 Task: Look for space in Sabirabad, Azerbaijan from 22nd June, 2023 to 30th June, 2023 for 2 adults in price range Rs.7000 to Rs.15000. Place can be entire place with 1  bedroom having 1 bed and 1 bathroom. Property type can be house, flat, guest house, hotel. Amenities needed are: air conditioning. Booking option can be shelf check-in. Required host language is English.
Action: Mouse moved to (461, 128)
Screenshot: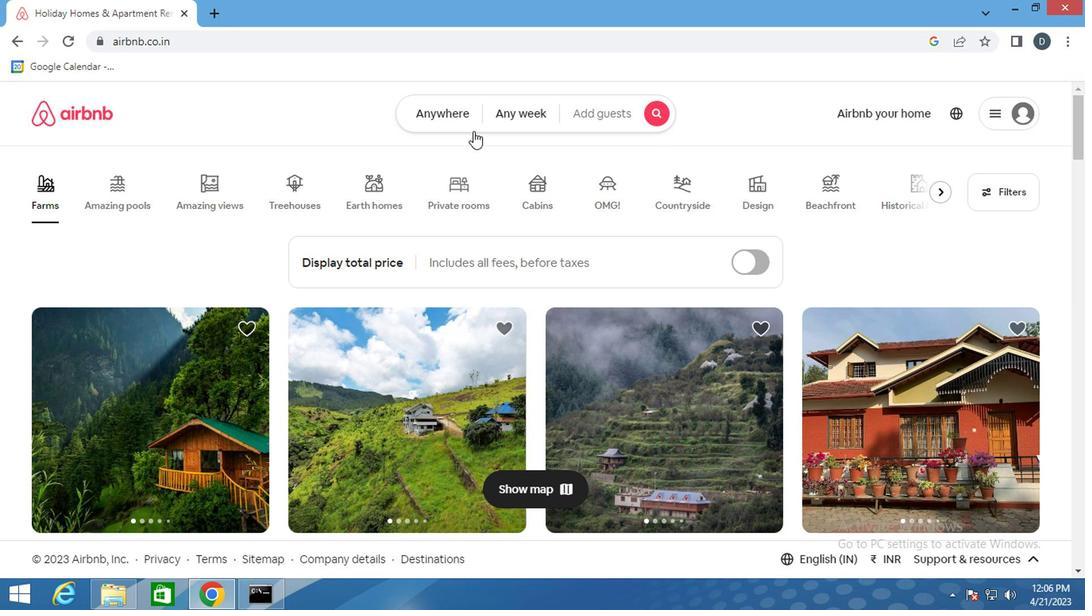 
Action: Mouse pressed left at (461, 128)
Screenshot: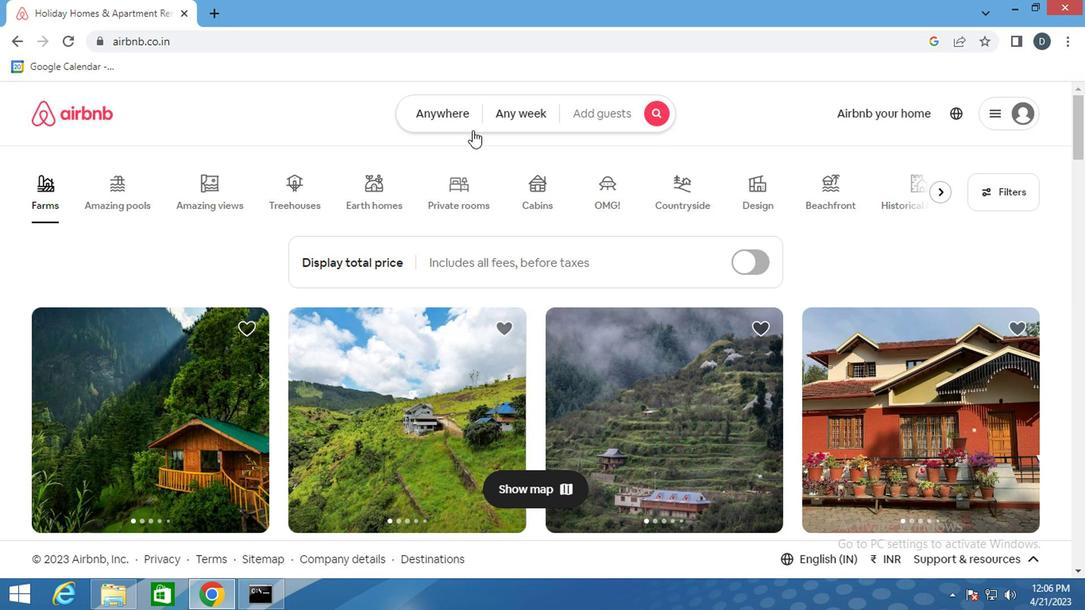 
Action: Mouse moved to (335, 181)
Screenshot: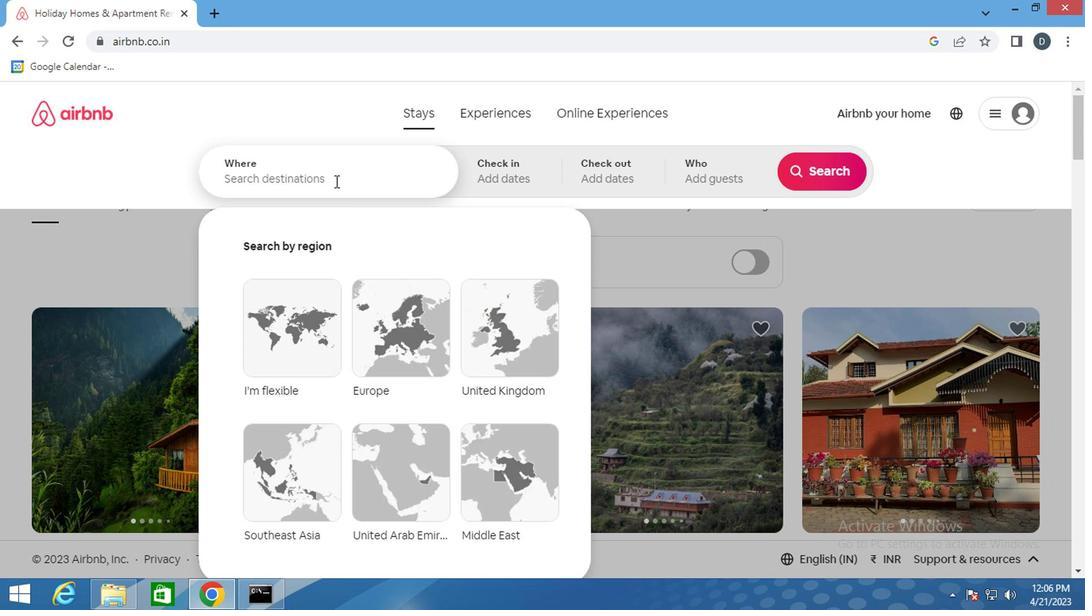 
Action: Mouse pressed left at (335, 181)
Screenshot: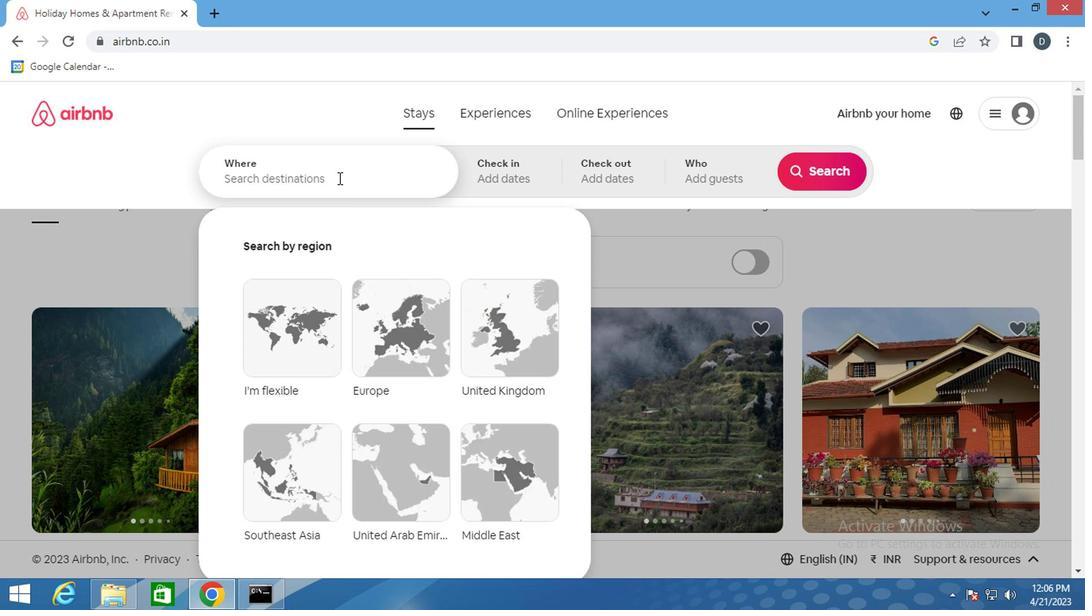
Action: Key pressed s
Screenshot: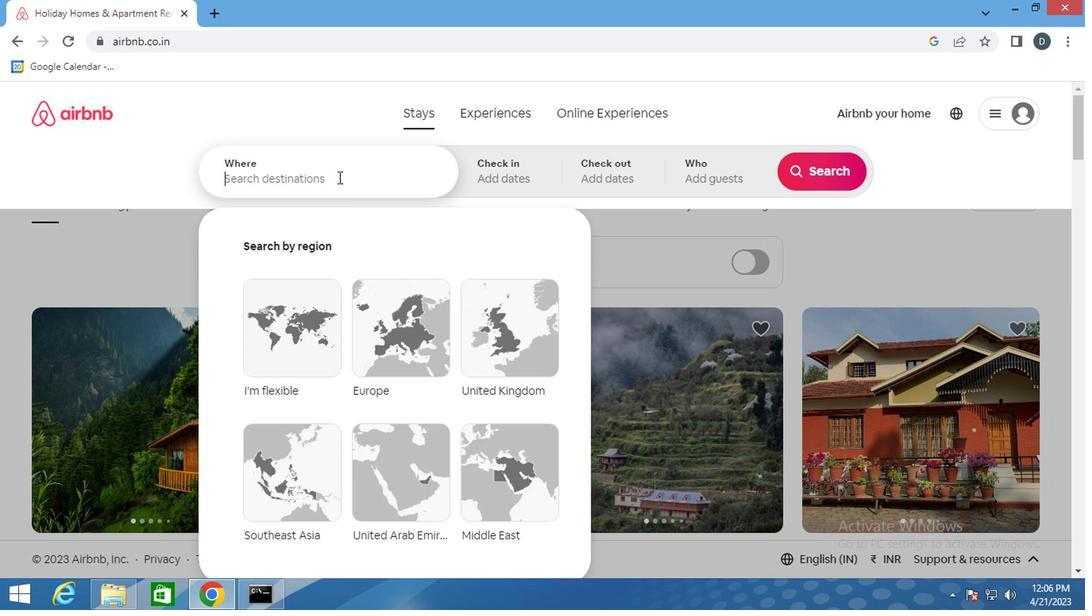 
Action: Mouse moved to (335, 180)
Screenshot: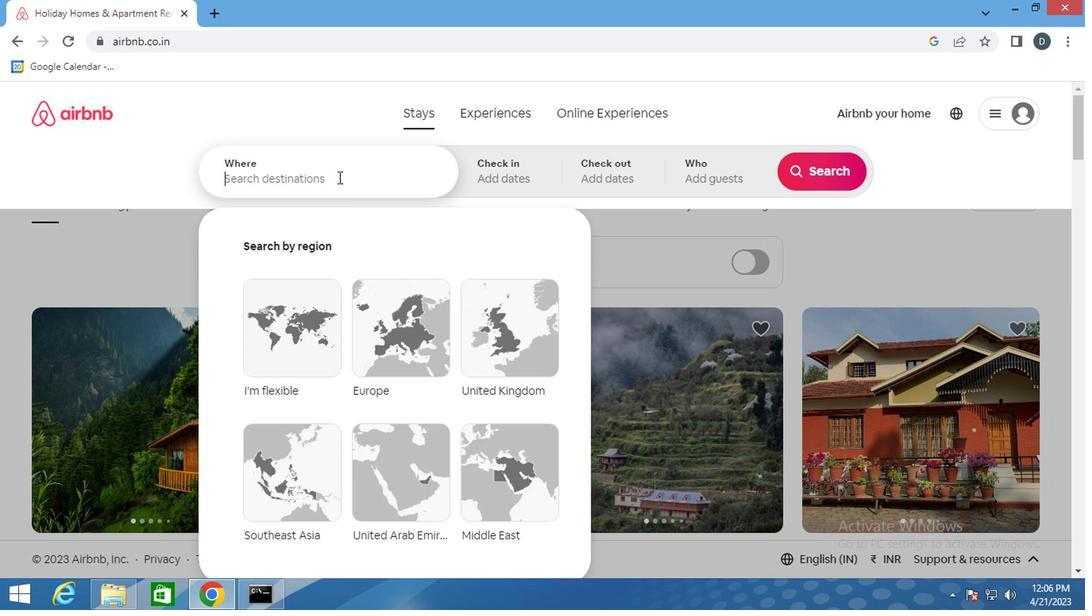 
Action: Key pressed abirabad<Key.down><Key.enter>
Screenshot: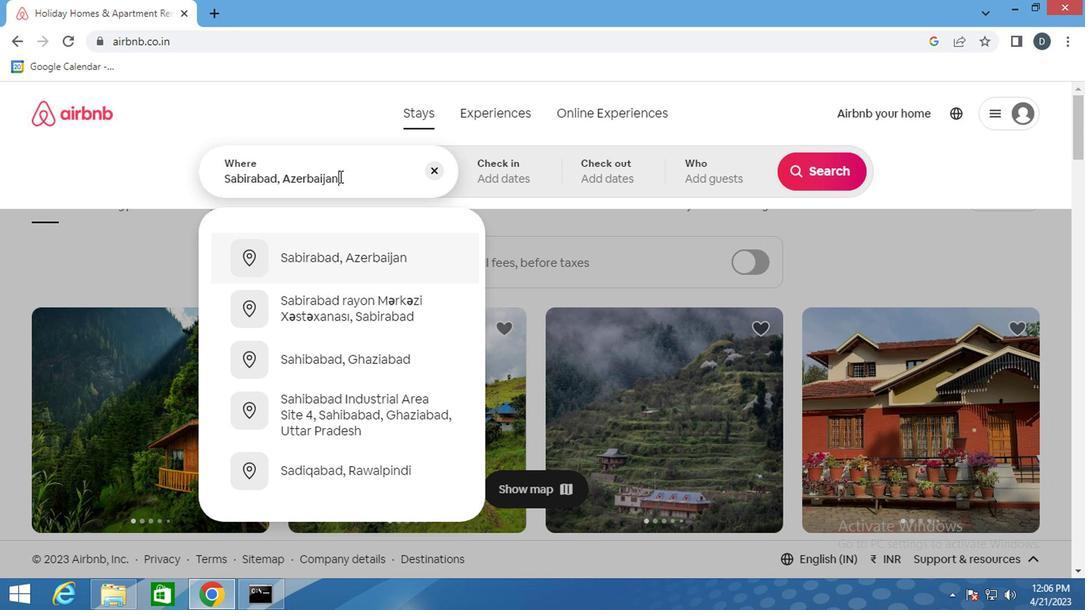 
Action: Mouse moved to (818, 296)
Screenshot: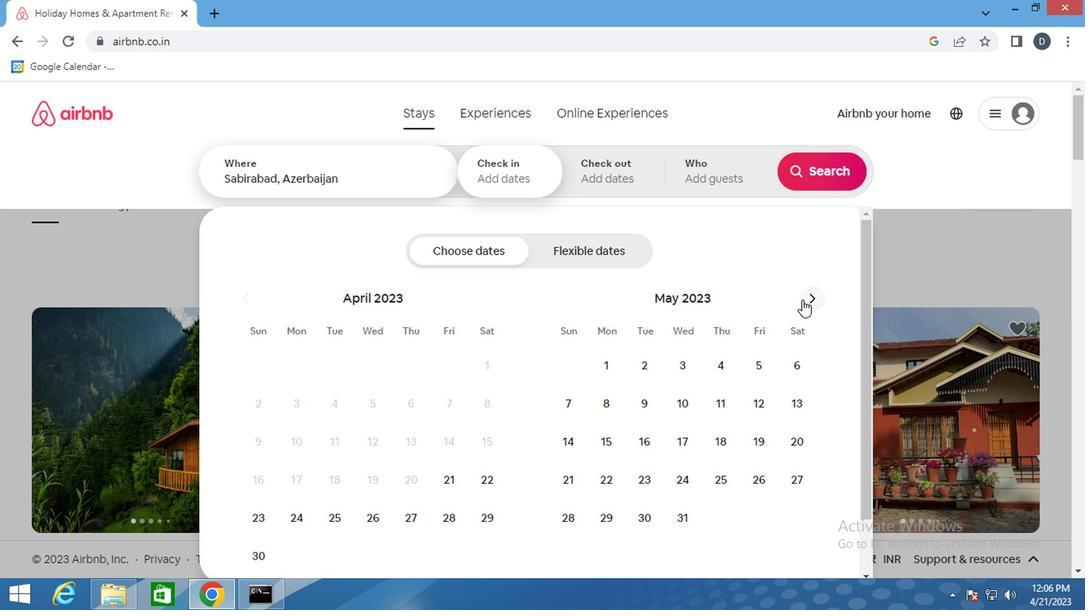
Action: Mouse pressed left at (818, 296)
Screenshot: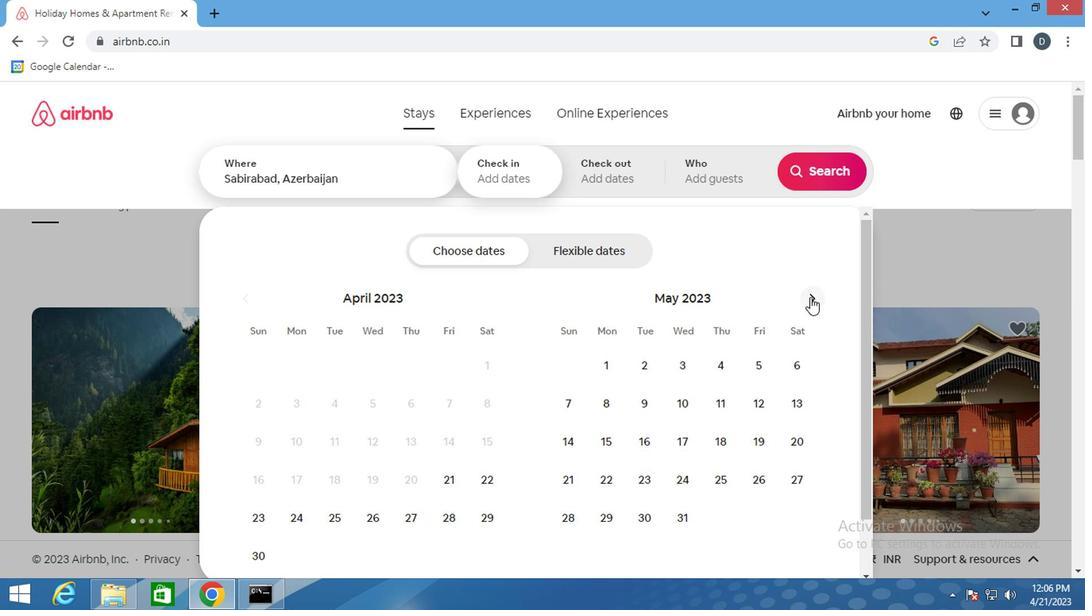 
Action: Mouse moved to (736, 472)
Screenshot: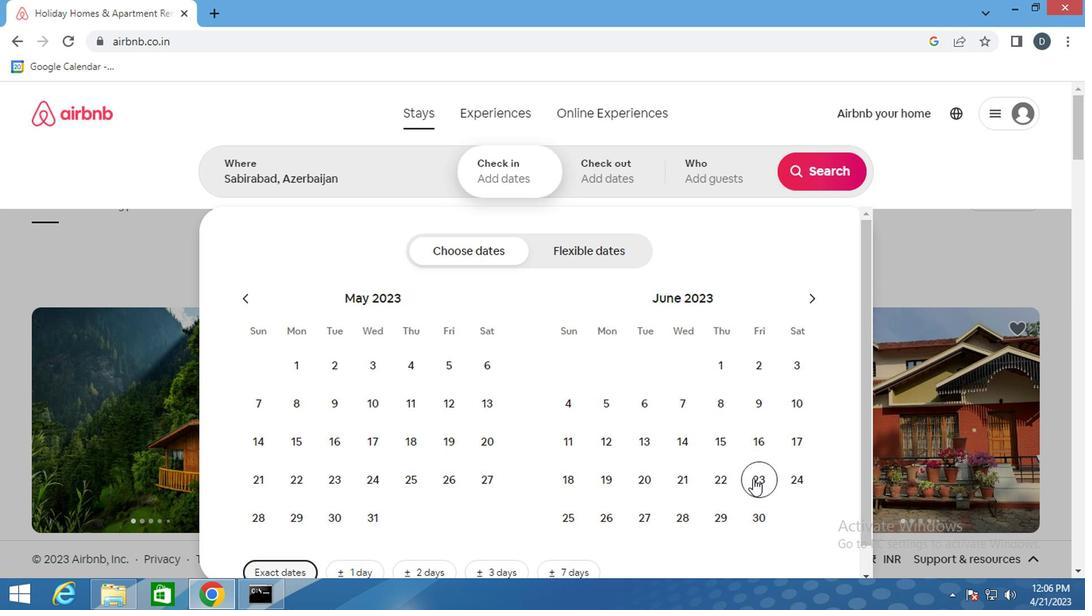 
Action: Mouse pressed left at (736, 472)
Screenshot: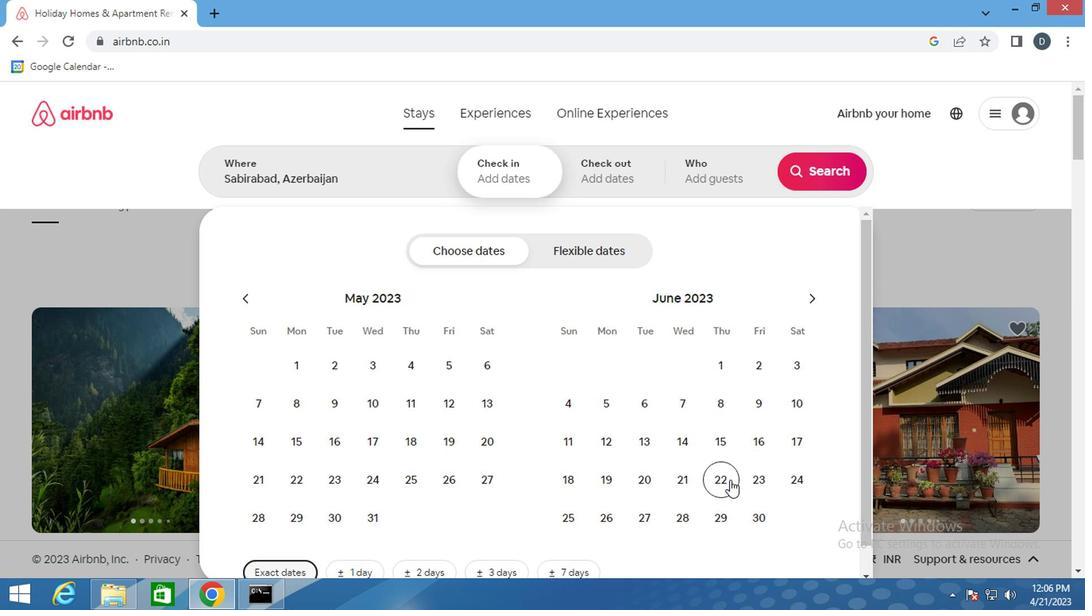 
Action: Mouse moved to (759, 505)
Screenshot: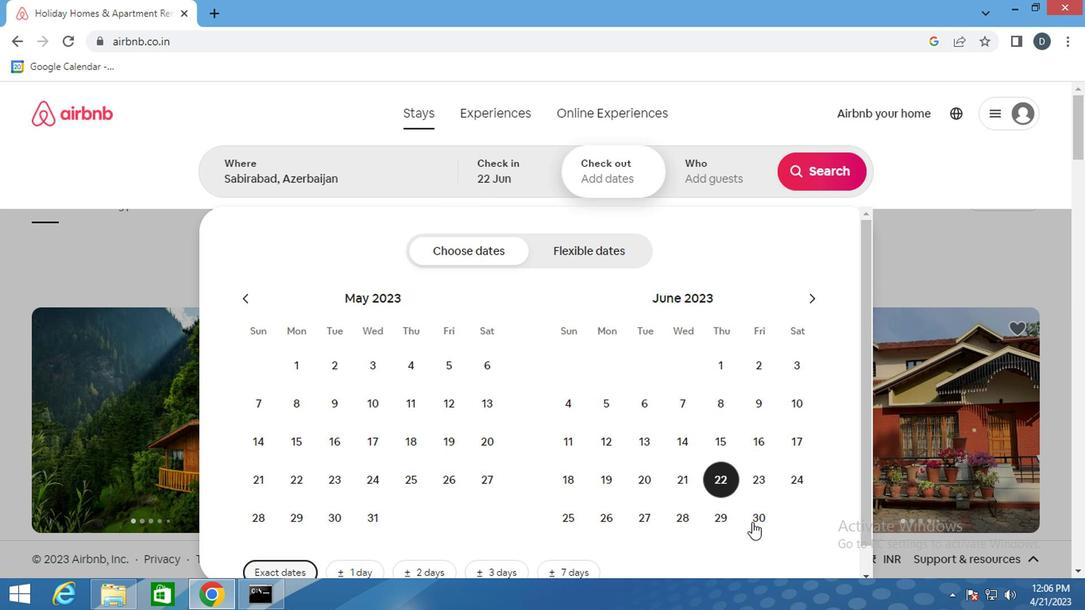 
Action: Mouse pressed left at (759, 505)
Screenshot: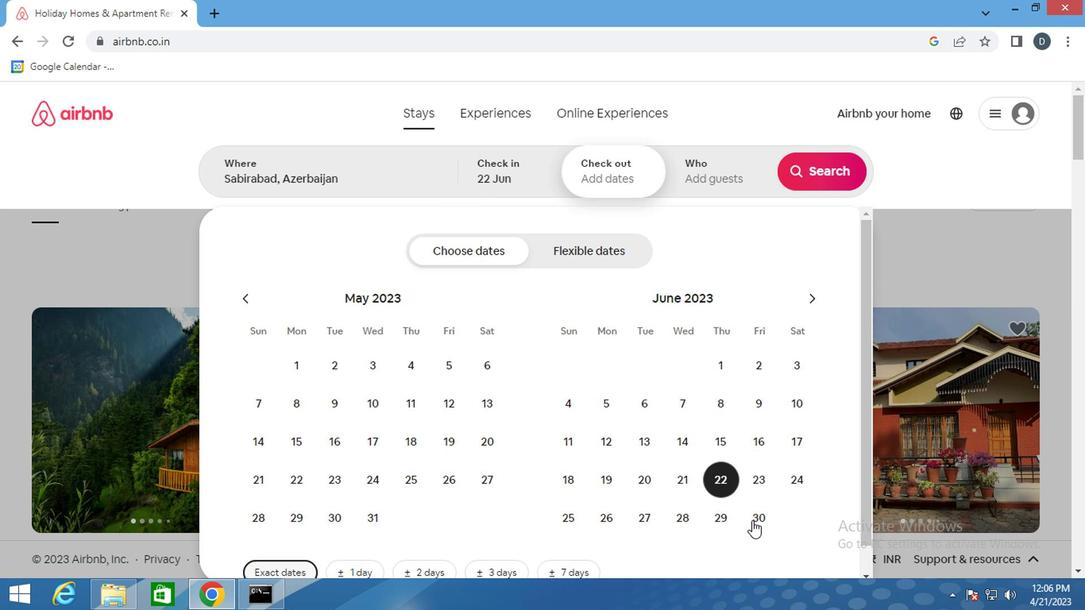 
Action: Mouse moved to (705, 184)
Screenshot: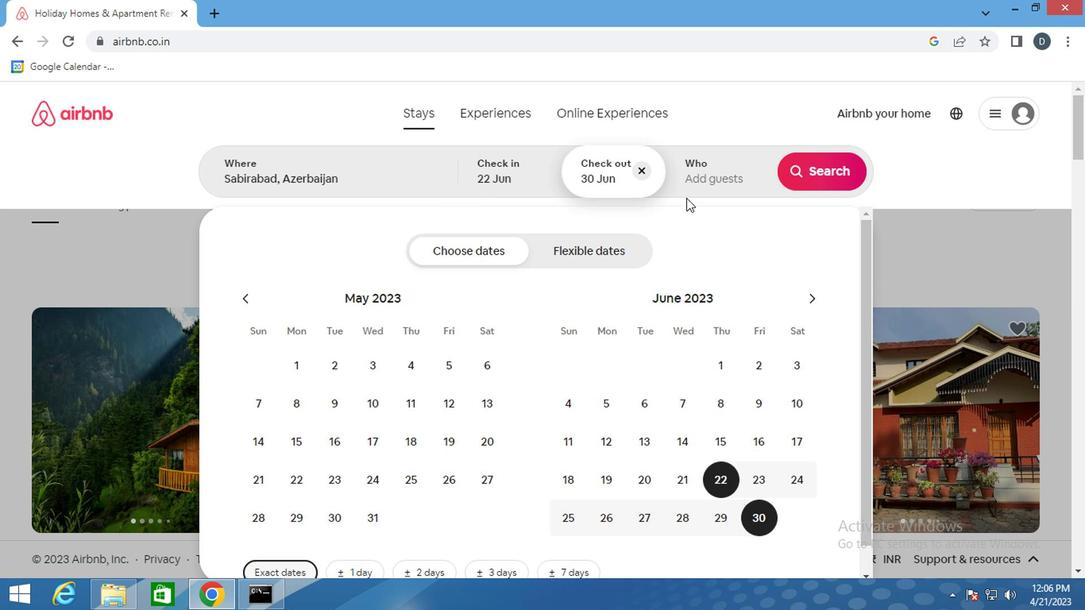 
Action: Mouse pressed left at (705, 184)
Screenshot: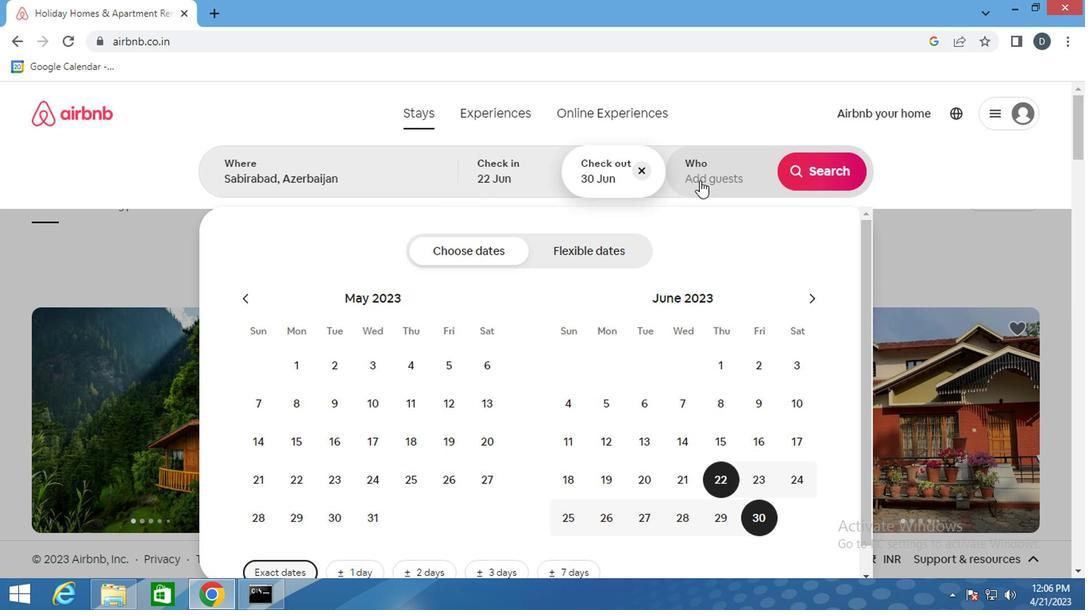 
Action: Mouse moved to (836, 258)
Screenshot: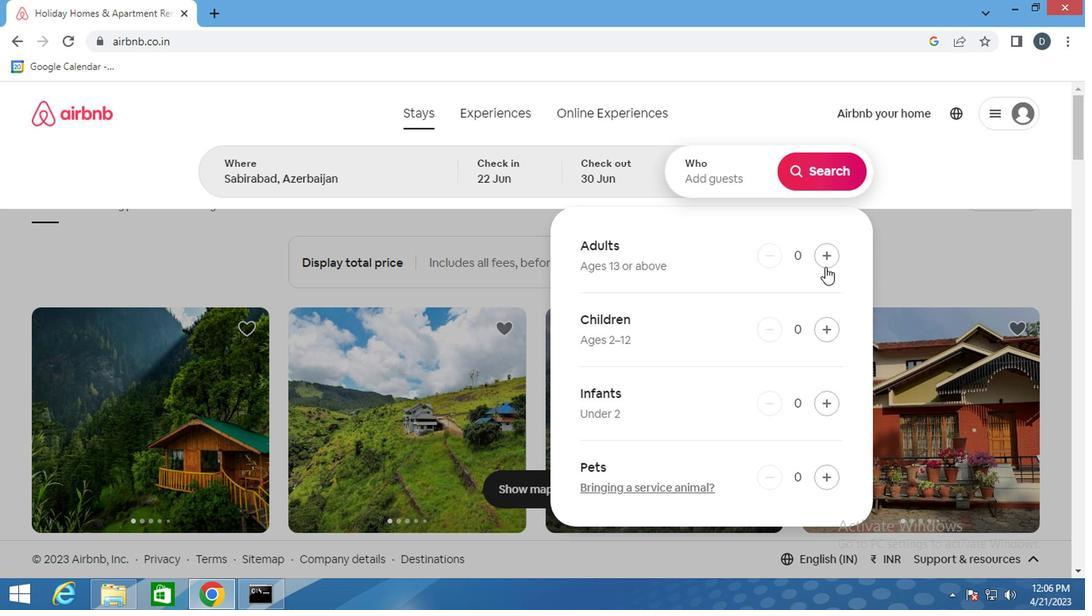 
Action: Mouse pressed left at (836, 258)
Screenshot: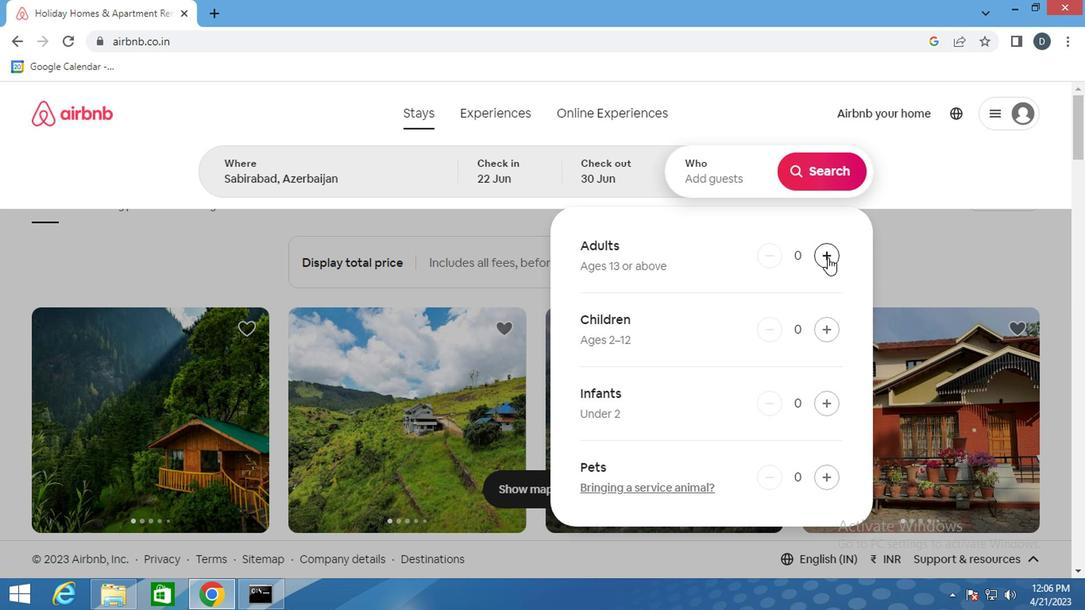 
Action: Mouse pressed left at (836, 258)
Screenshot: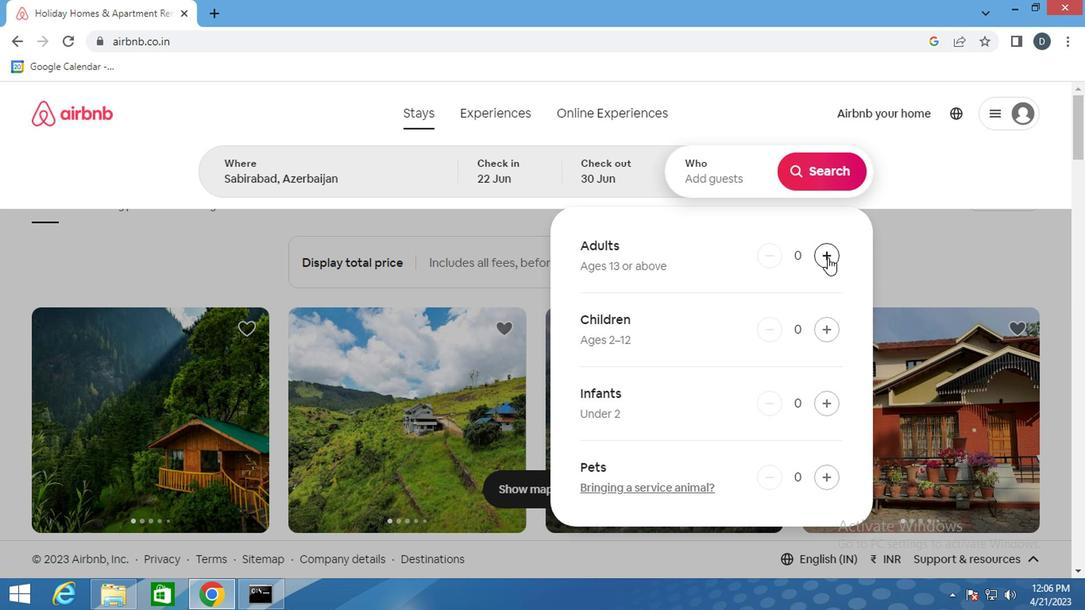 
Action: Mouse moved to (834, 174)
Screenshot: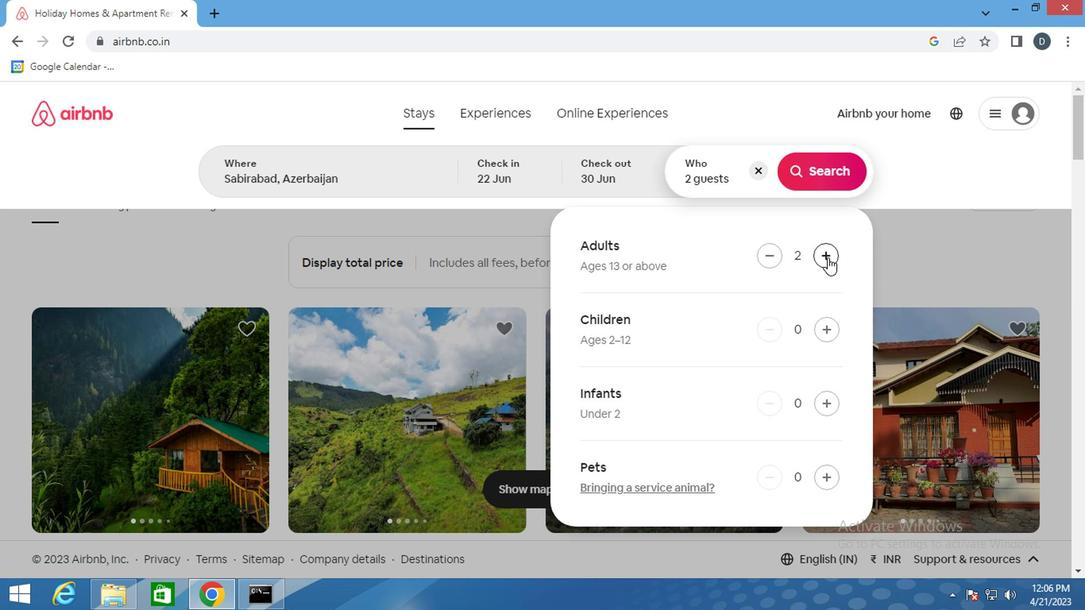 
Action: Mouse pressed left at (834, 174)
Screenshot: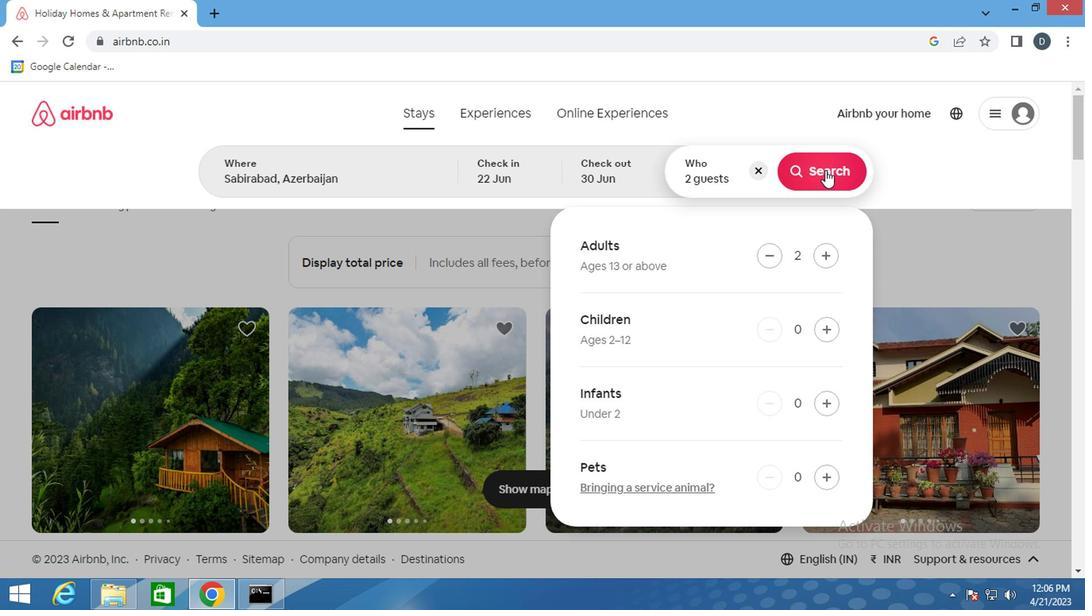 
Action: Mouse moved to (1010, 177)
Screenshot: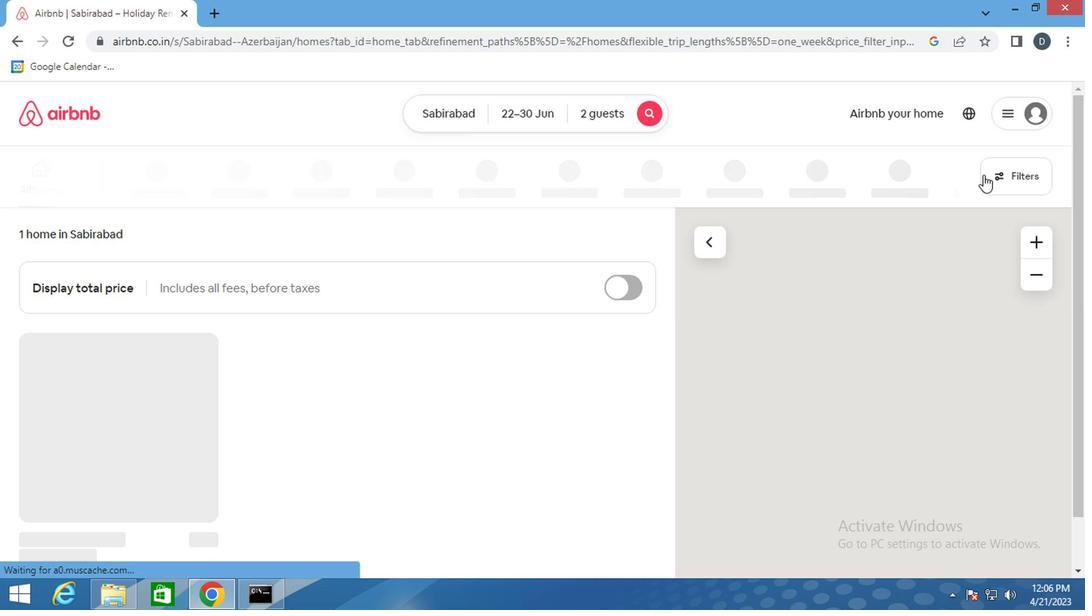 
Action: Mouse pressed left at (1010, 177)
Screenshot: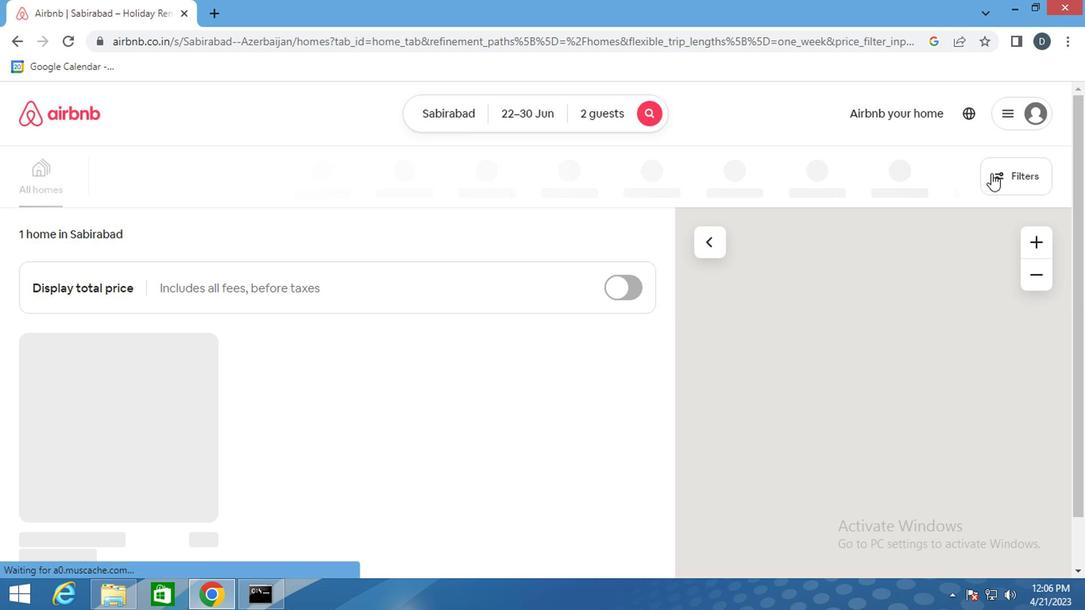 
Action: Mouse moved to (400, 329)
Screenshot: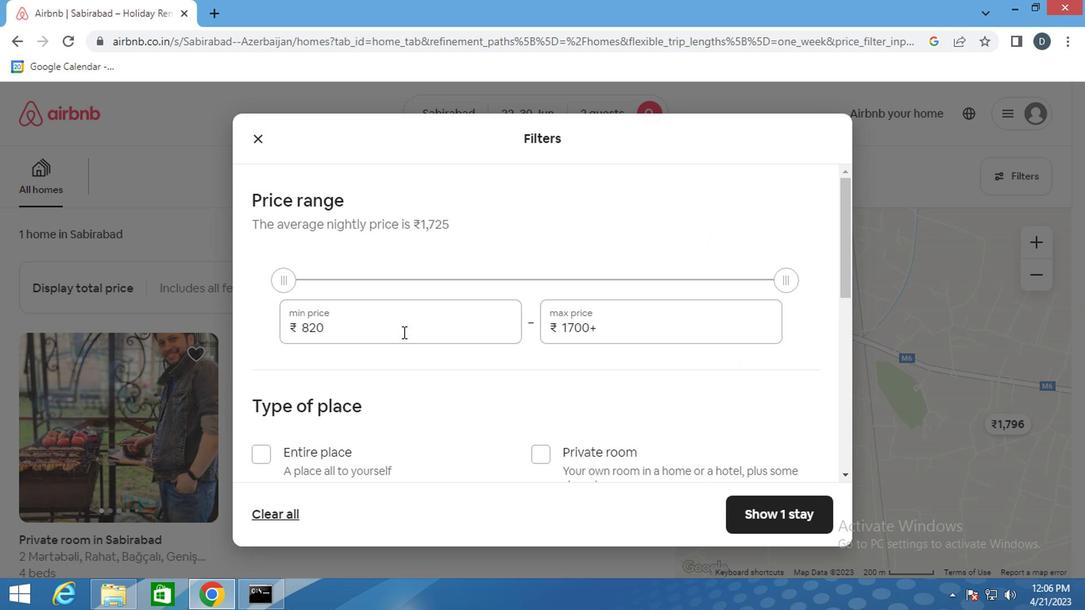 
Action: Mouse pressed left at (400, 329)
Screenshot: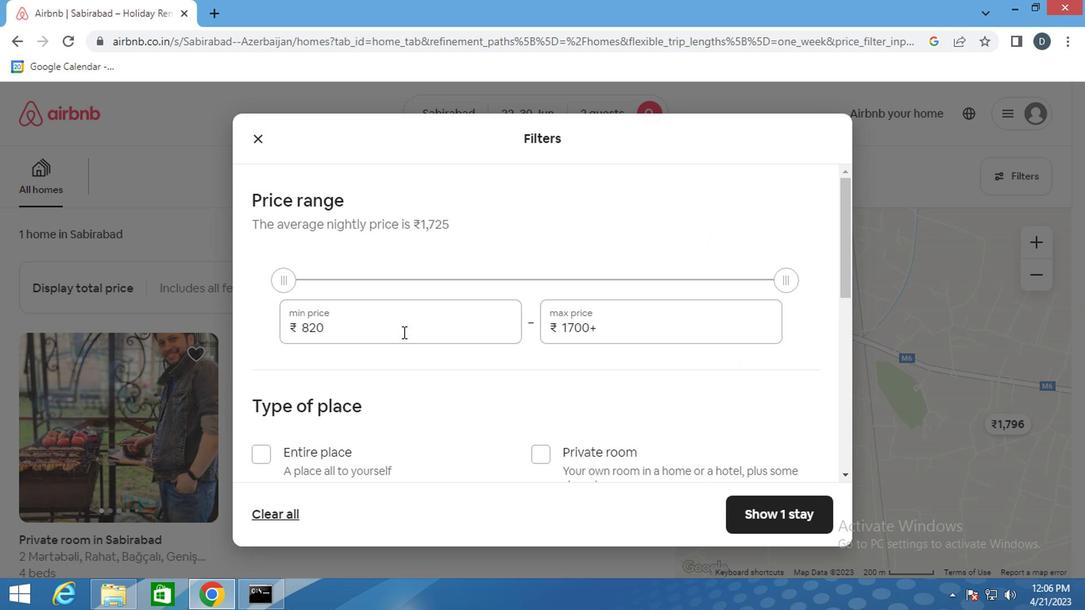 
Action: Mouse pressed left at (400, 329)
Screenshot: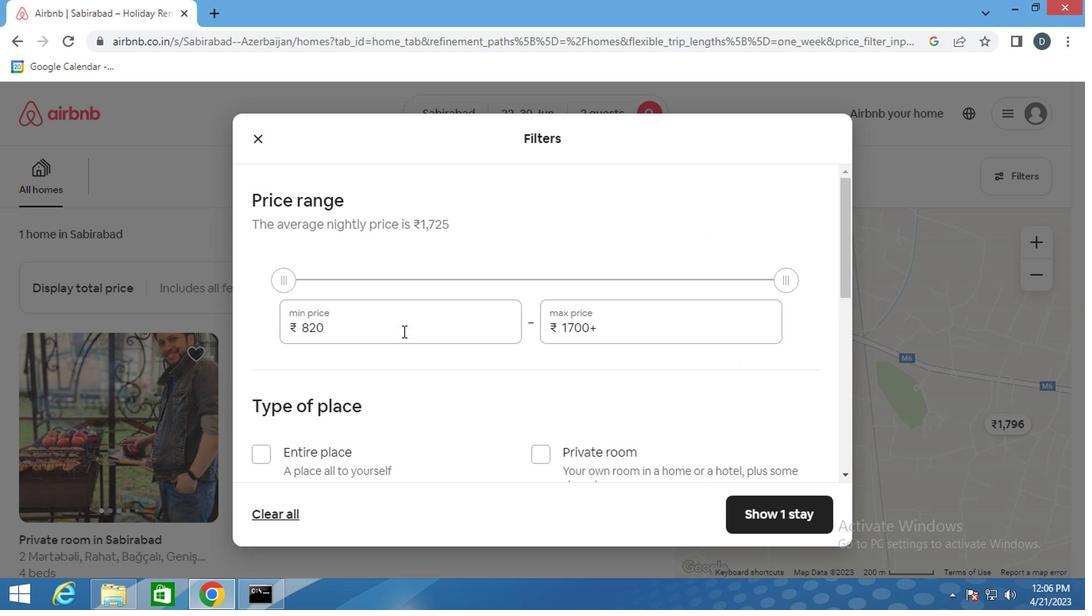
Action: Key pressed 7000<Key.tab>ctrl+Actrl+15000
Screenshot: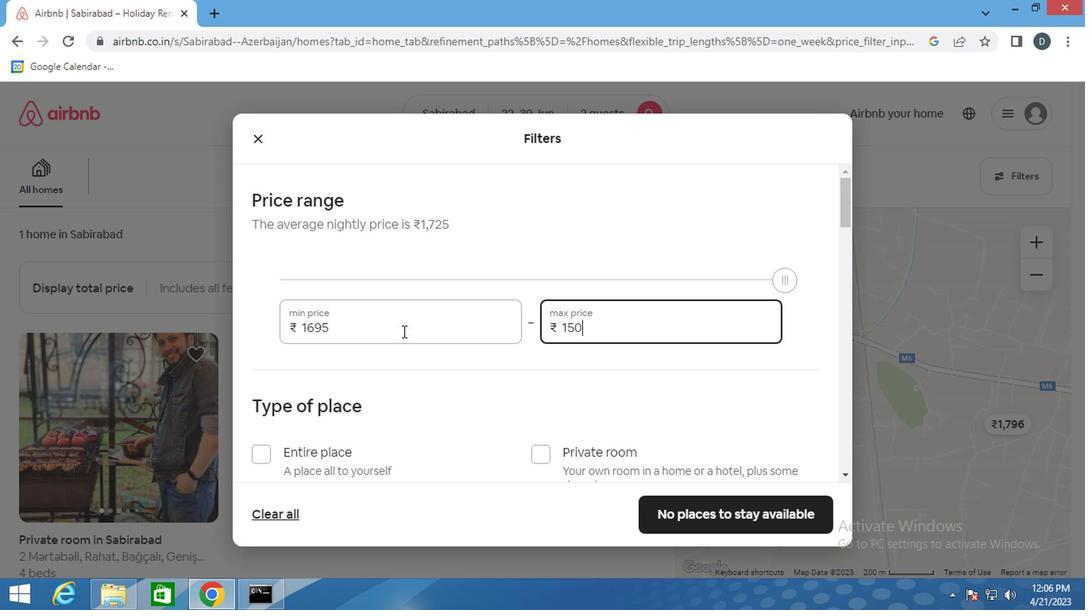 
Action: Mouse moved to (515, 321)
Screenshot: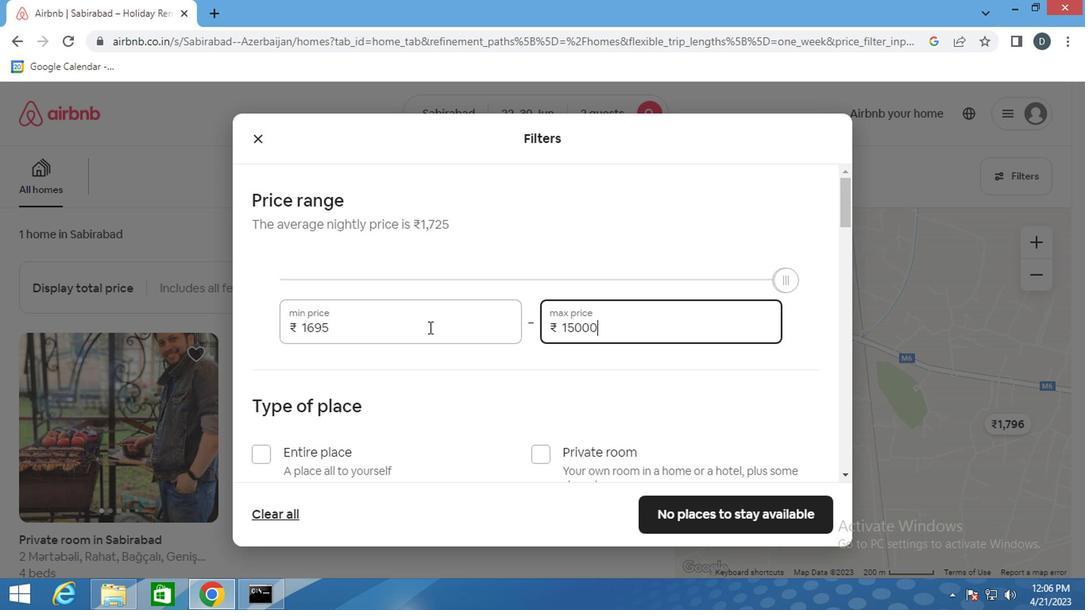 
Action: Mouse scrolled (515, 321) with delta (0, 0)
Screenshot: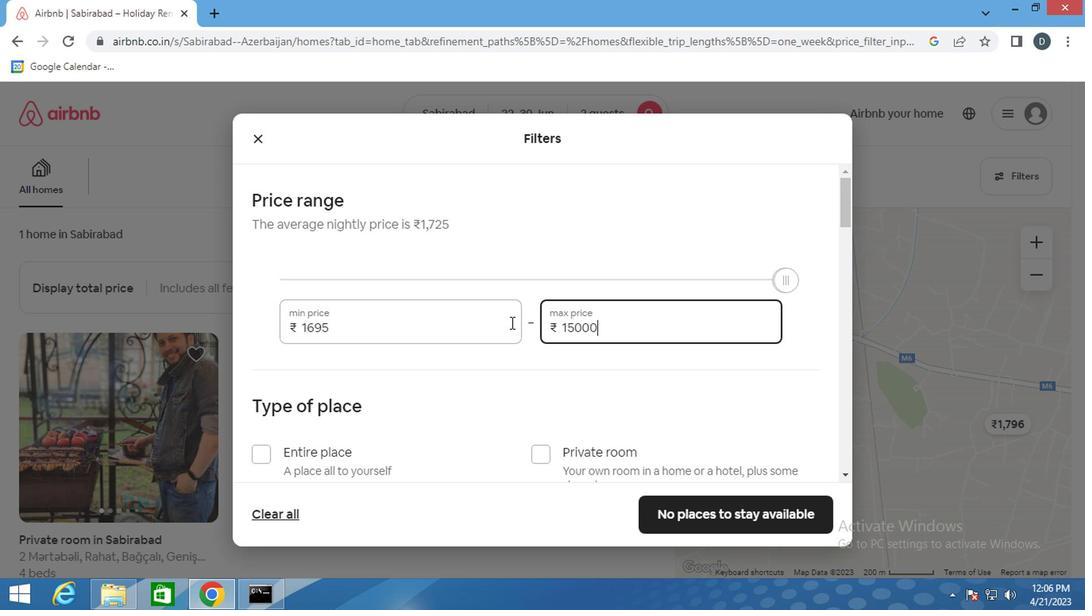 
Action: Mouse scrolled (515, 321) with delta (0, 0)
Screenshot: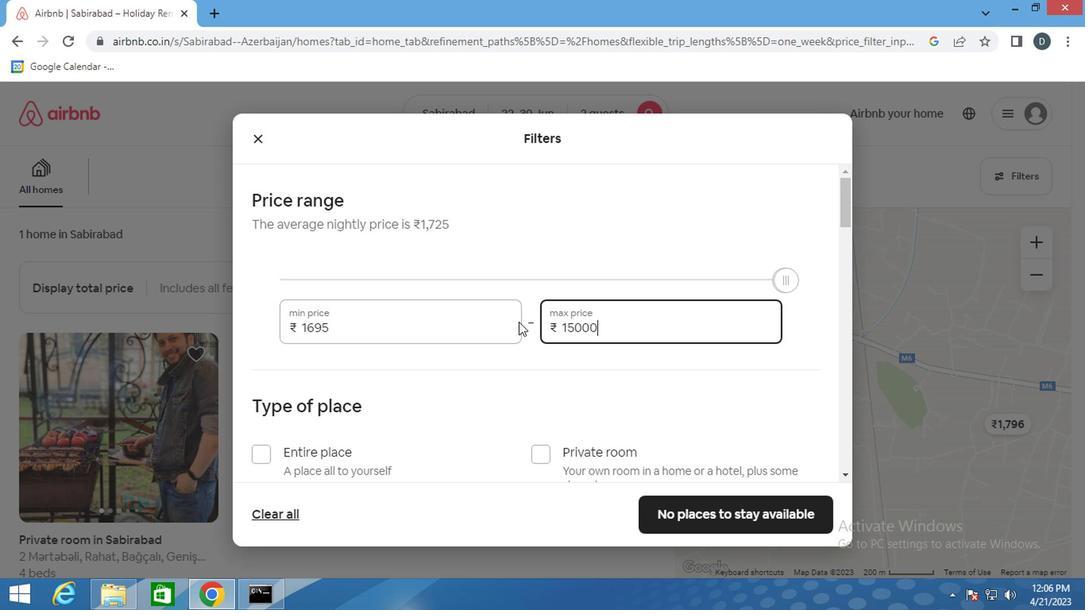 
Action: Mouse moved to (330, 299)
Screenshot: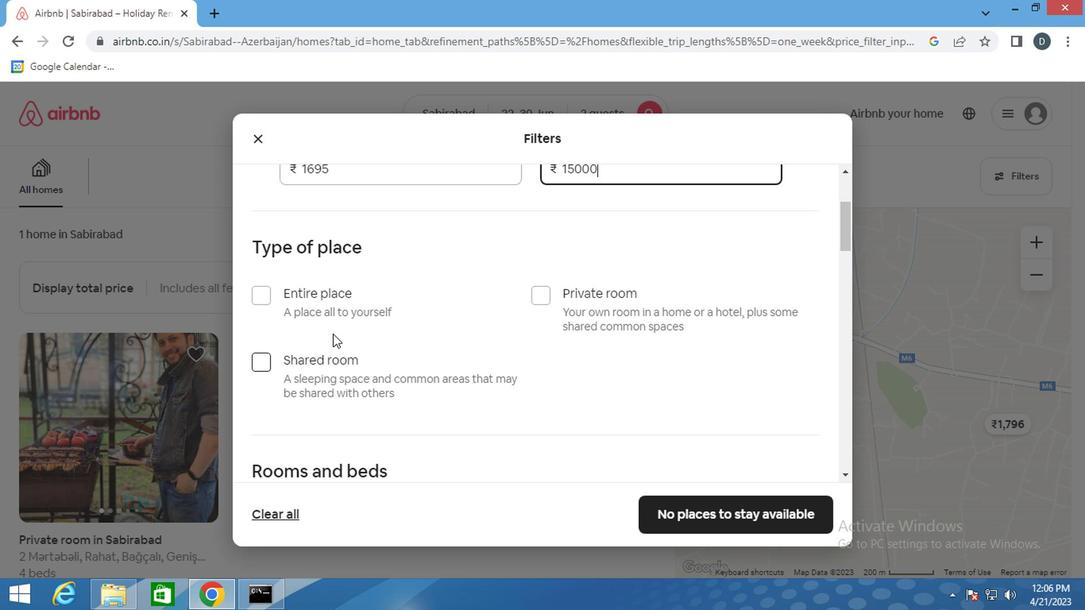 
Action: Mouse pressed left at (330, 299)
Screenshot: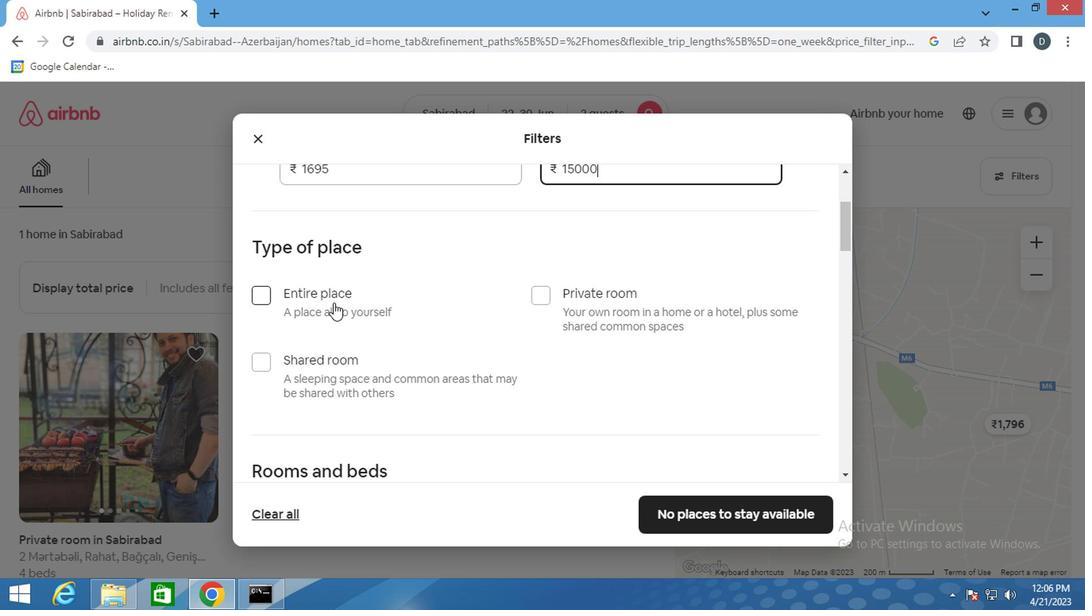 
Action: Mouse moved to (426, 343)
Screenshot: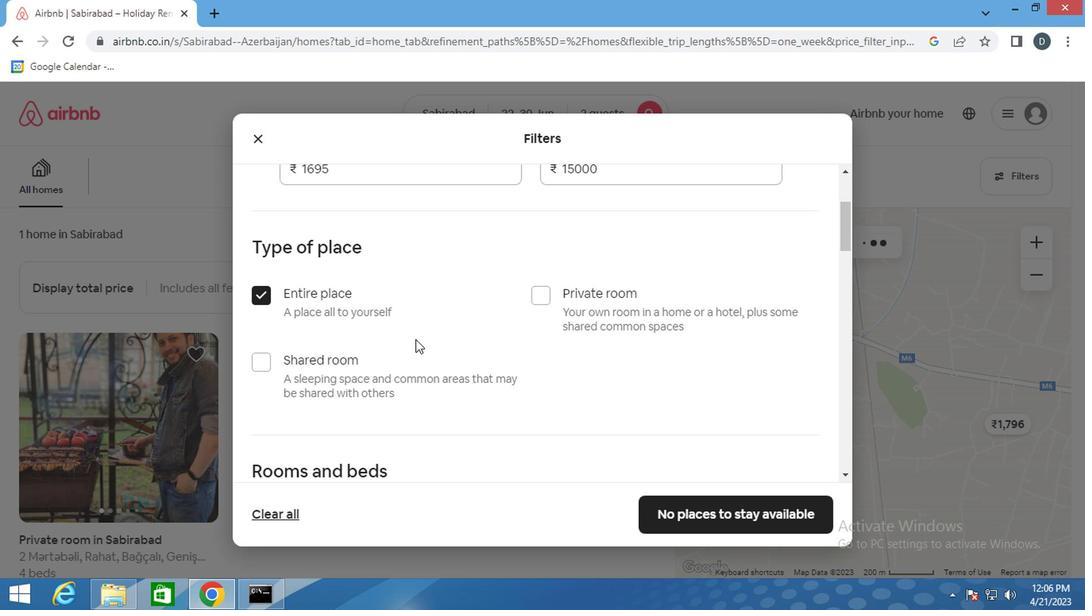 
Action: Mouse scrolled (426, 343) with delta (0, 0)
Screenshot: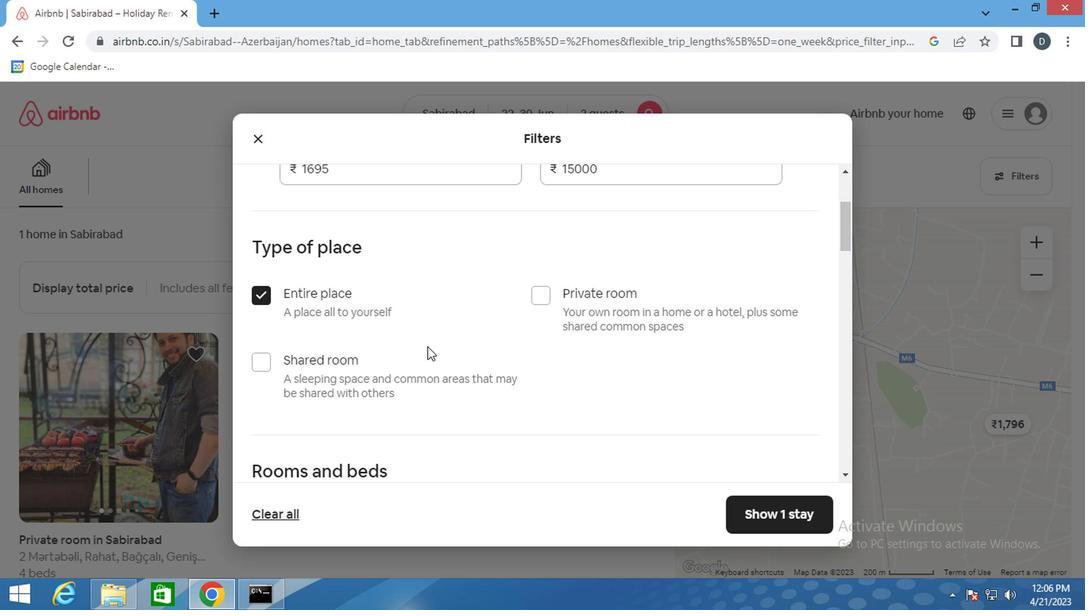 
Action: Mouse scrolled (426, 343) with delta (0, 0)
Screenshot: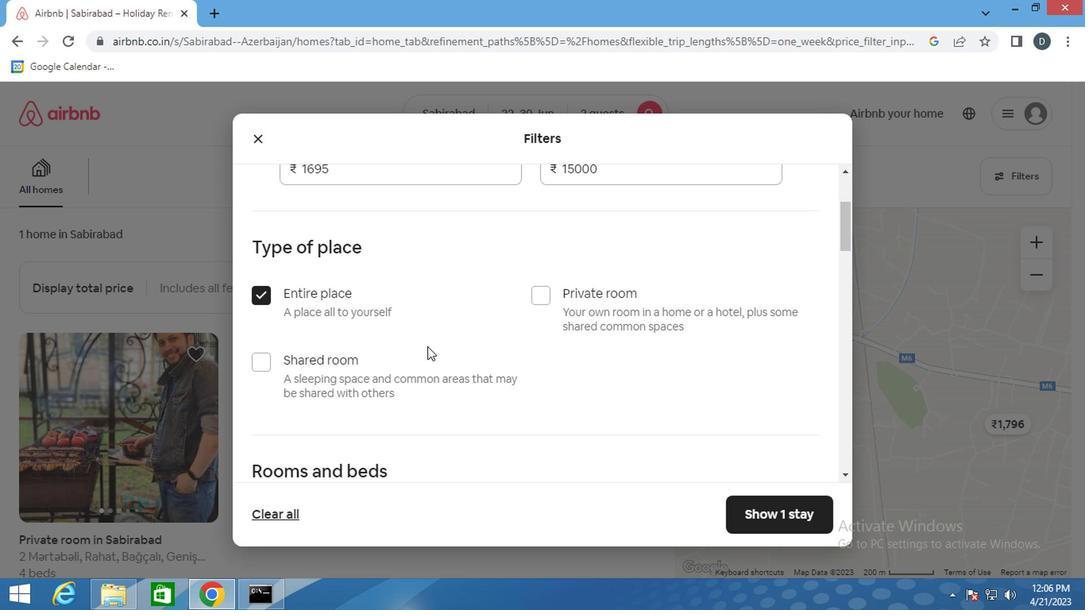 
Action: Mouse scrolled (426, 343) with delta (0, 0)
Screenshot: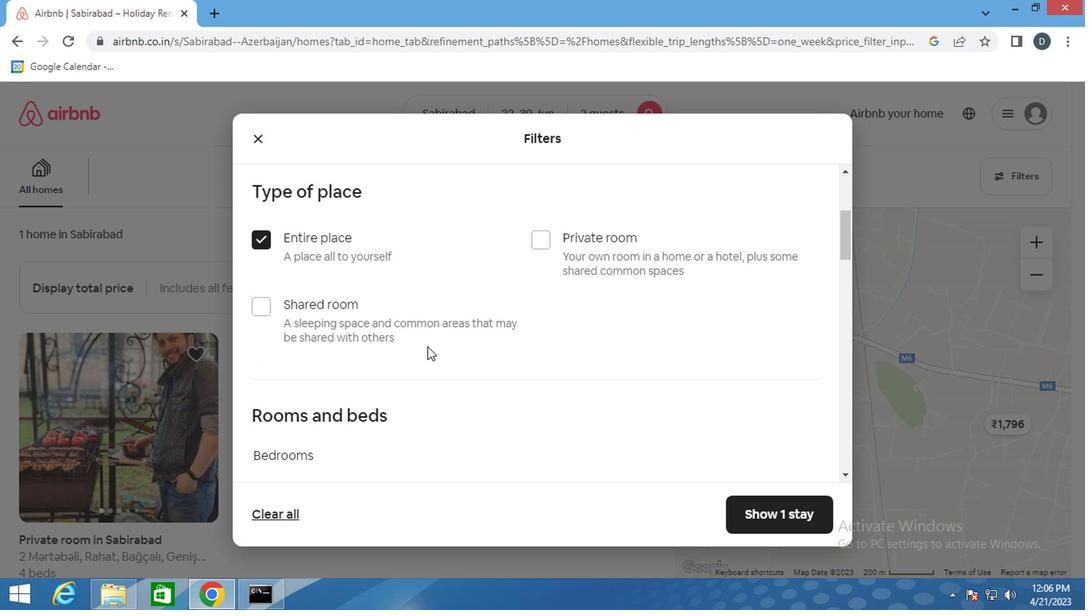 
Action: Mouse scrolled (426, 343) with delta (0, 0)
Screenshot: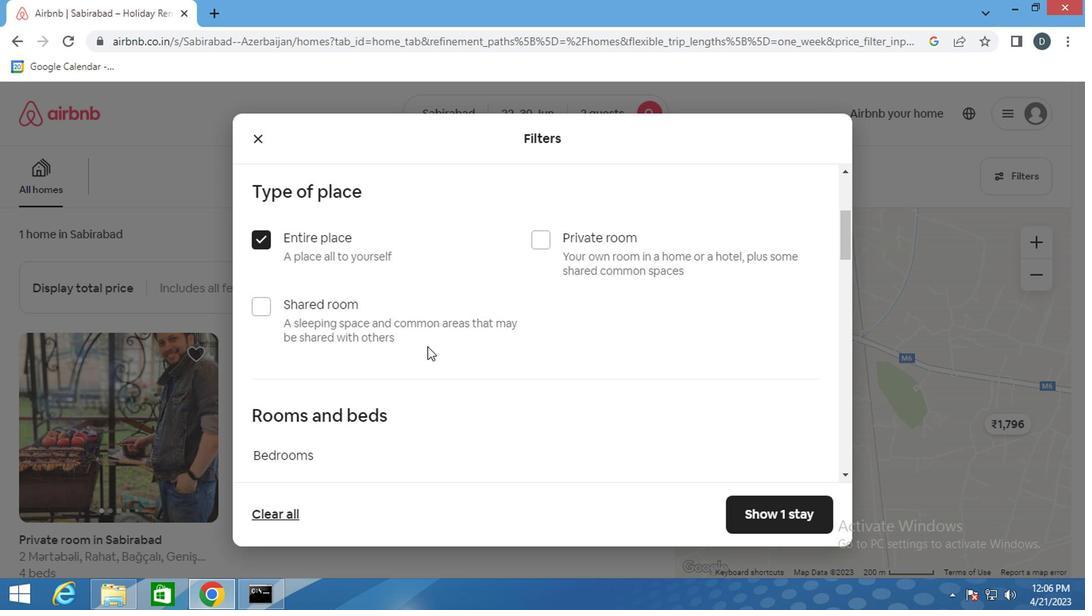 
Action: Mouse moved to (338, 233)
Screenshot: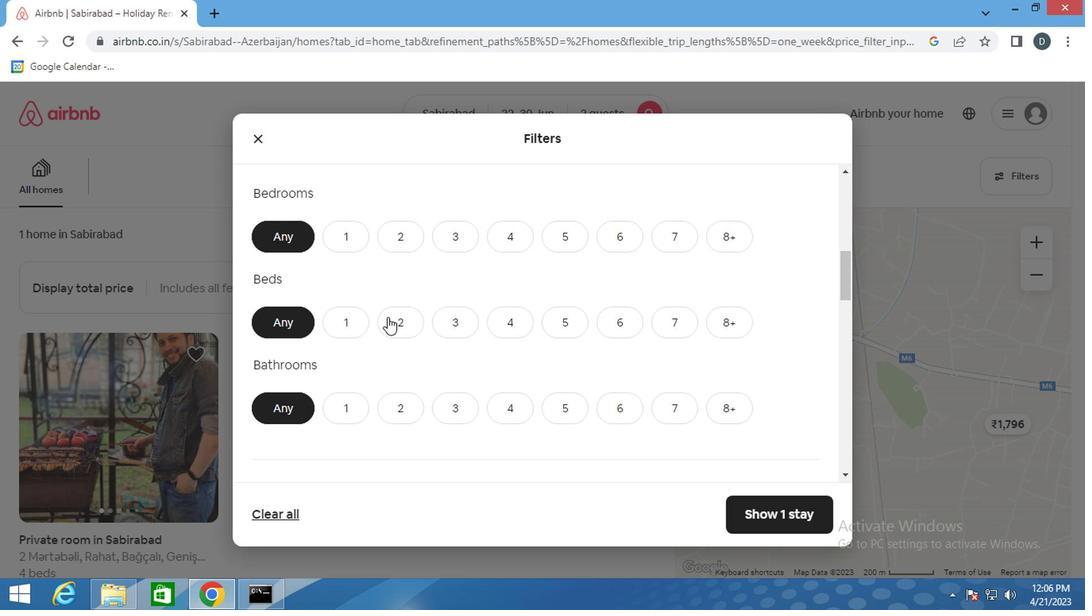 
Action: Mouse pressed left at (338, 233)
Screenshot: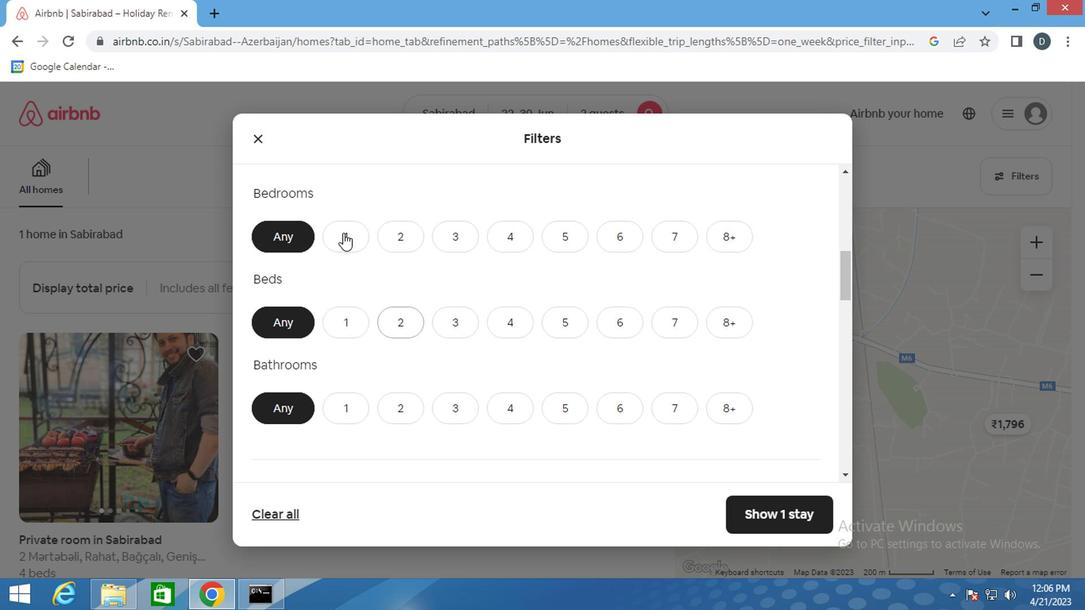 
Action: Mouse moved to (336, 297)
Screenshot: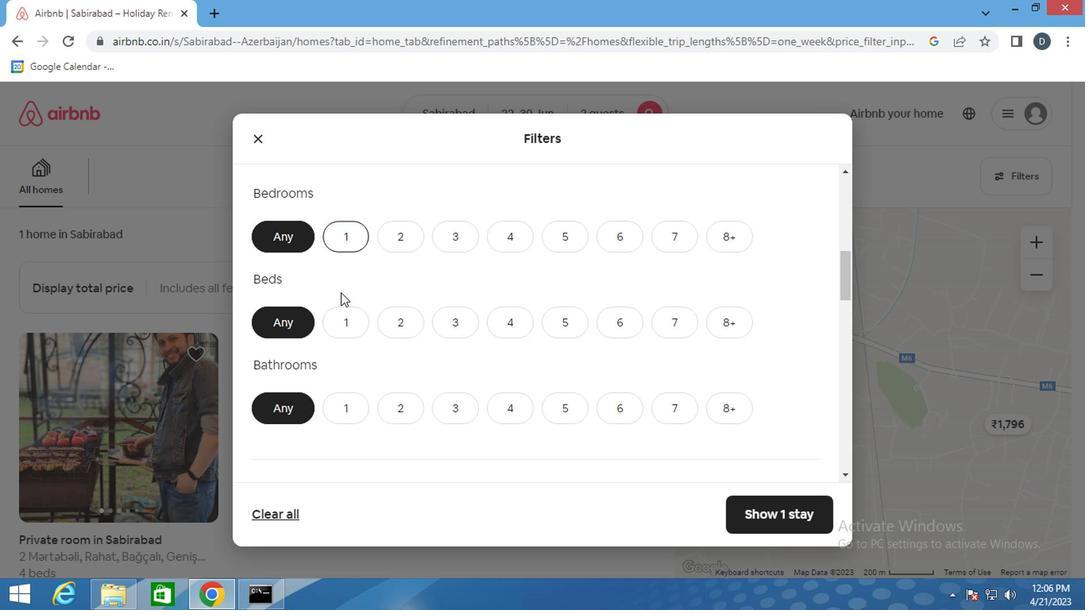 
Action: Mouse pressed left at (336, 297)
Screenshot: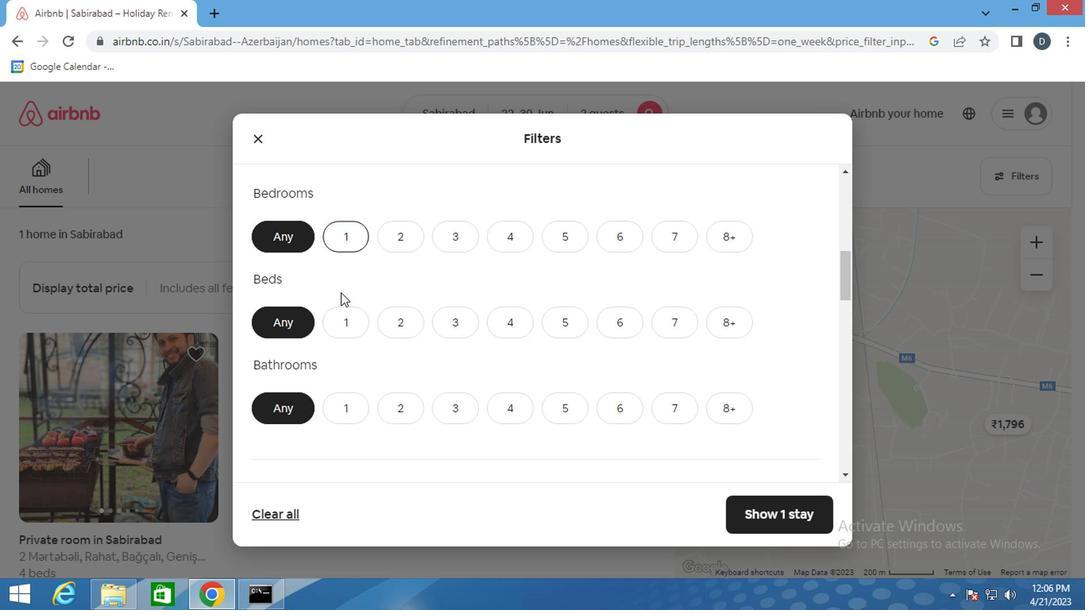 
Action: Mouse moved to (336, 313)
Screenshot: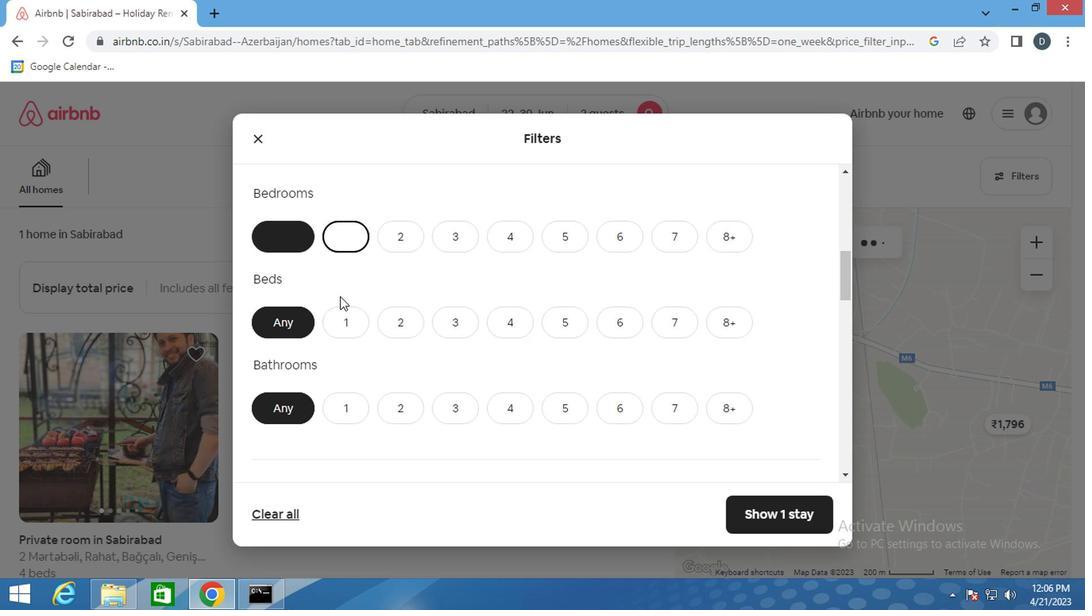 
Action: Mouse pressed left at (336, 313)
Screenshot: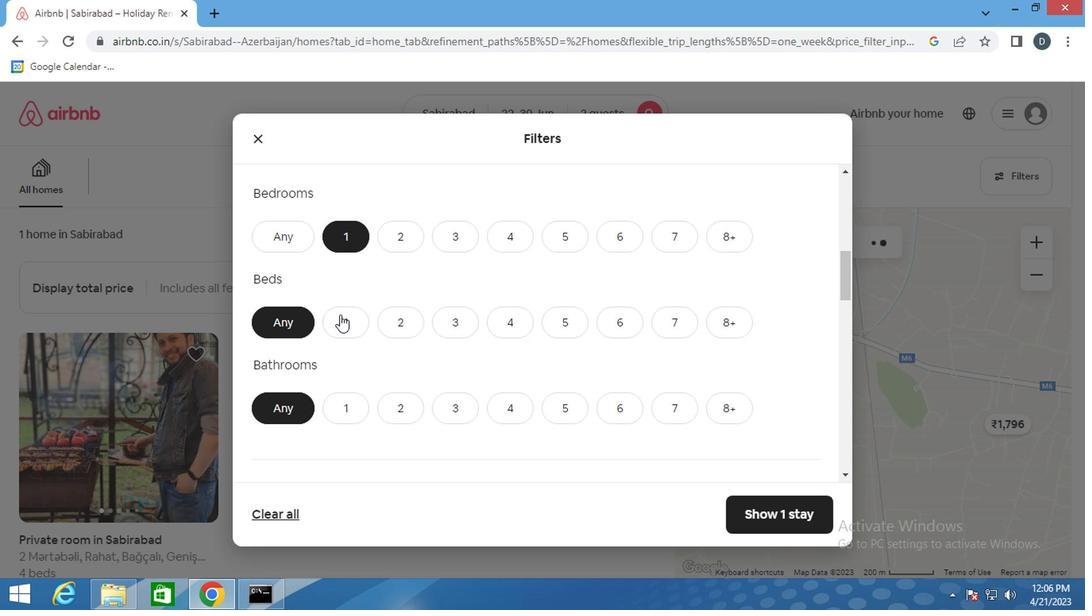 
Action: Mouse moved to (352, 410)
Screenshot: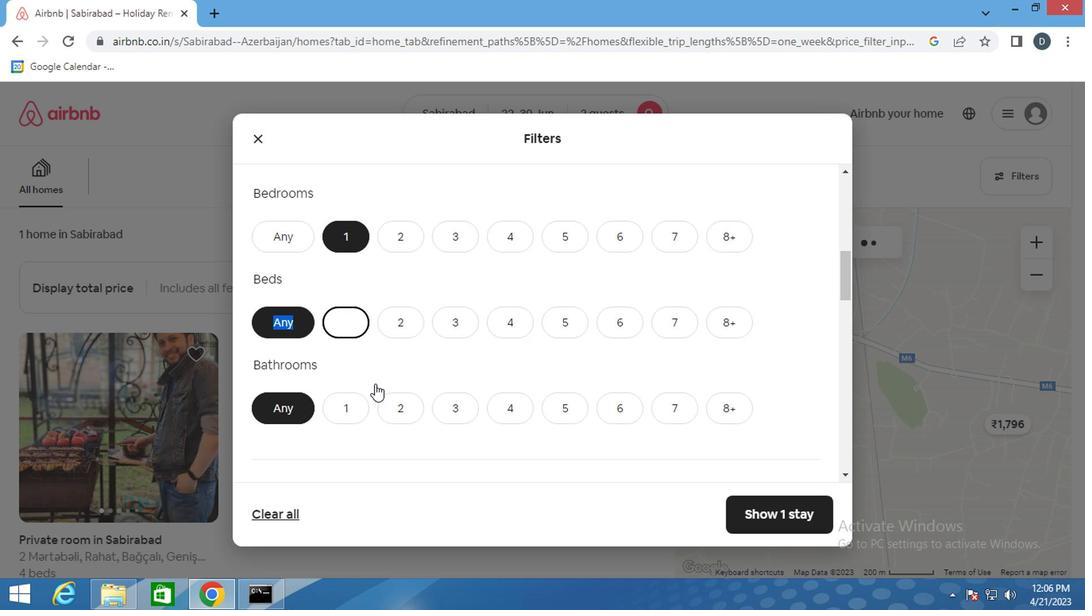 
Action: Mouse pressed left at (352, 410)
Screenshot: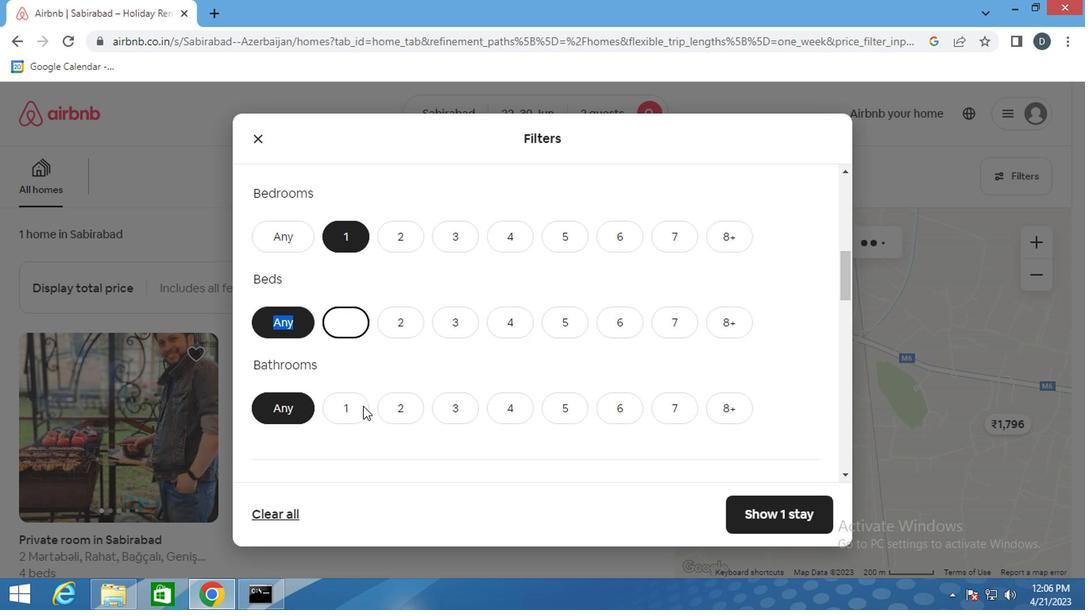 
Action: Mouse moved to (395, 370)
Screenshot: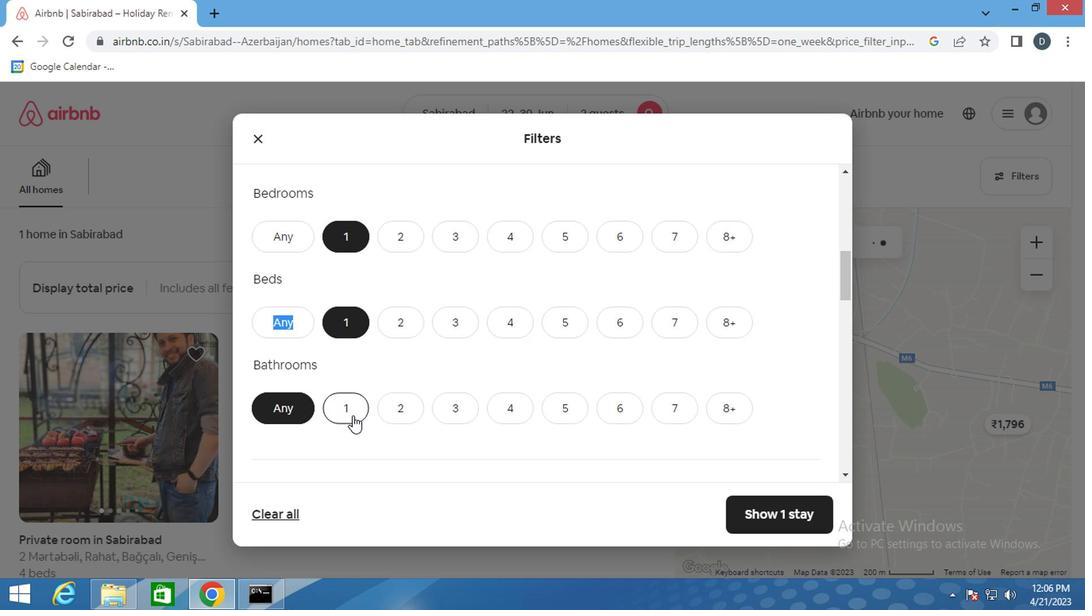 
Action: Mouse scrolled (395, 369) with delta (0, -1)
Screenshot: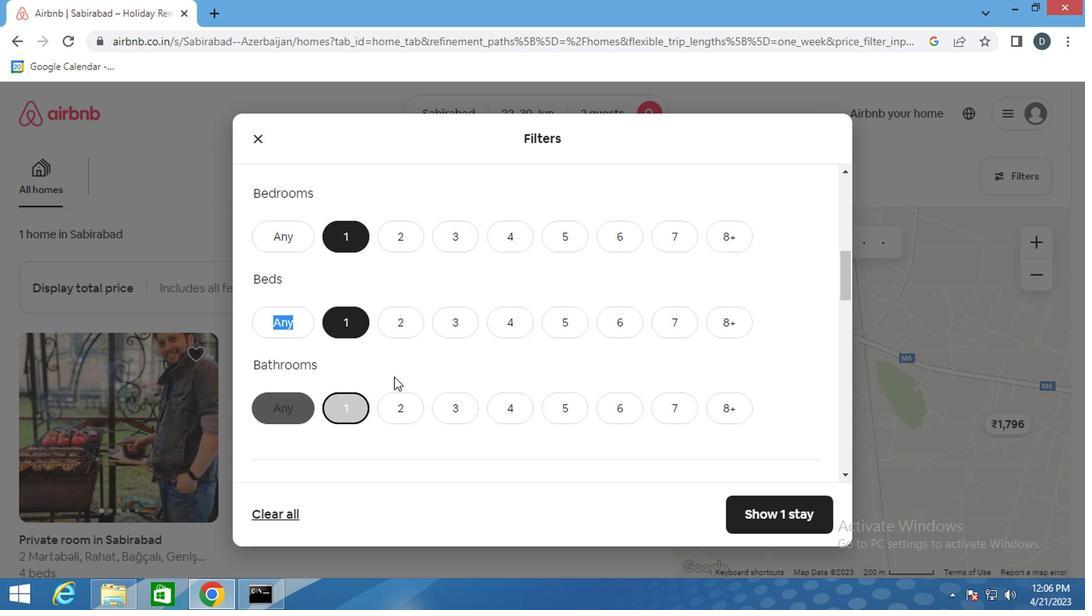 
Action: Mouse scrolled (395, 369) with delta (0, -1)
Screenshot: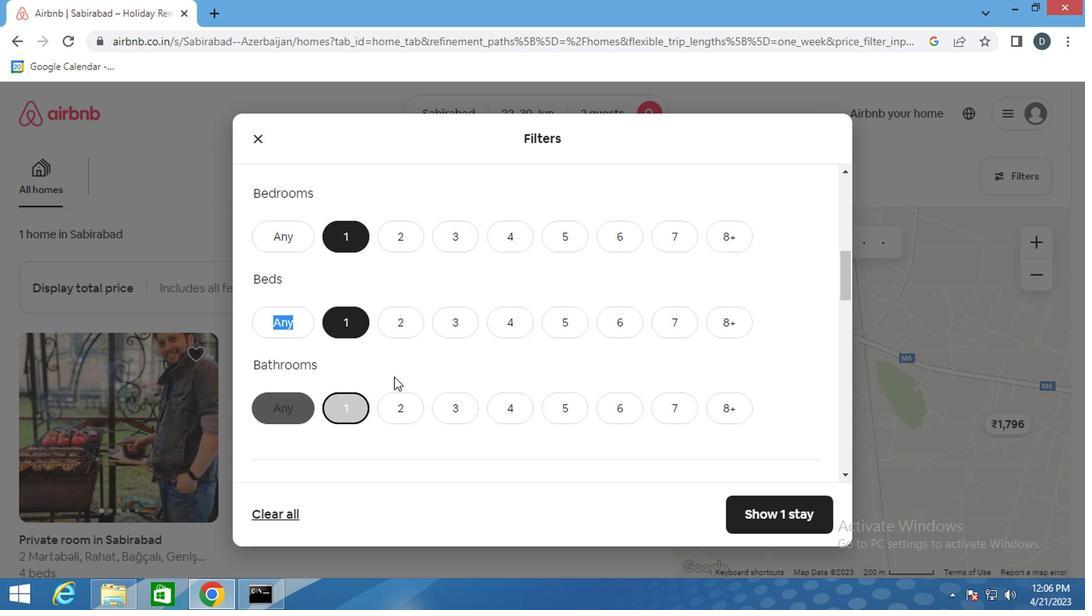 
Action: Mouse scrolled (395, 369) with delta (0, -1)
Screenshot: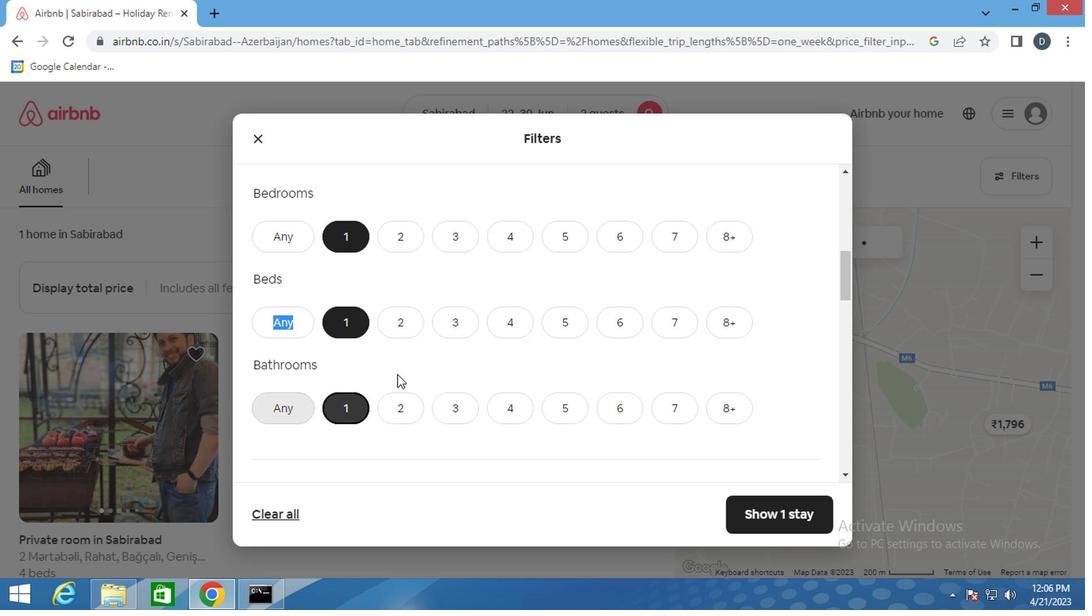 
Action: Mouse moved to (396, 370)
Screenshot: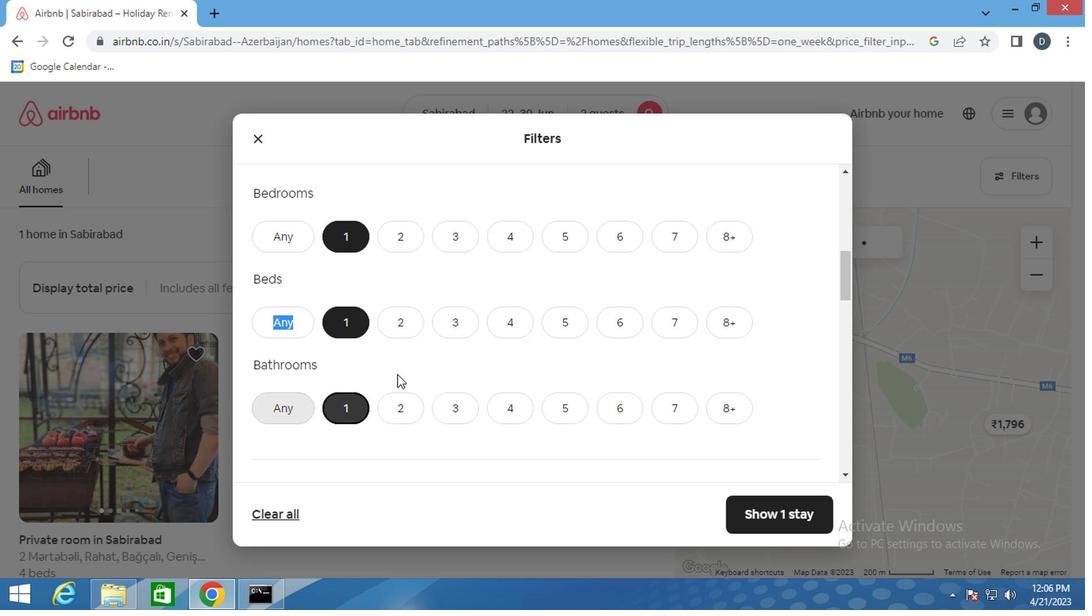
Action: Mouse scrolled (396, 369) with delta (0, -1)
Screenshot: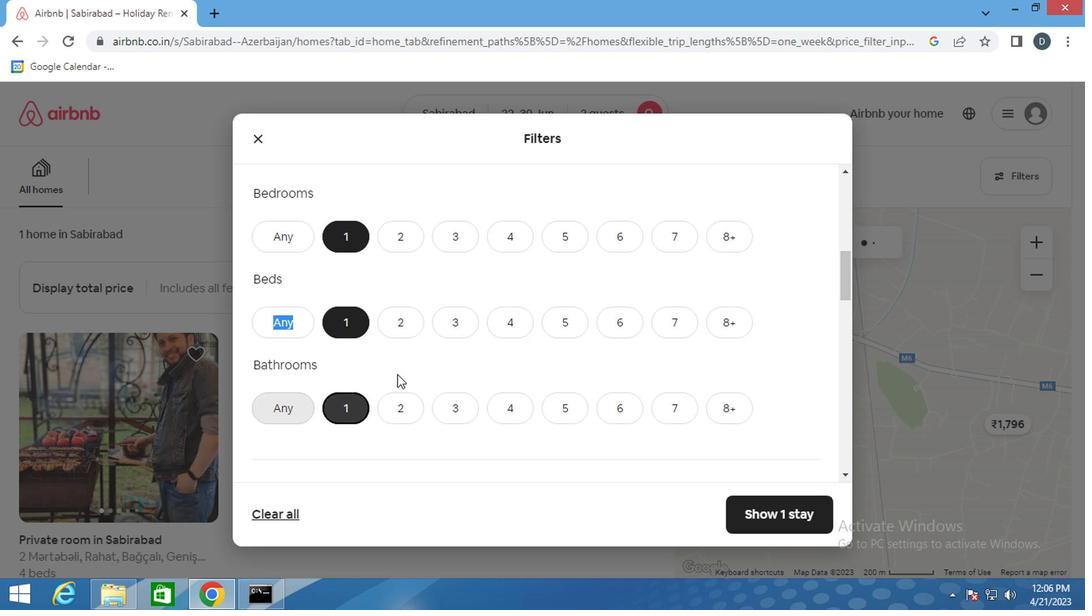 
Action: Mouse moved to (361, 284)
Screenshot: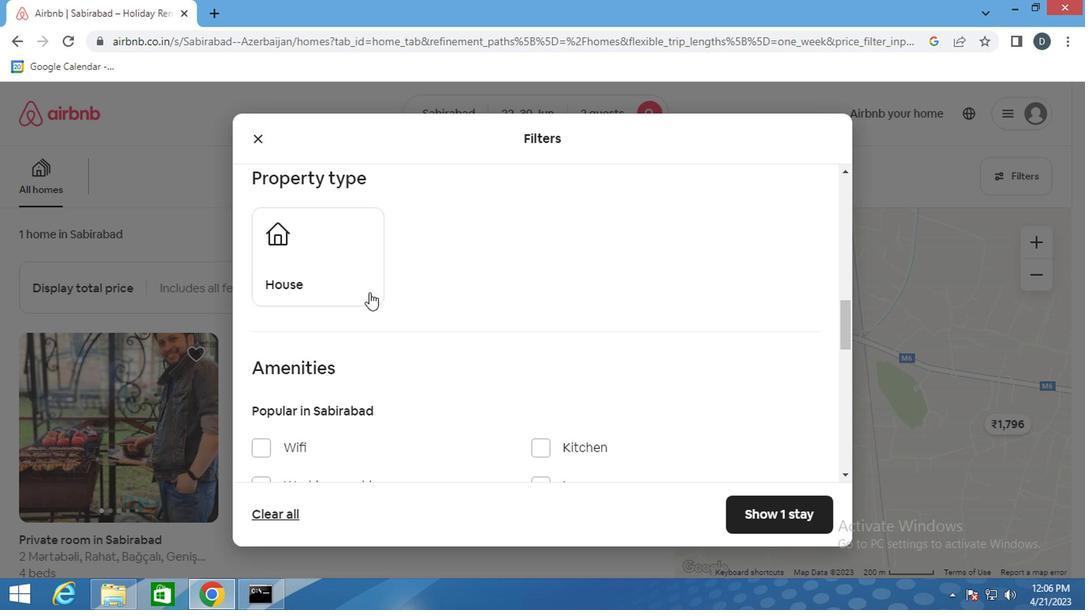 
Action: Mouse pressed left at (361, 284)
Screenshot: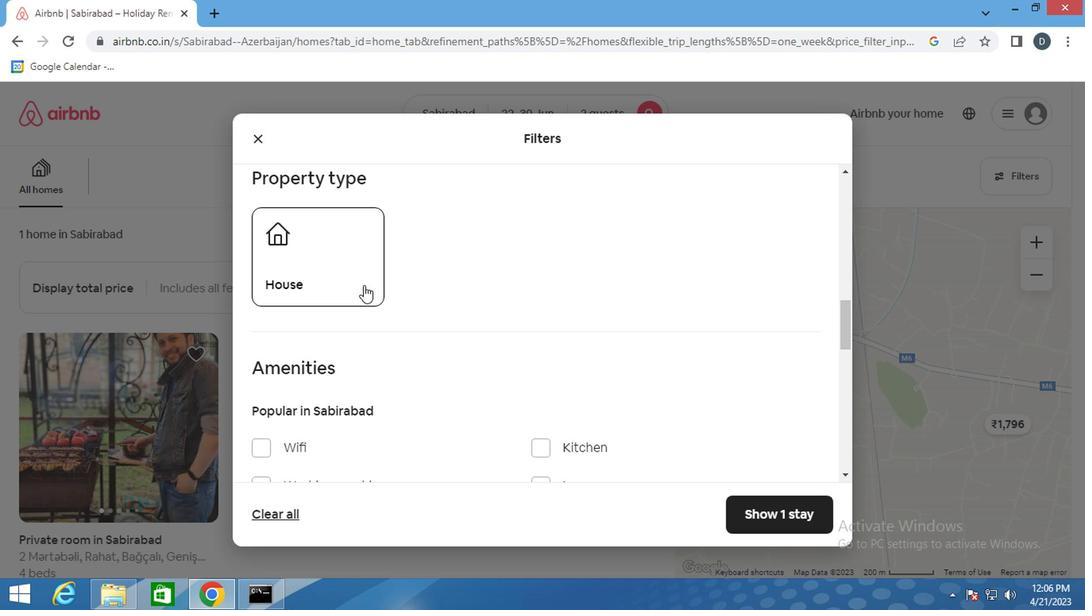 
Action: Mouse moved to (589, 326)
Screenshot: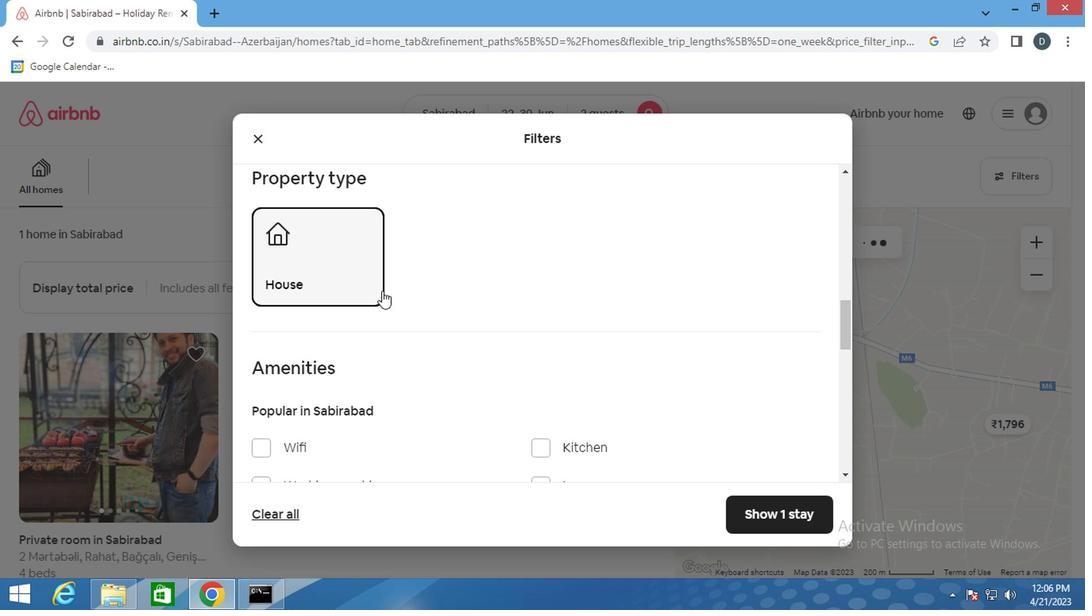 
Action: Mouse scrolled (589, 325) with delta (0, 0)
Screenshot: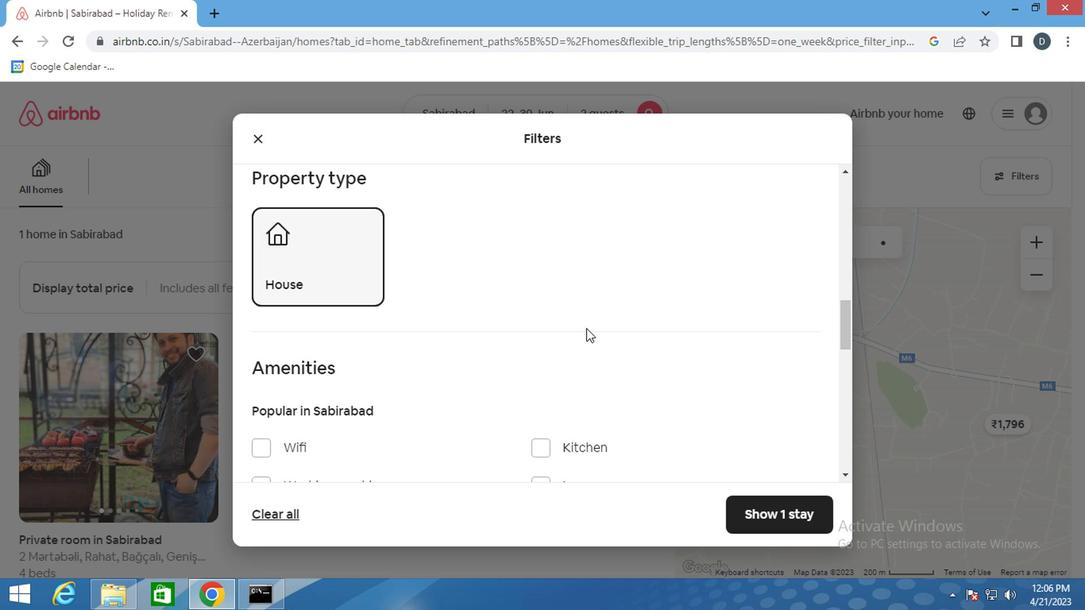 
Action: Mouse scrolled (589, 325) with delta (0, 0)
Screenshot: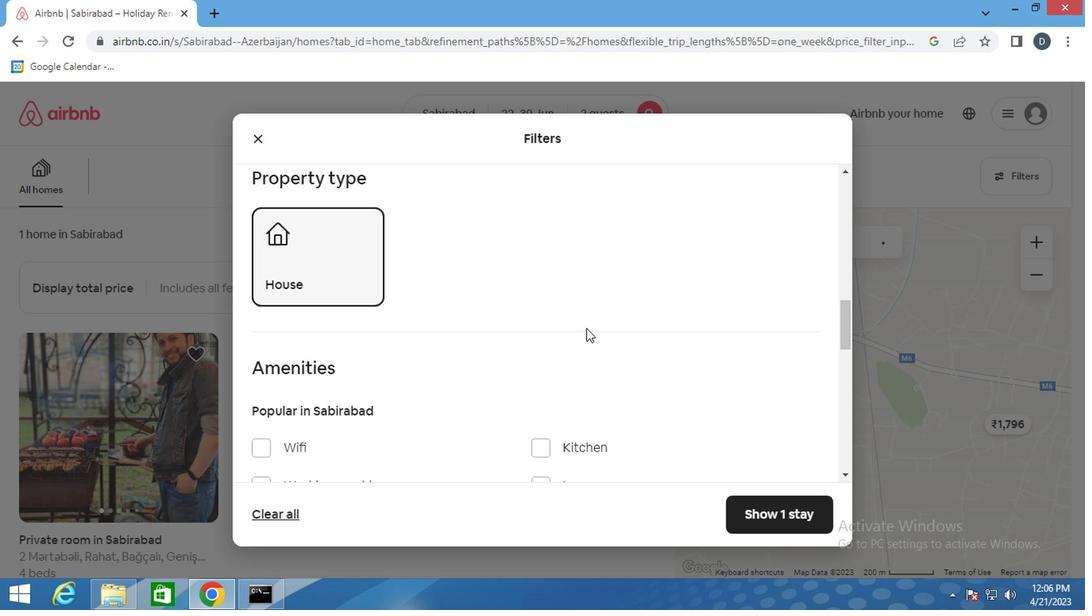 
Action: Mouse scrolled (589, 325) with delta (0, 0)
Screenshot: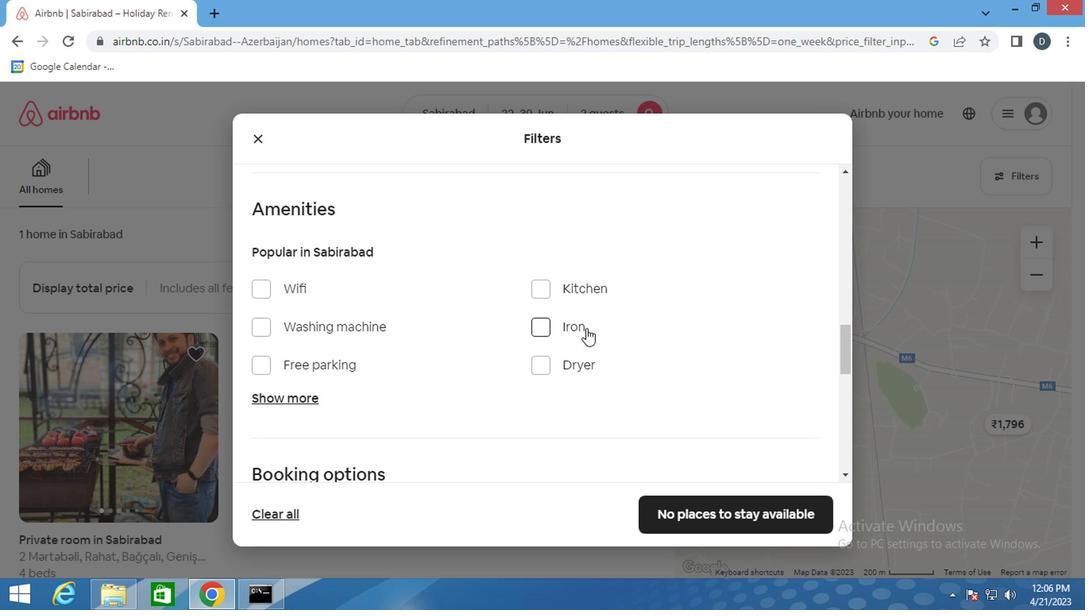 
Action: Mouse moved to (273, 316)
Screenshot: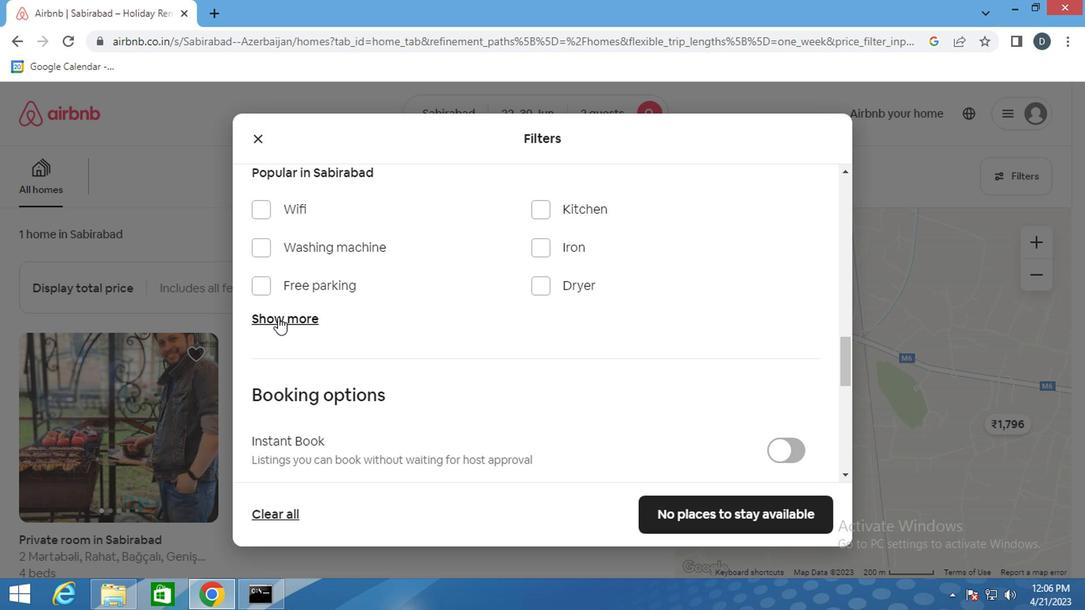 
Action: Mouse pressed left at (273, 316)
Screenshot: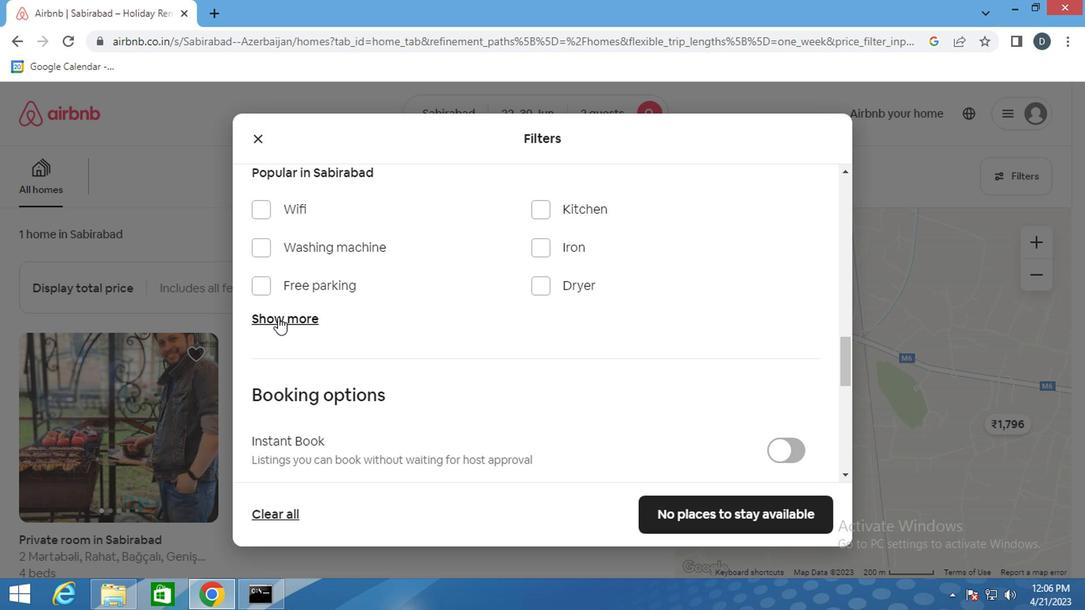 
Action: Mouse moved to (326, 375)
Screenshot: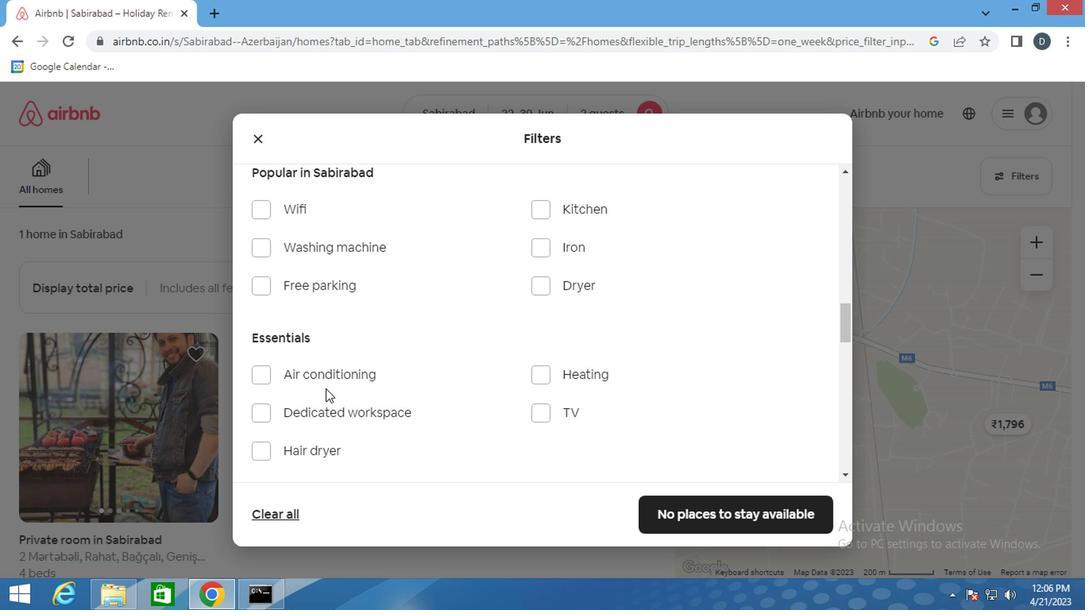
Action: Mouse pressed left at (326, 375)
Screenshot: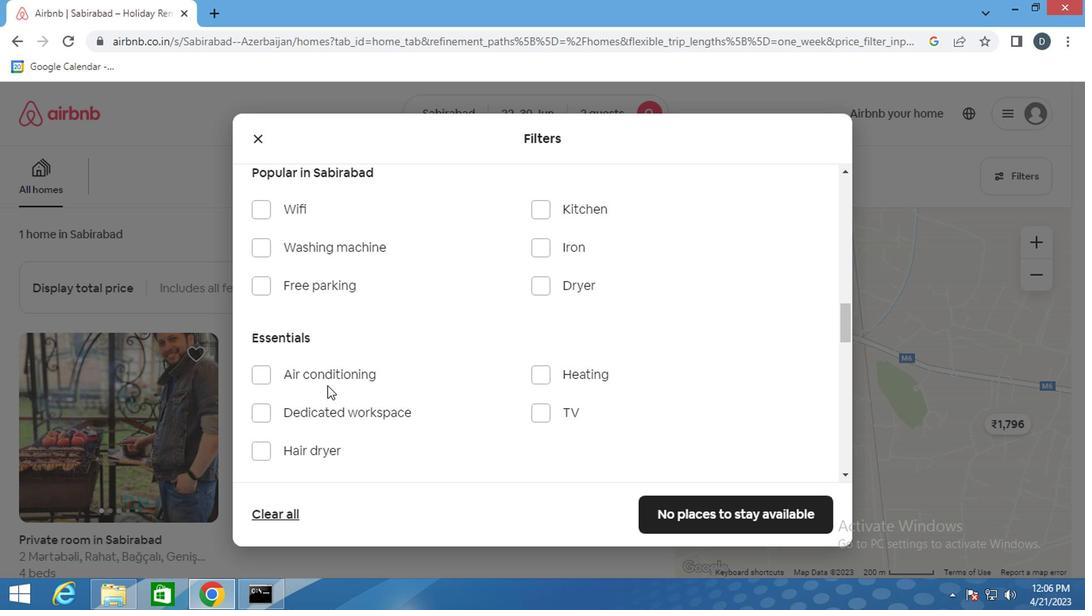
Action: Mouse moved to (412, 352)
Screenshot: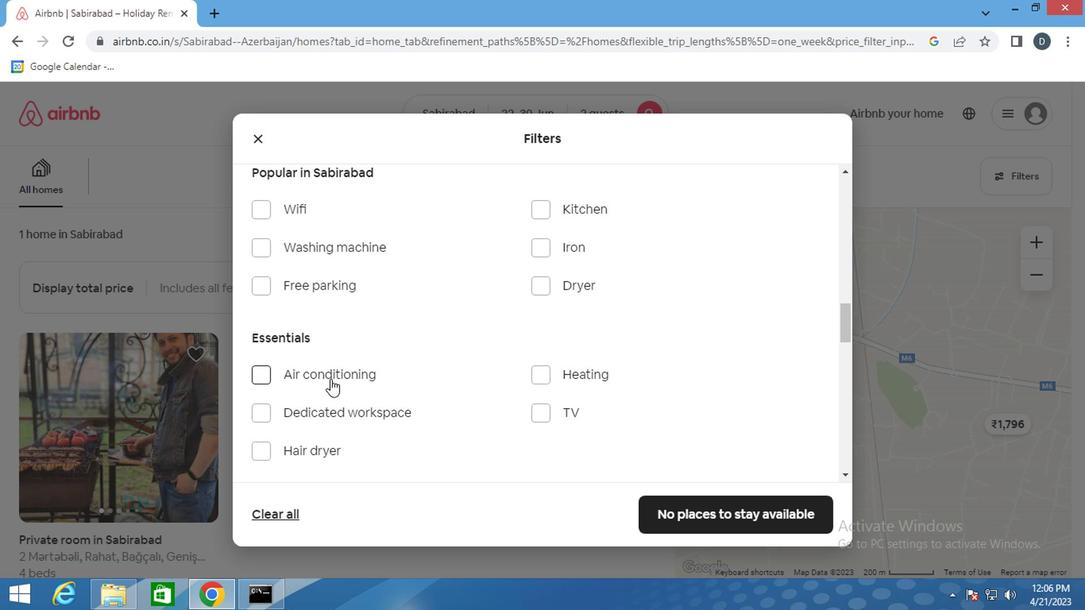 
Action: Mouse scrolled (412, 352) with delta (0, 0)
Screenshot: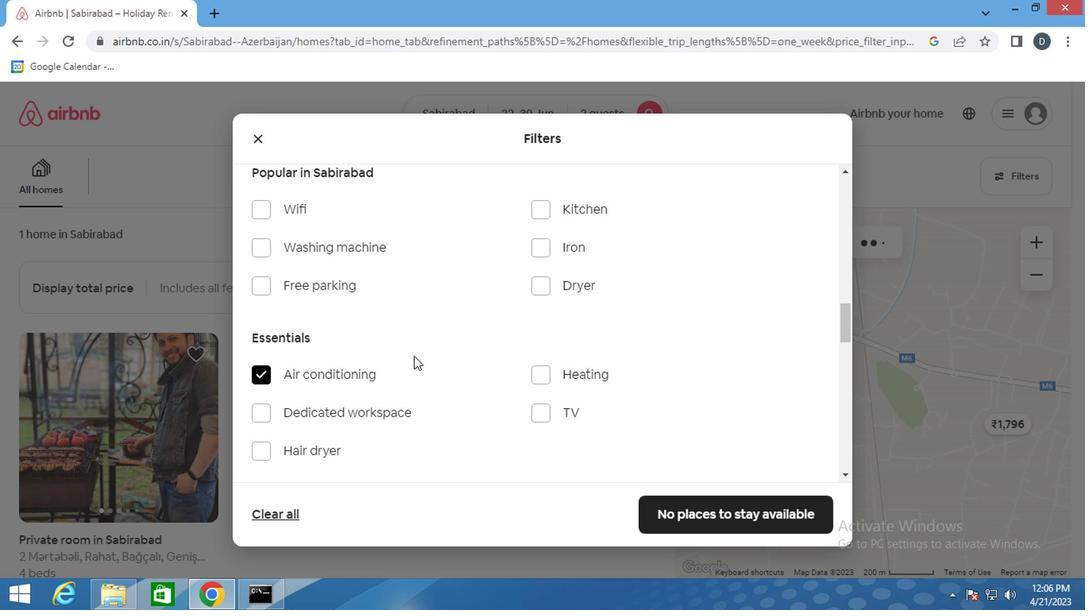 
Action: Mouse scrolled (412, 352) with delta (0, 0)
Screenshot: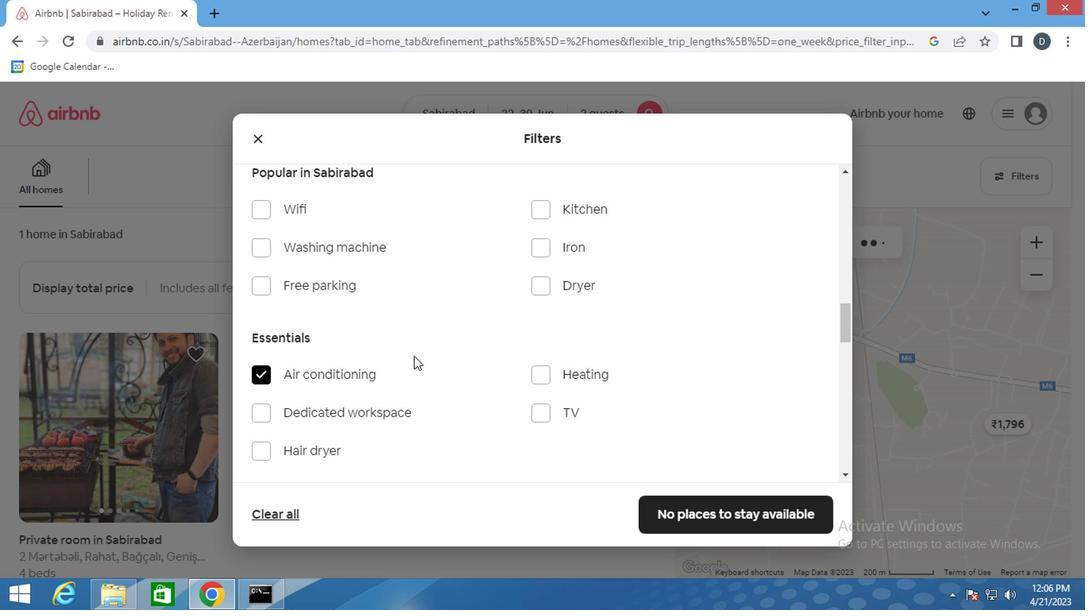 
Action: Mouse scrolled (412, 352) with delta (0, 0)
Screenshot: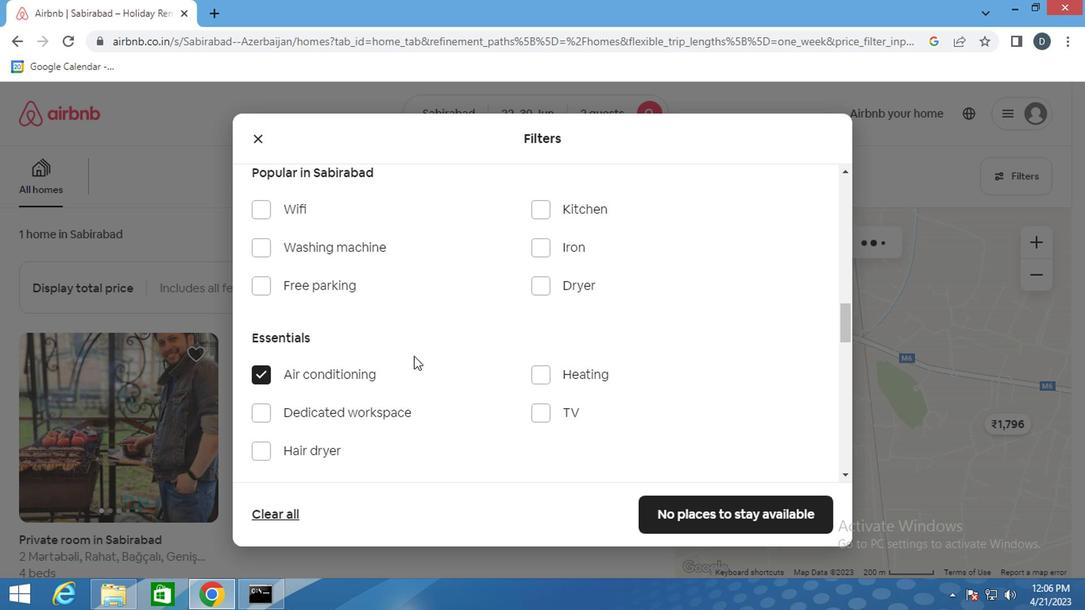 
Action: Mouse scrolled (412, 352) with delta (0, 0)
Screenshot: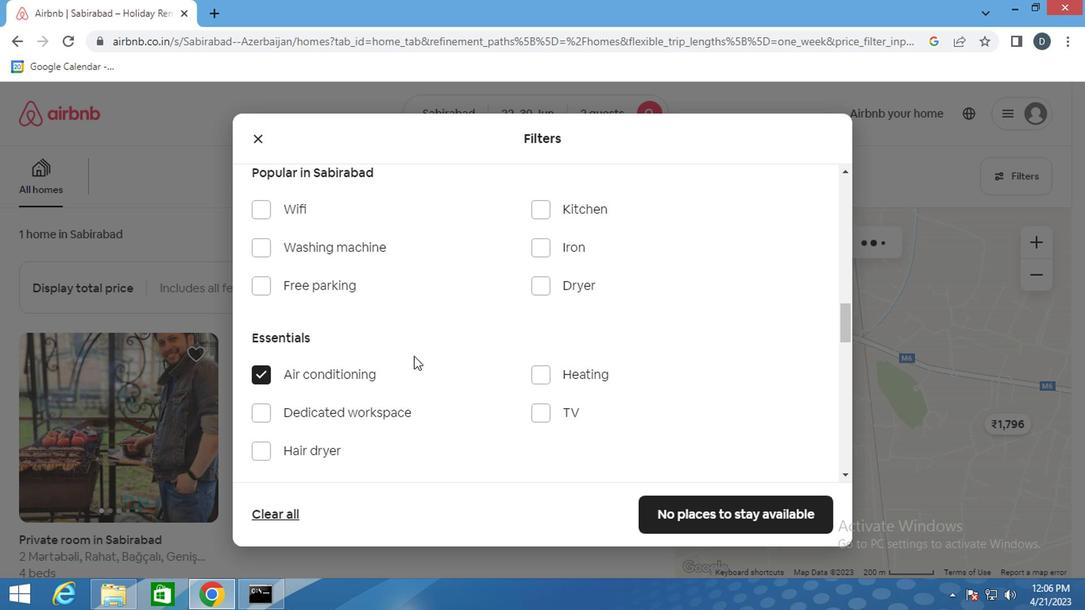
Action: Mouse scrolled (412, 352) with delta (0, 0)
Screenshot: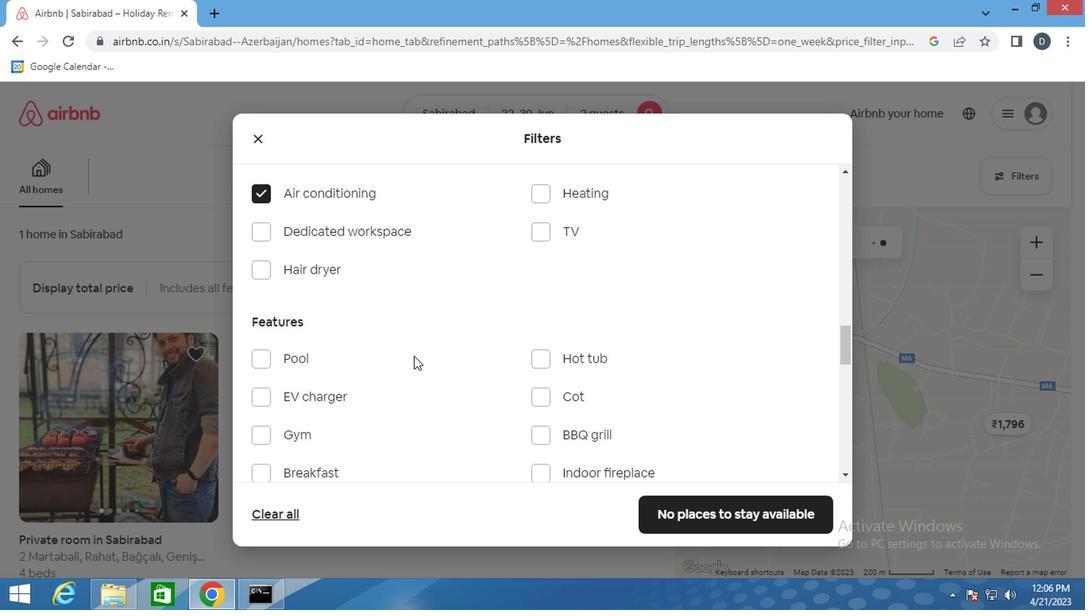 
Action: Mouse scrolled (412, 352) with delta (0, 0)
Screenshot: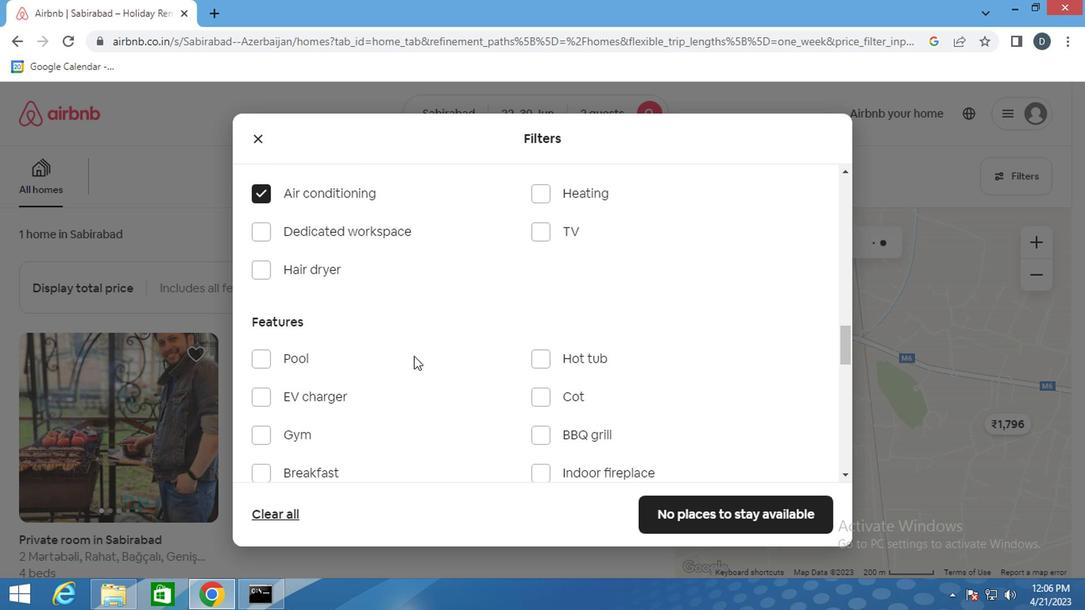 
Action: Mouse moved to (548, 343)
Screenshot: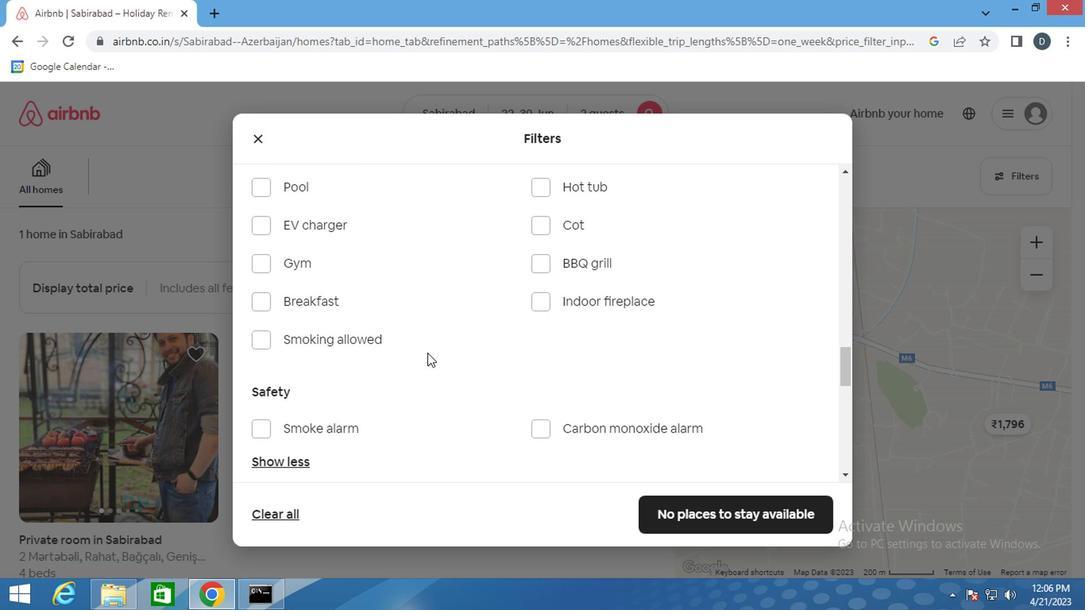 
Action: Mouse scrolled (548, 343) with delta (0, 0)
Screenshot: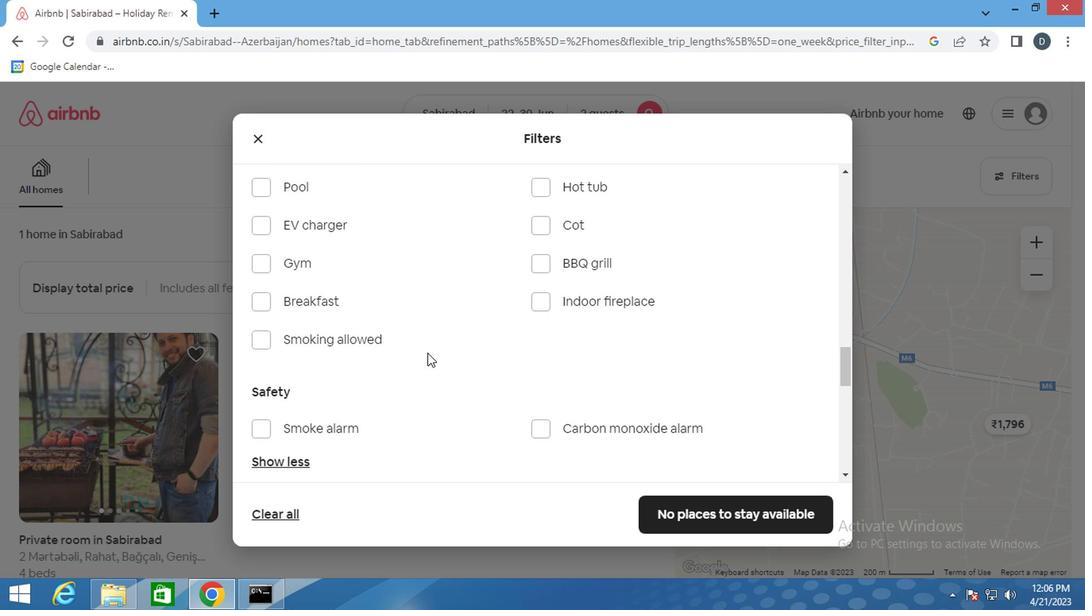 
Action: Mouse scrolled (548, 343) with delta (0, 0)
Screenshot: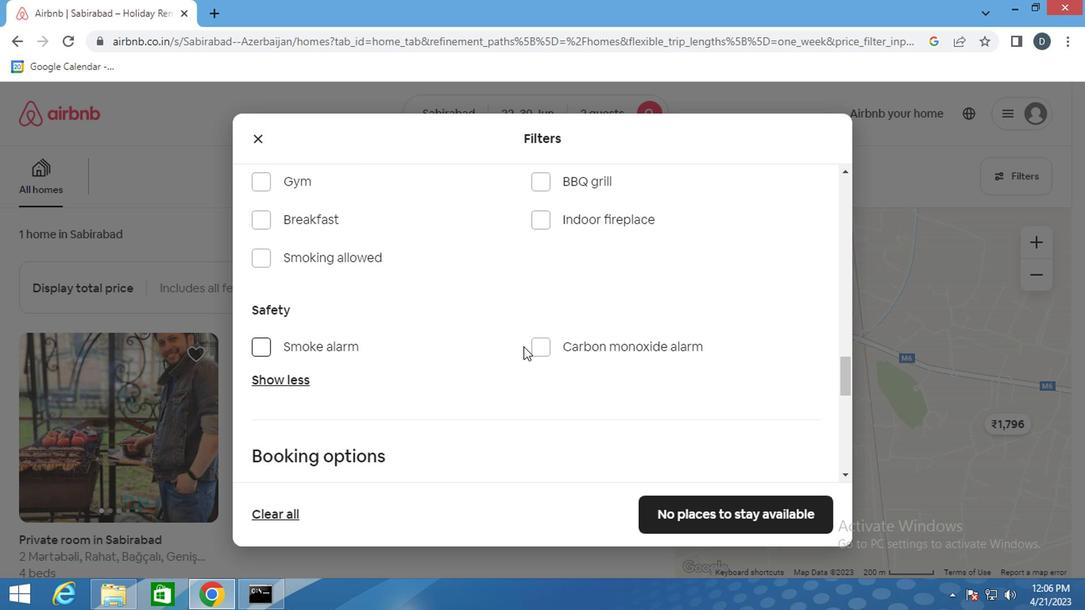 
Action: Mouse moved to (668, 334)
Screenshot: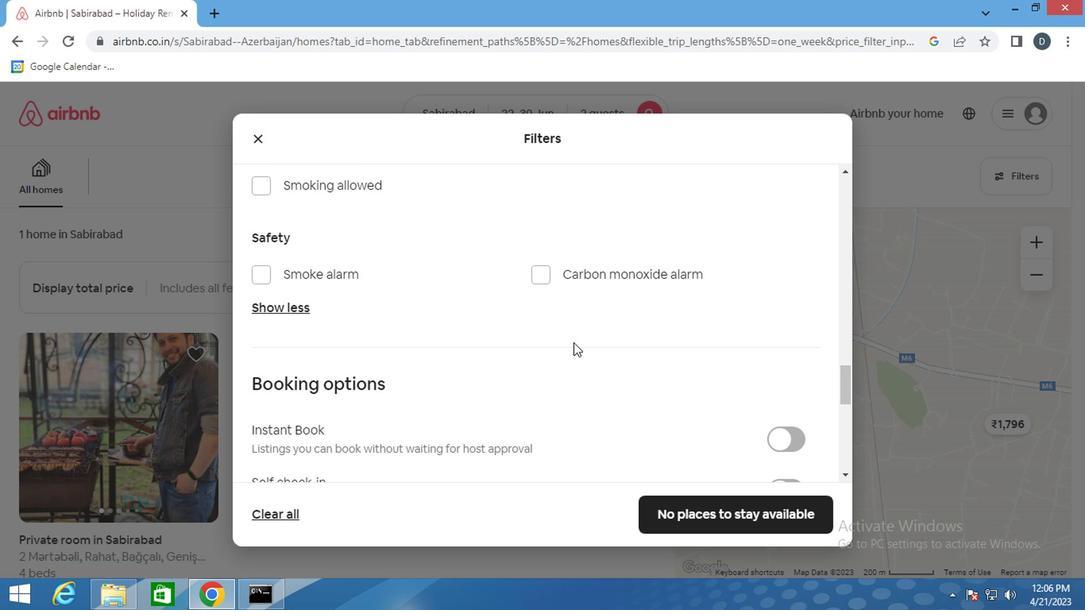 
Action: Mouse scrolled (668, 332) with delta (0, -1)
Screenshot: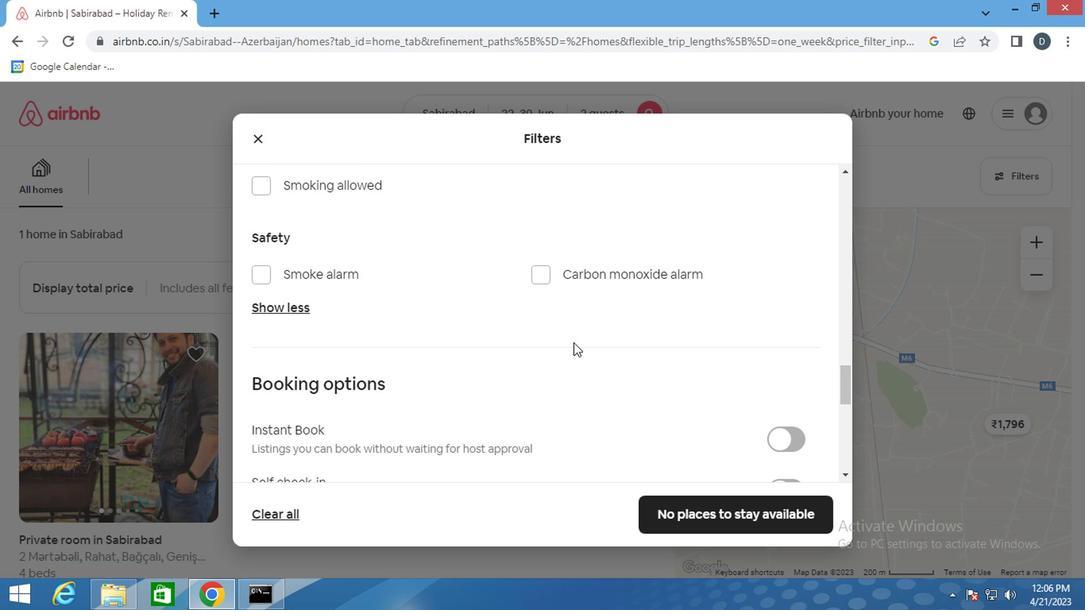 
Action: Mouse moved to (792, 287)
Screenshot: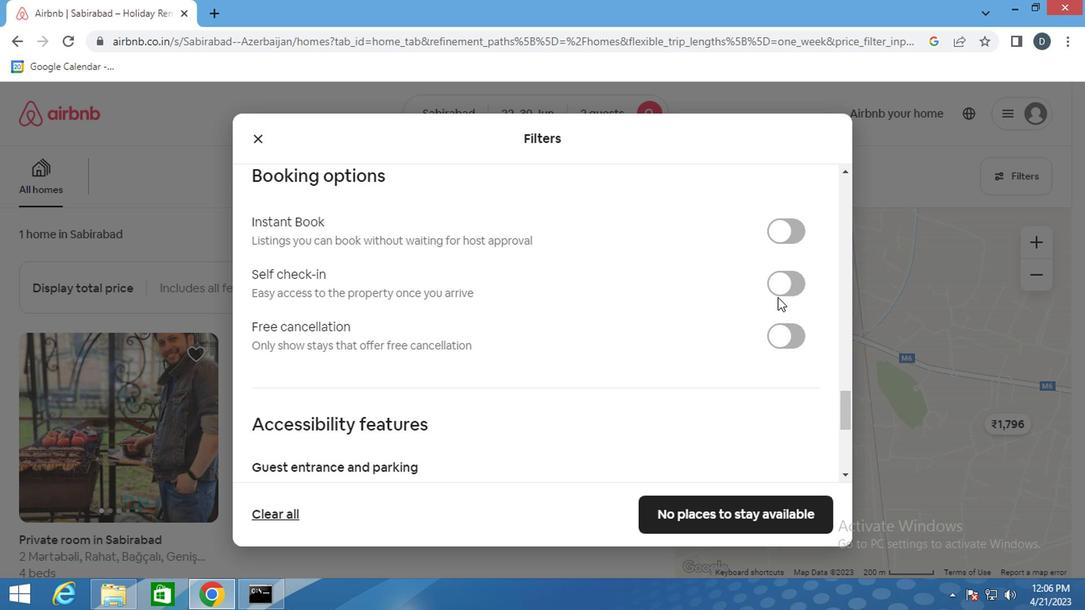 
Action: Mouse pressed left at (792, 287)
Screenshot: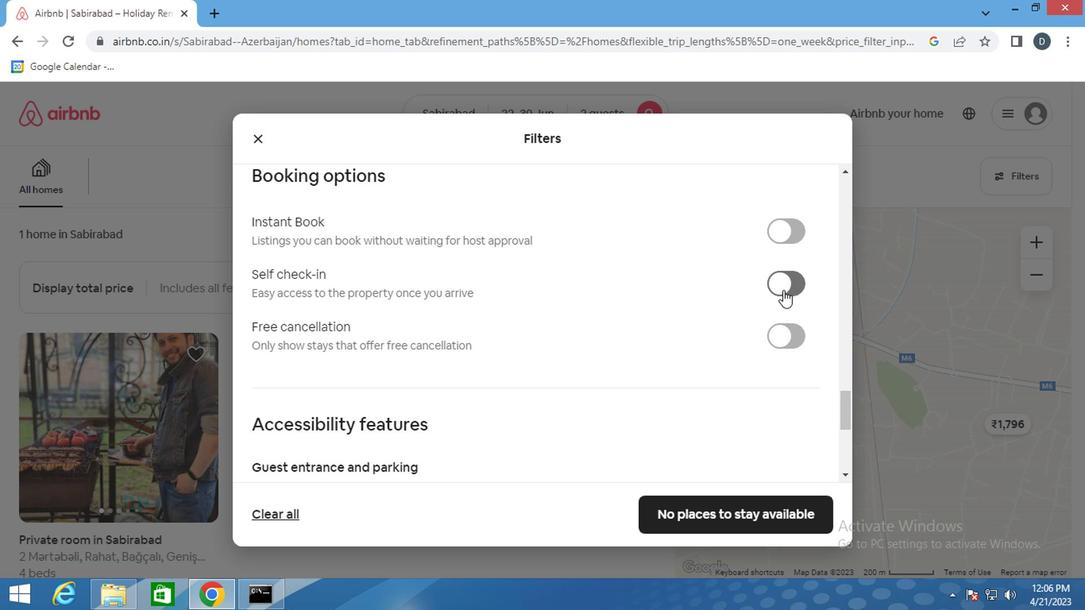 
Action: Mouse moved to (603, 356)
Screenshot: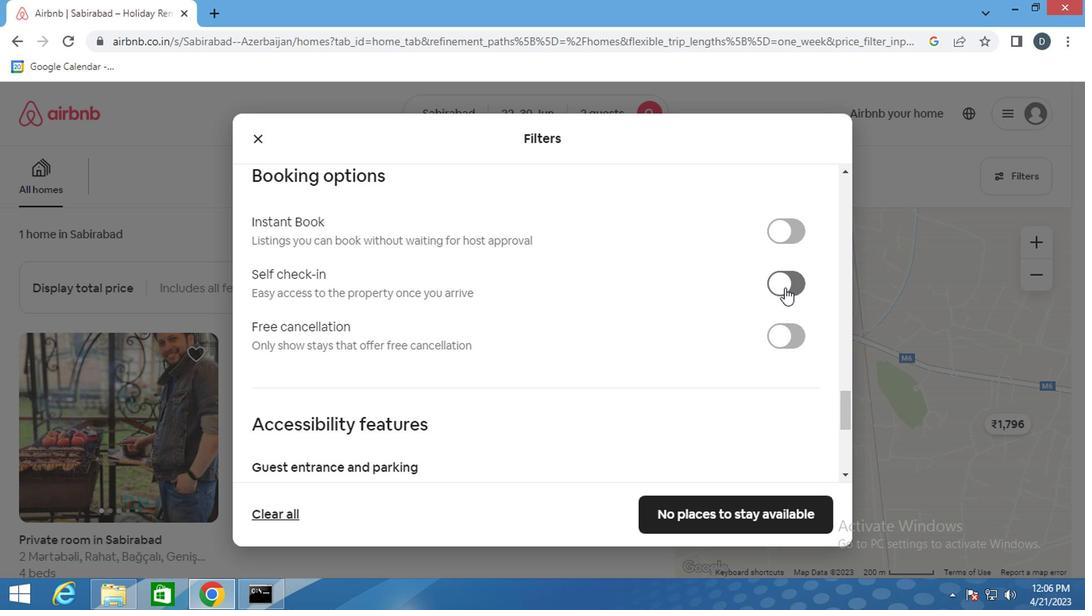 
Action: Mouse scrolled (603, 356) with delta (0, 0)
Screenshot: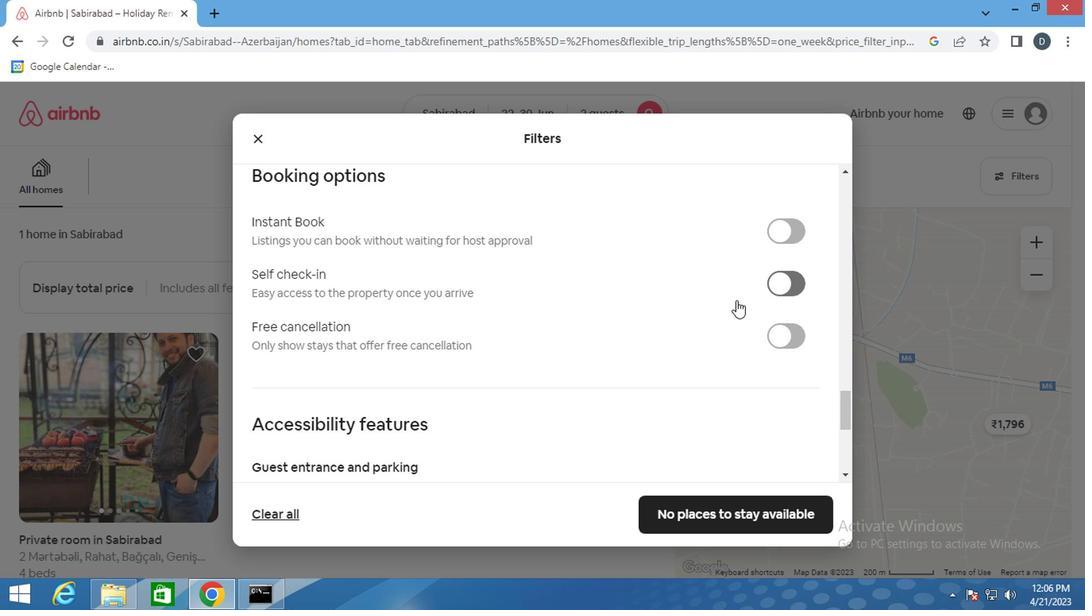 
Action: Mouse scrolled (603, 356) with delta (0, 0)
Screenshot: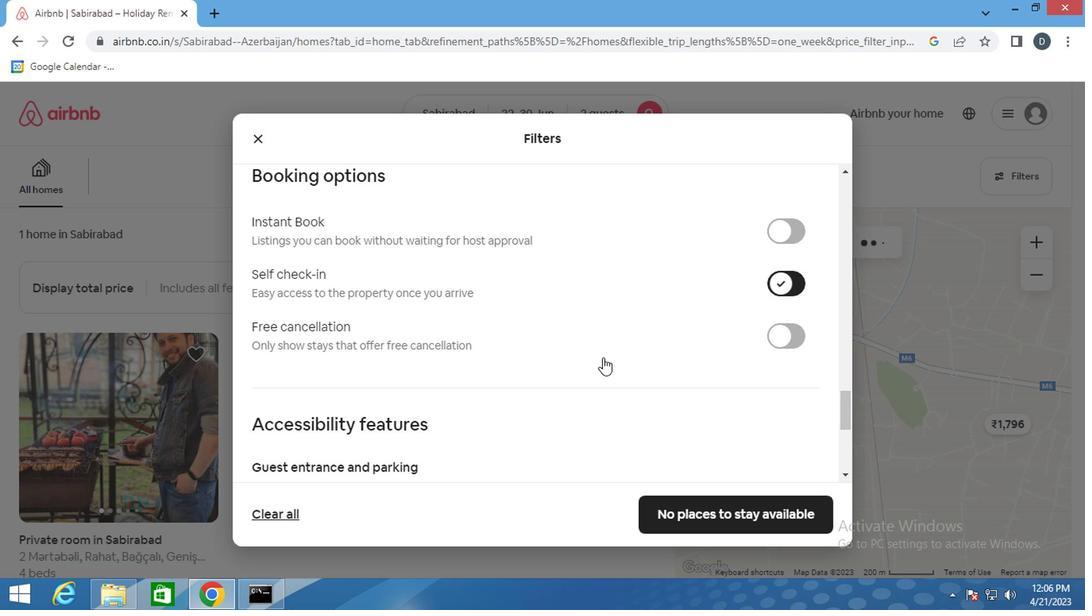 
Action: Mouse scrolled (603, 356) with delta (0, 0)
Screenshot: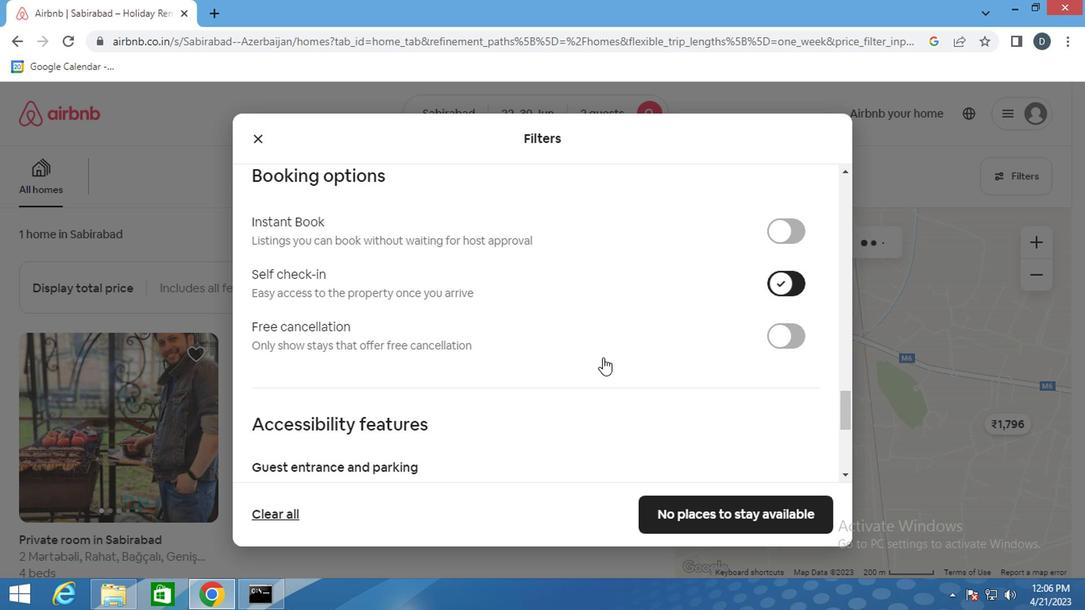
Action: Mouse scrolled (603, 356) with delta (0, 0)
Screenshot: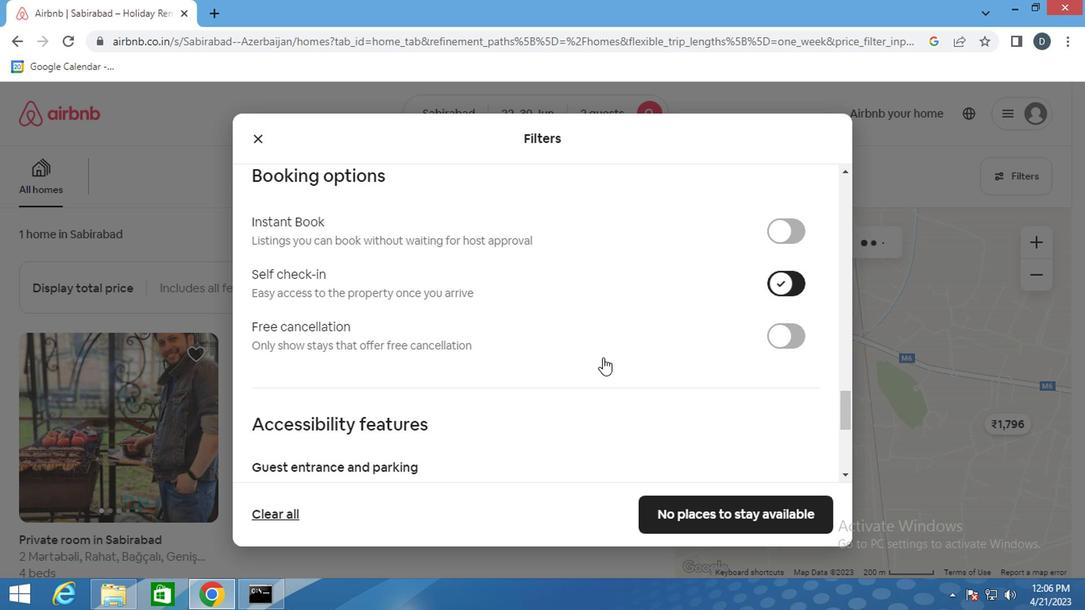 
Action: Mouse scrolled (603, 356) with delta (0, 0)
Screenshot: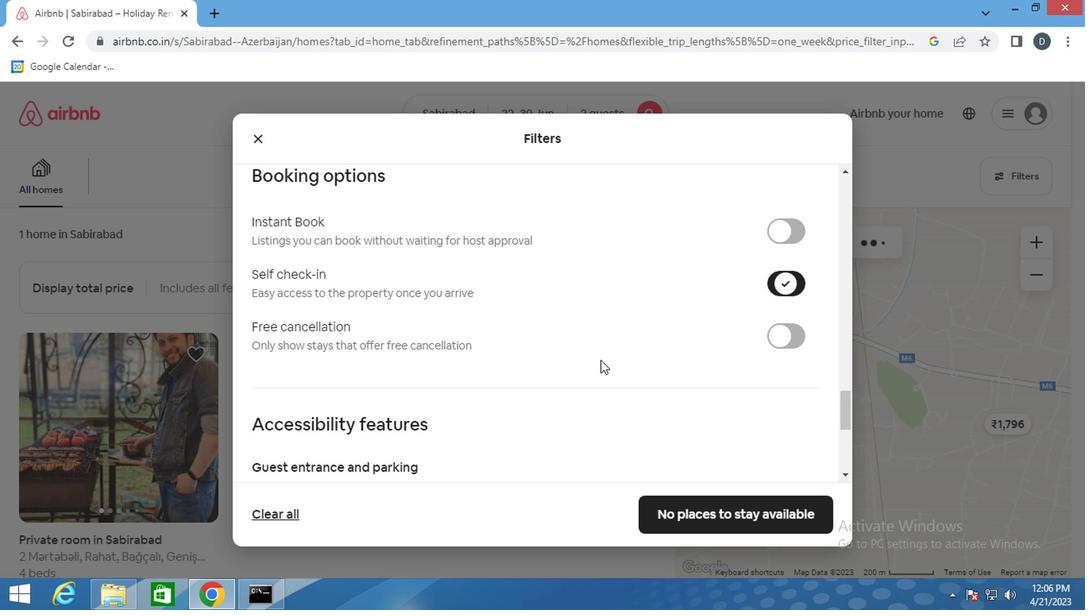 
Action: Mouse scrolled (603, 356) with delta (0, 0)
Screenshot: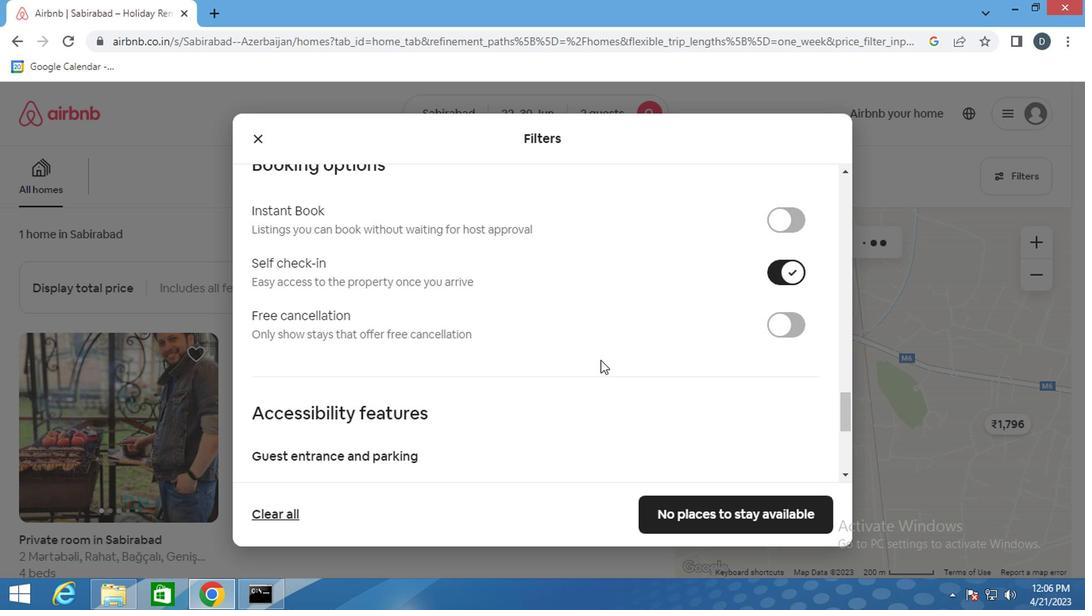 
Action: Mouse scrolled (603, 356) with delta (0, 0)
Screenshot: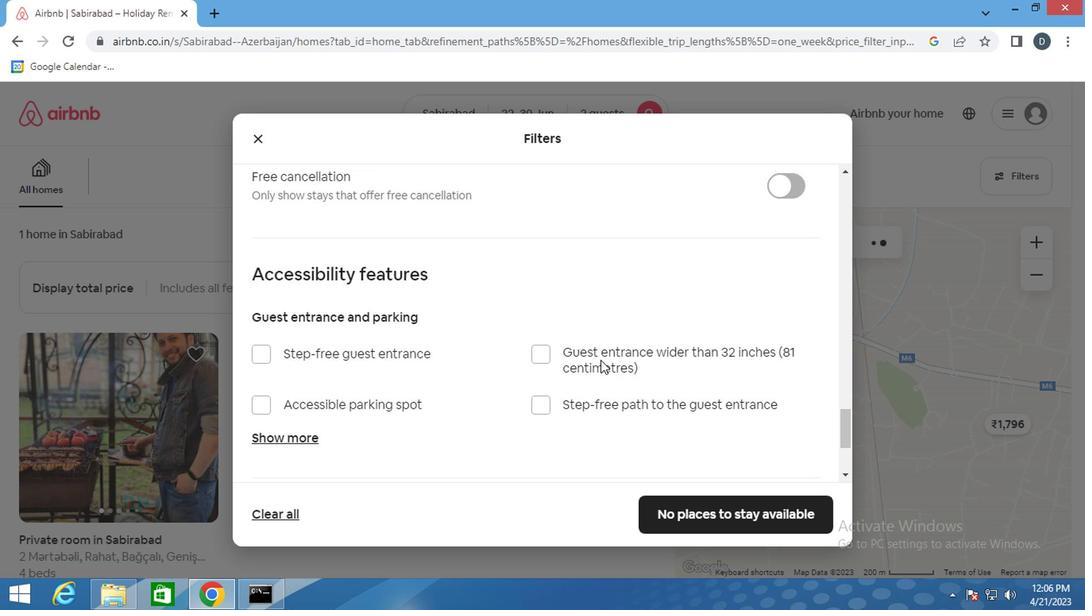 
Action: Mouse scrolled (603, 356) with delta (0, 0)
Screenshot: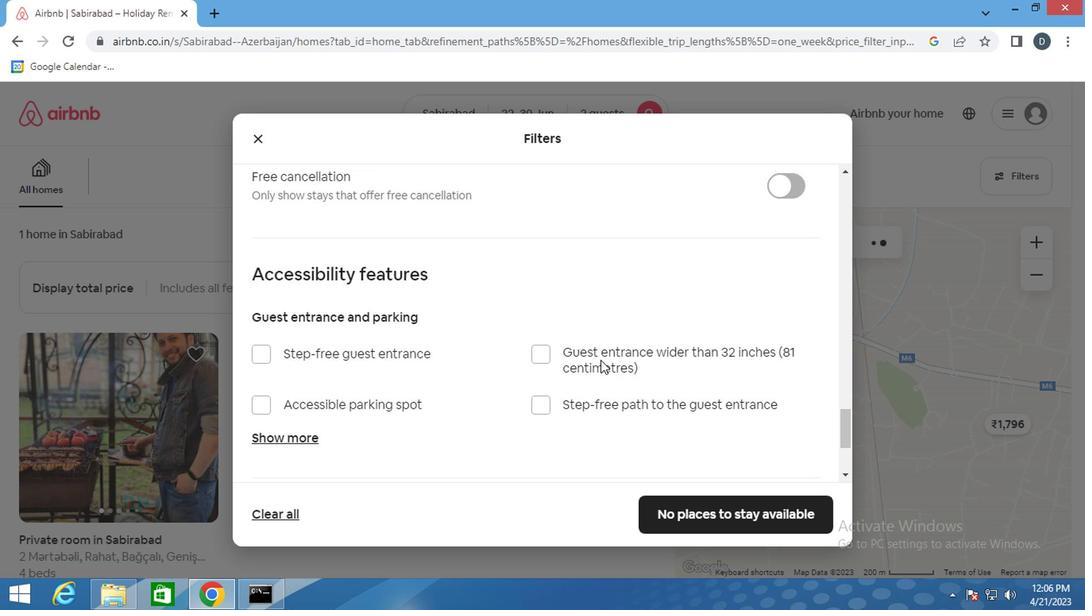 
Action: Mouse moved to (586, 383)
Screenshot: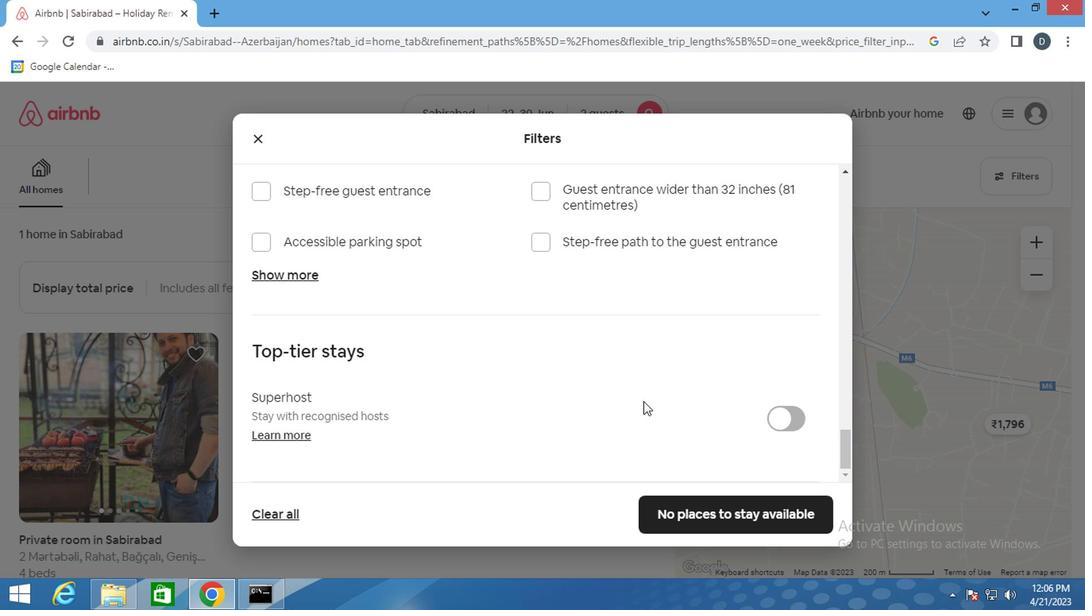 
Action: Mouse scrolled (586, 382) with delta (0, 0)
Screenshot: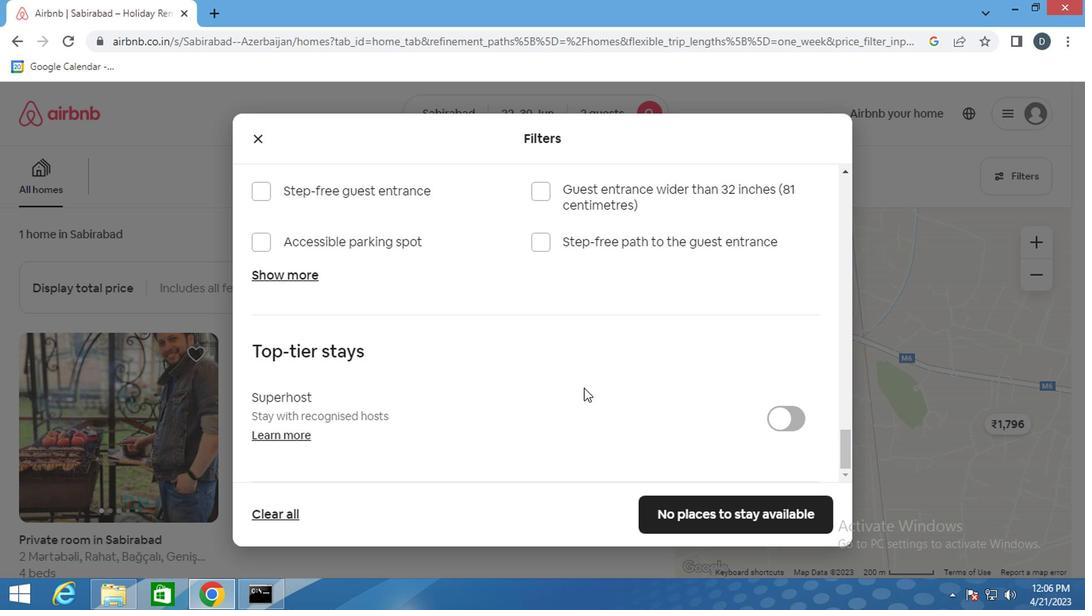 
Action: Mouse scrolled (586, 382) with delta (0, 0)
Screenshot: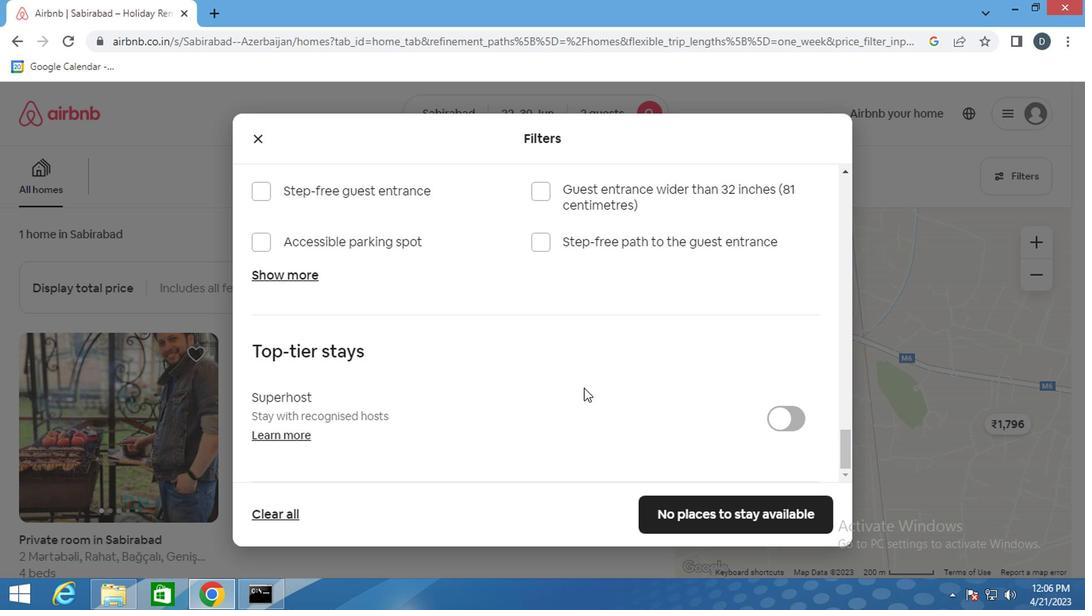 
Action: Mouse scrolled (586, 382) with delta (0, 0)
Screenshot: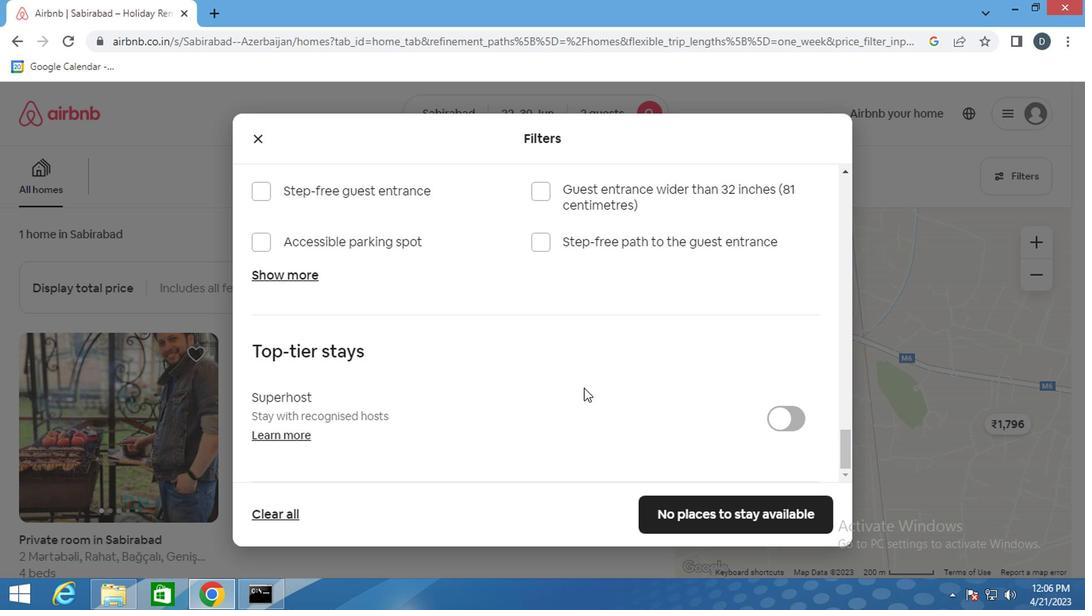 
Action: Mouse scrolled (586, 382) with delta (0, 0)
Screenshot: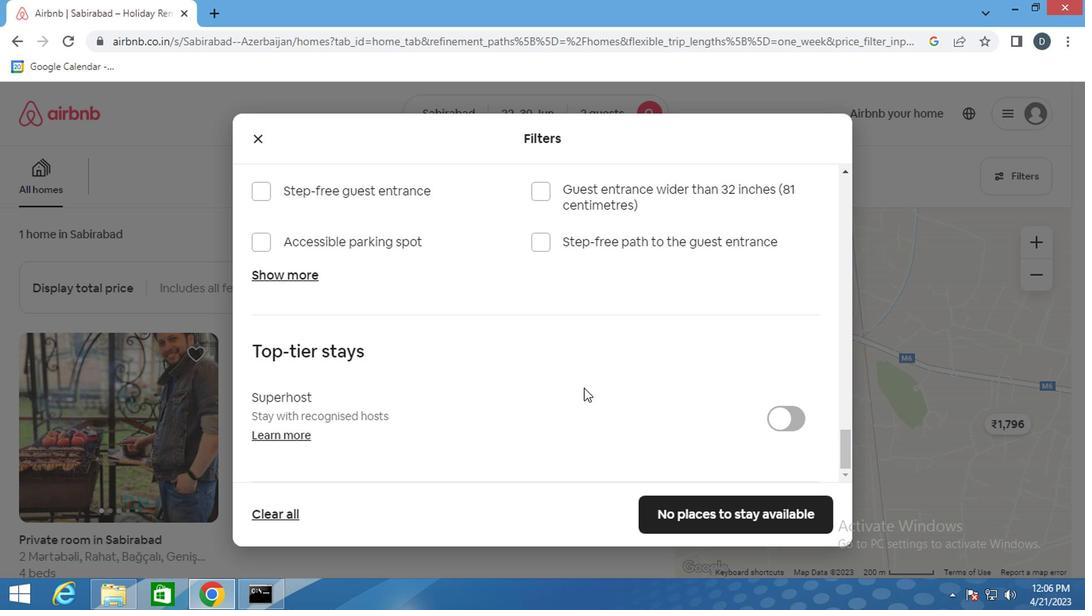 
Action: Mouse scrolled (586, 384) with delta (0, 1)
Screenshot: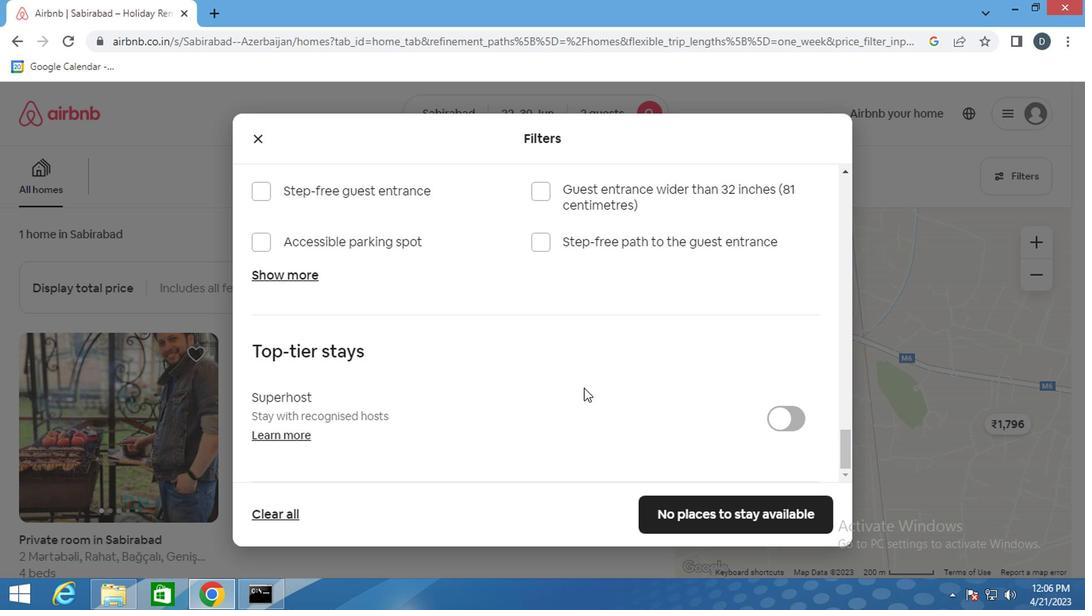 
Action: Mouse scrolled (586, 384) with delta (0, 1)
Screenshot: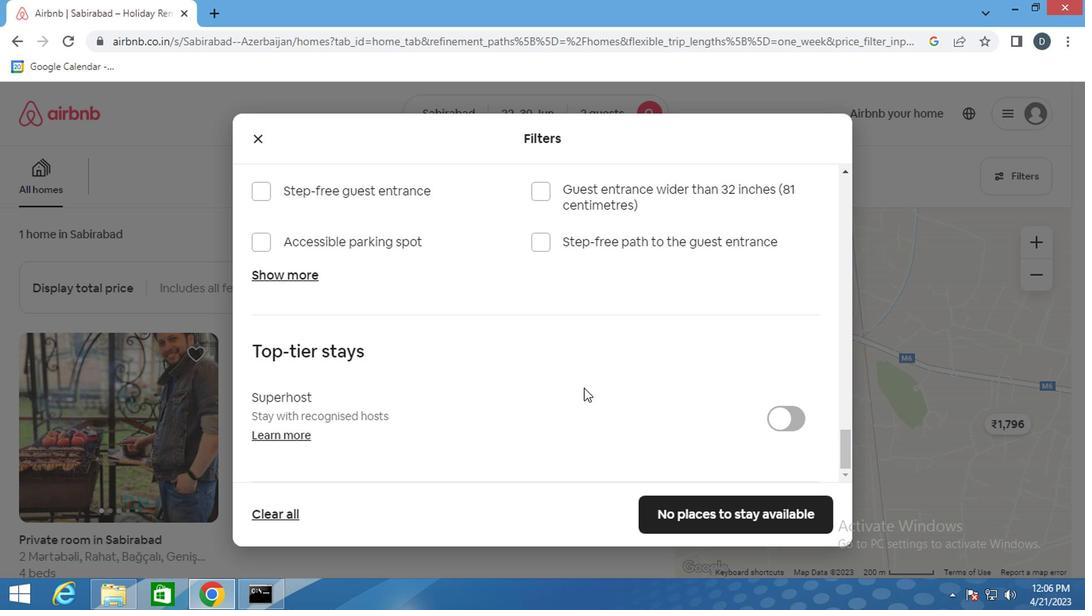 
Action: Mouse scrolled (586, 384) with delta (0, 1)
Screenshot: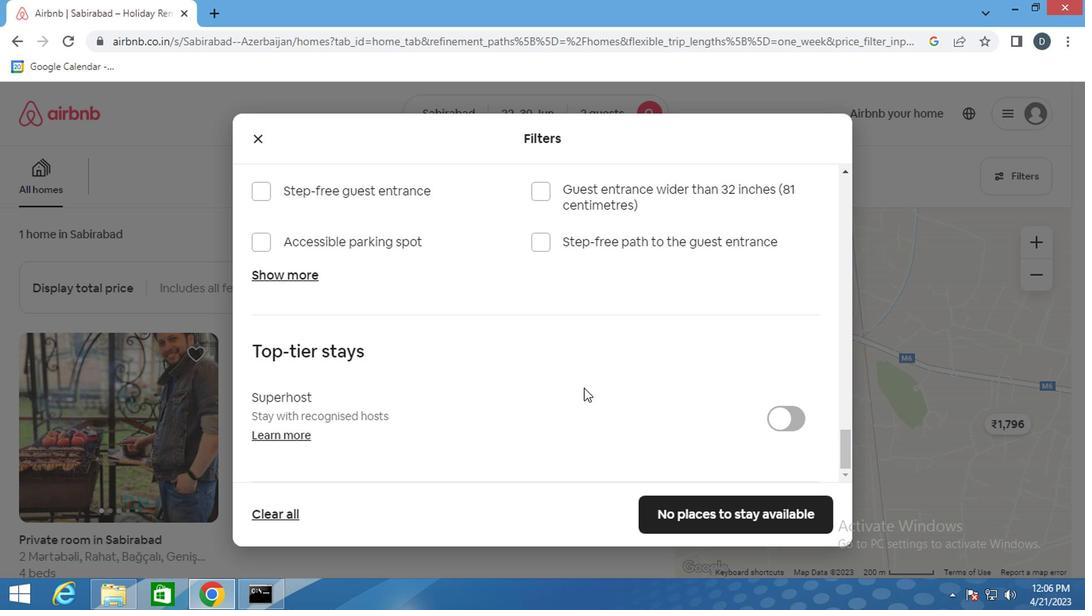 
Action: Mouse scrolled (586, 384) with delta (0, 1)
Screenshot: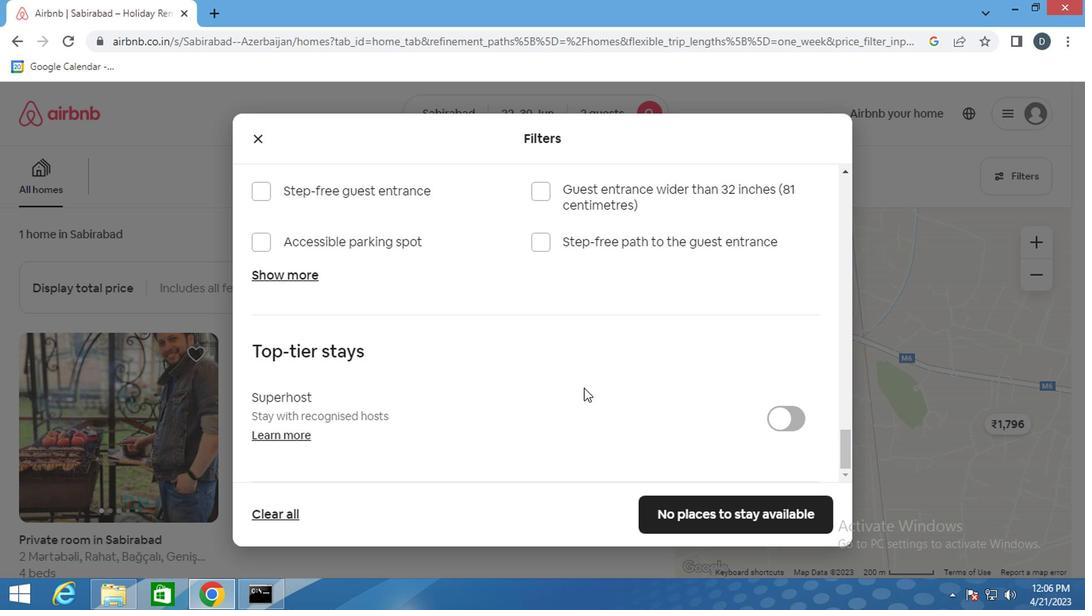 
Action: Mouse scrolled (586, 384) with delta (0, 1)
Screenshot: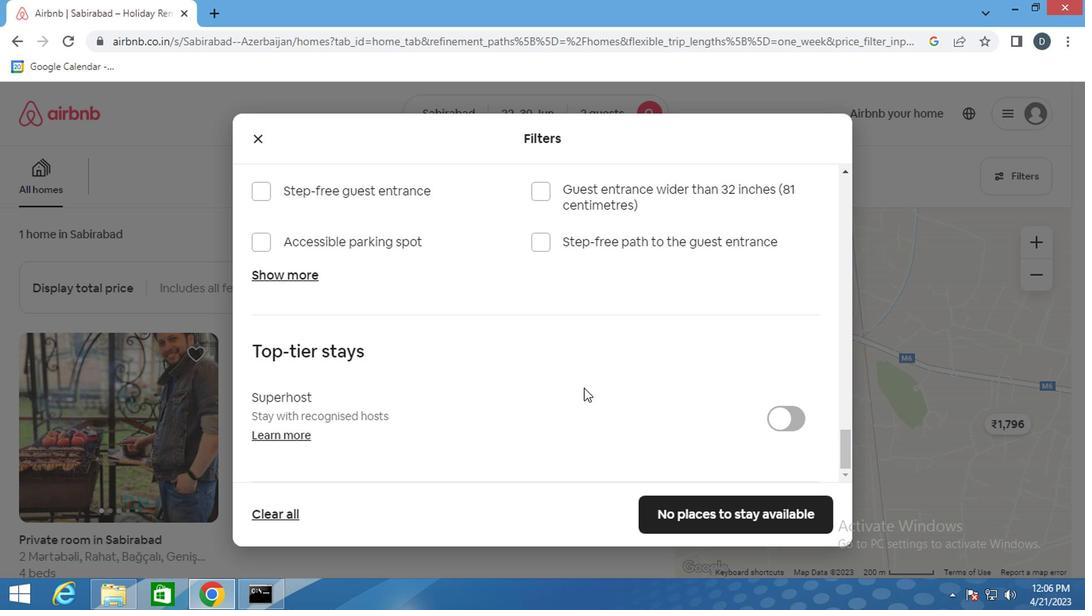 
Action: Mouse scrolled (586, 382) with delta (0, 0)
Screenshot: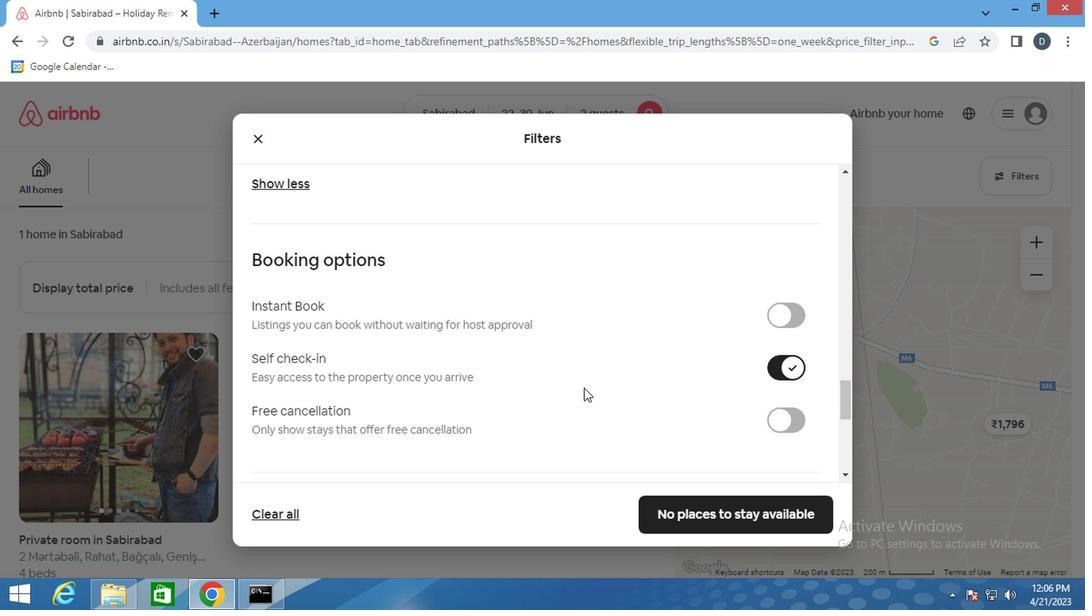 
Action: Mouse scrolled (586, 382) with delta (0, 0)
Screenshot: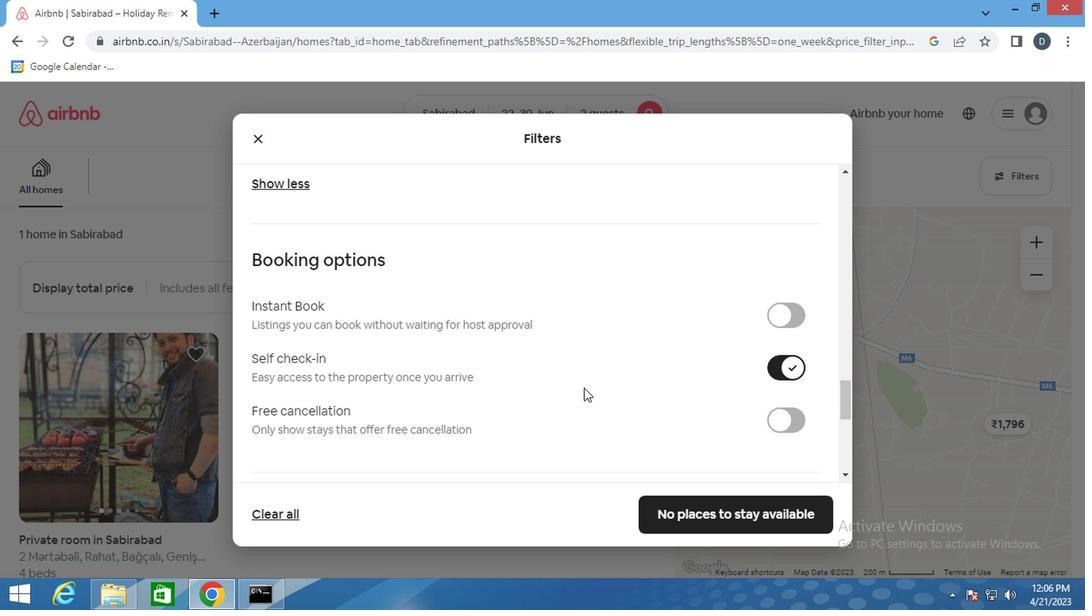 
Action: Mouse scrolled (586, 382) with delta (0, 0)
Screenshot: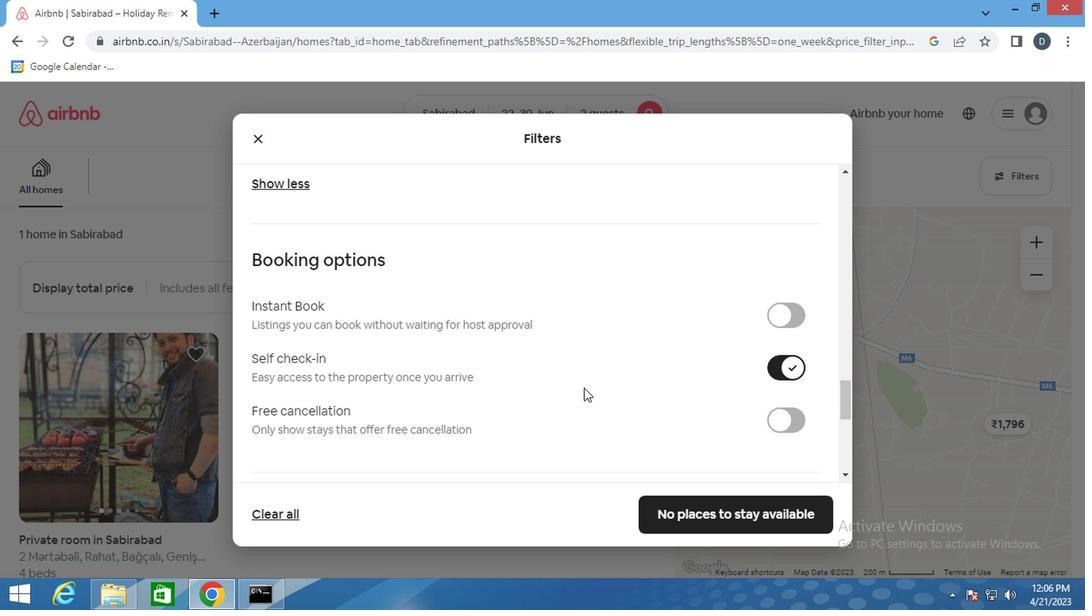 
Action: Mouse scrolled (586, 382) with delta (0, 0)
Screenshot: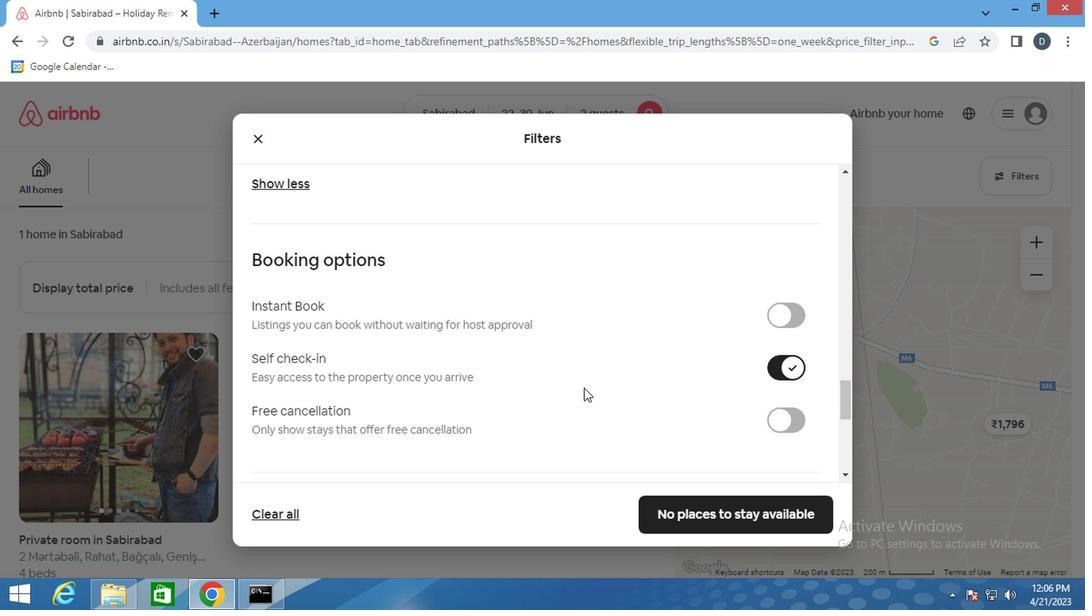 
Action: Mouse scrolled (586, 382) with delta (0, 0)
Screenshot: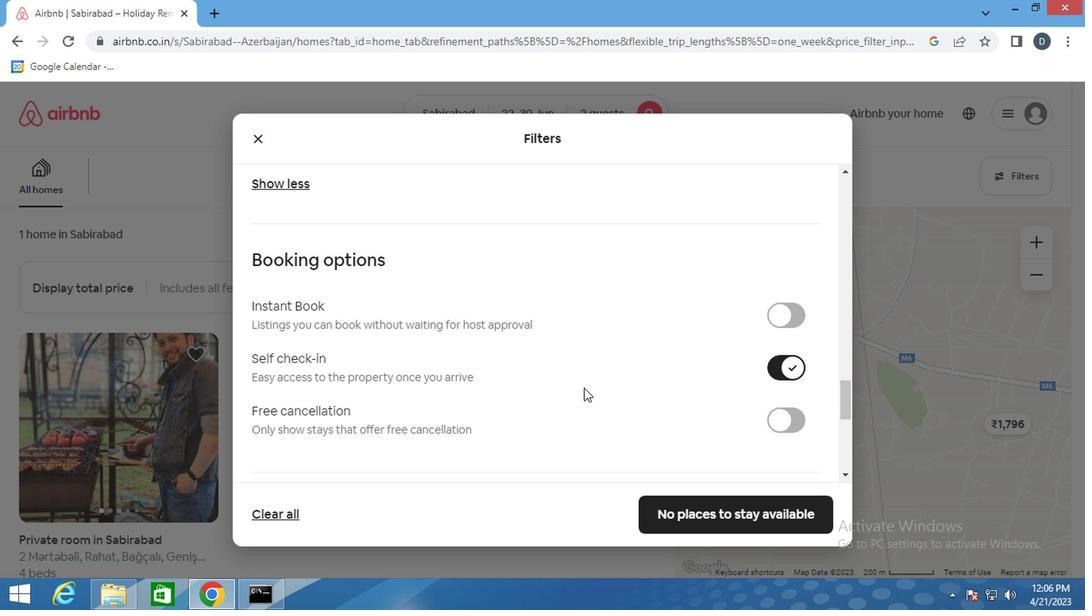 
Action: Mouse scrolled (586, 382) with delta (0, 0)
Screenshot: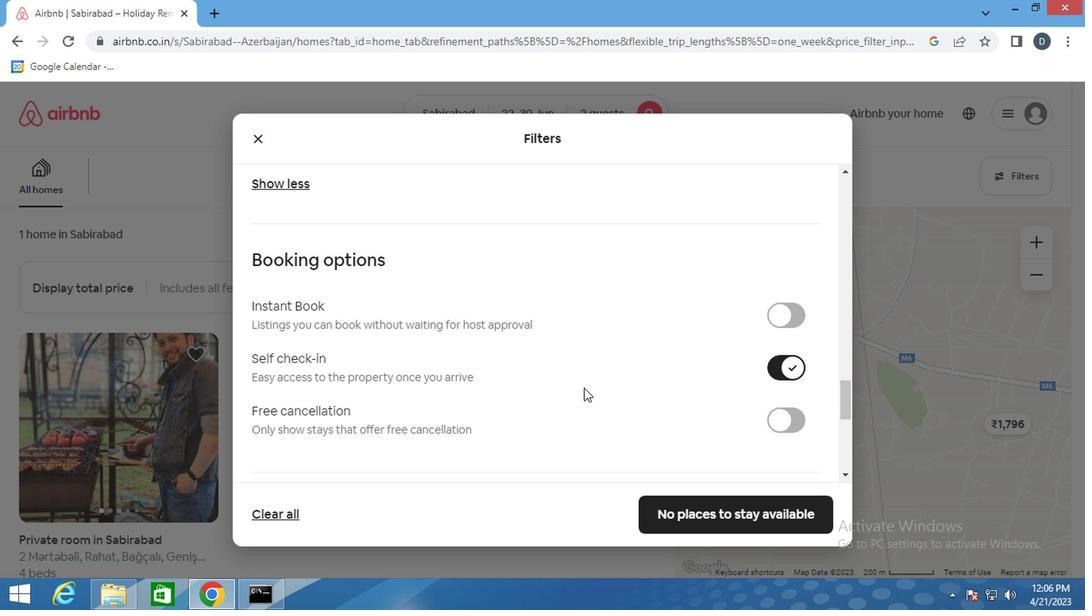 
Action: Mouse scrolled (586, 382) with delta (0, 0)
Screenshot: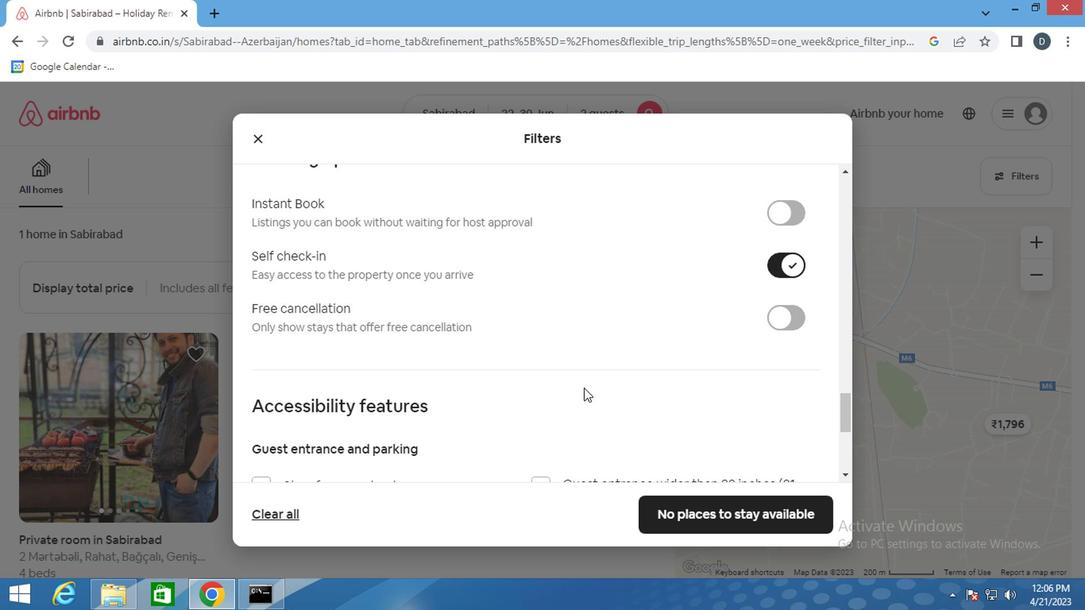 
Action: Mouse scrolled (586, 382) with delta (0, 0)
Screenshot: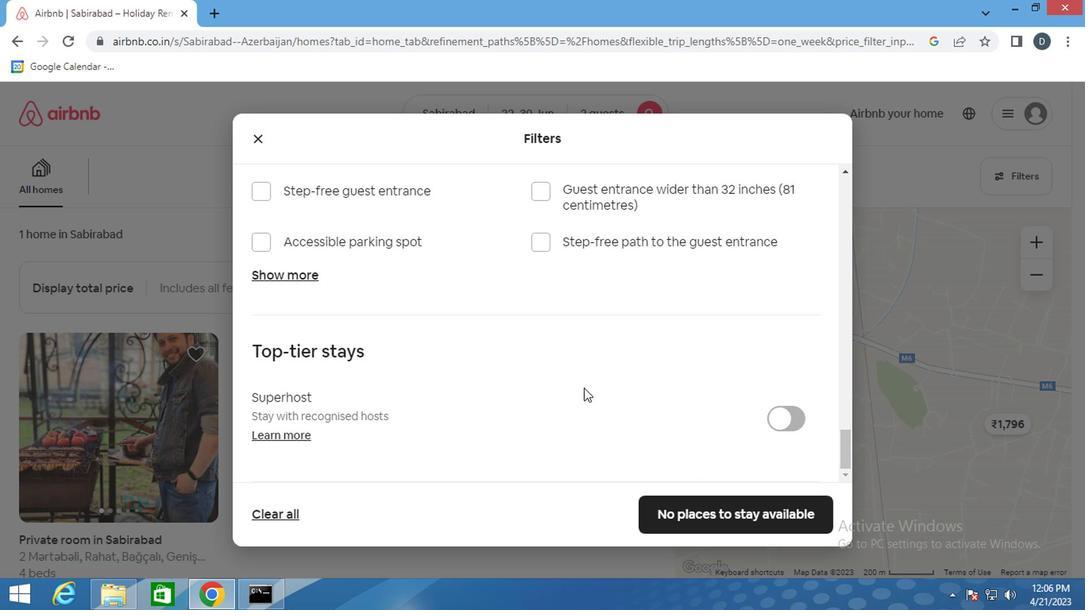 
Action: Mouse scrolled (586, 382) with delta (0, 0)
Screenshot: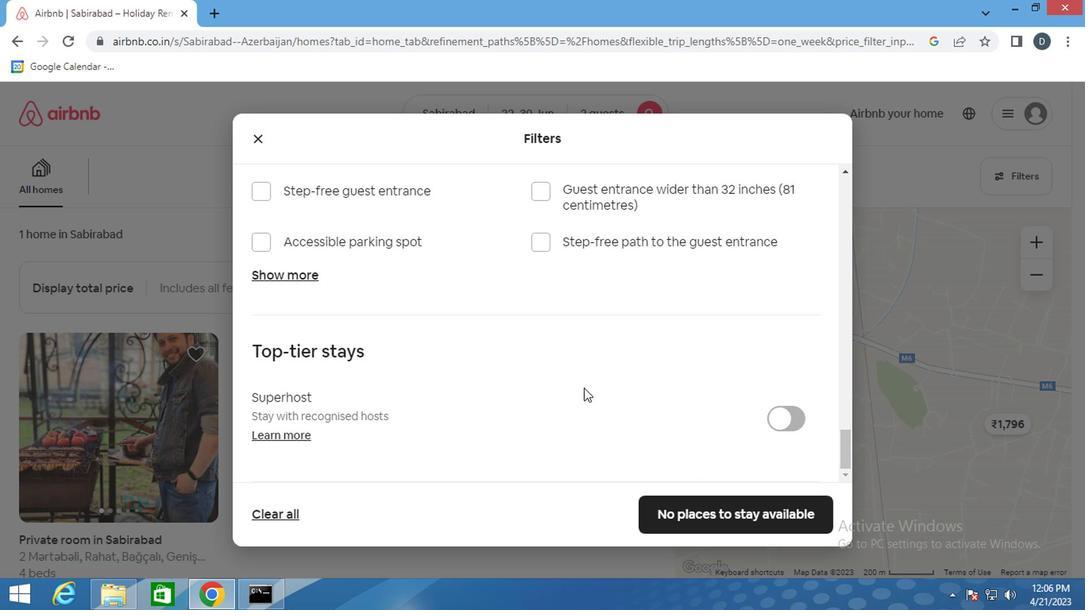 
Action: Mouse scrolled (586, 382) with delta (0, 0)
Screenshot: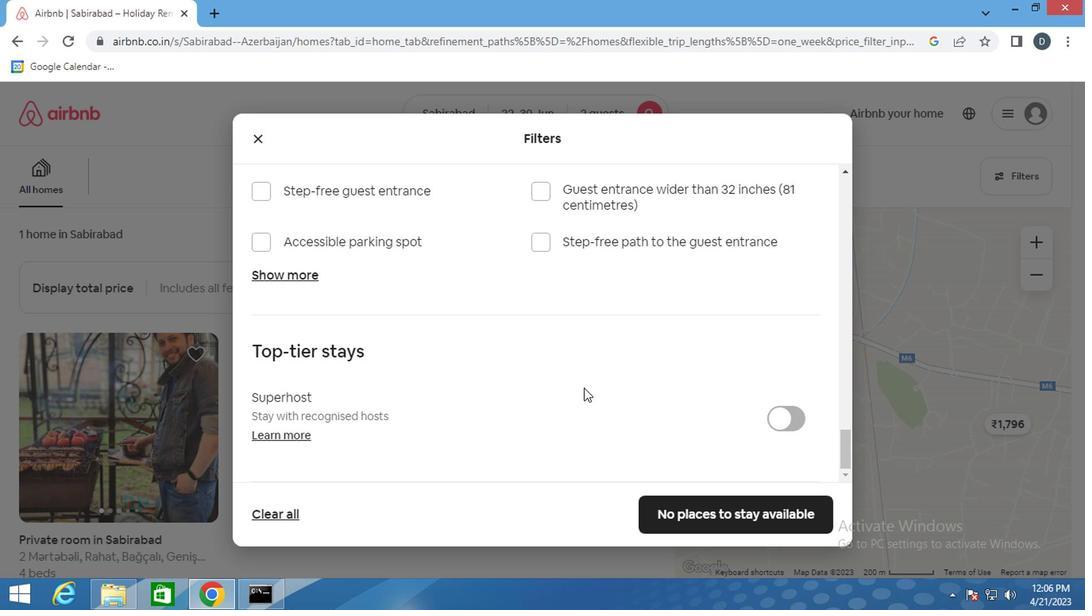 
Action: Mouse scrolled (586, 382) with delta (0, 0)
Screenshot: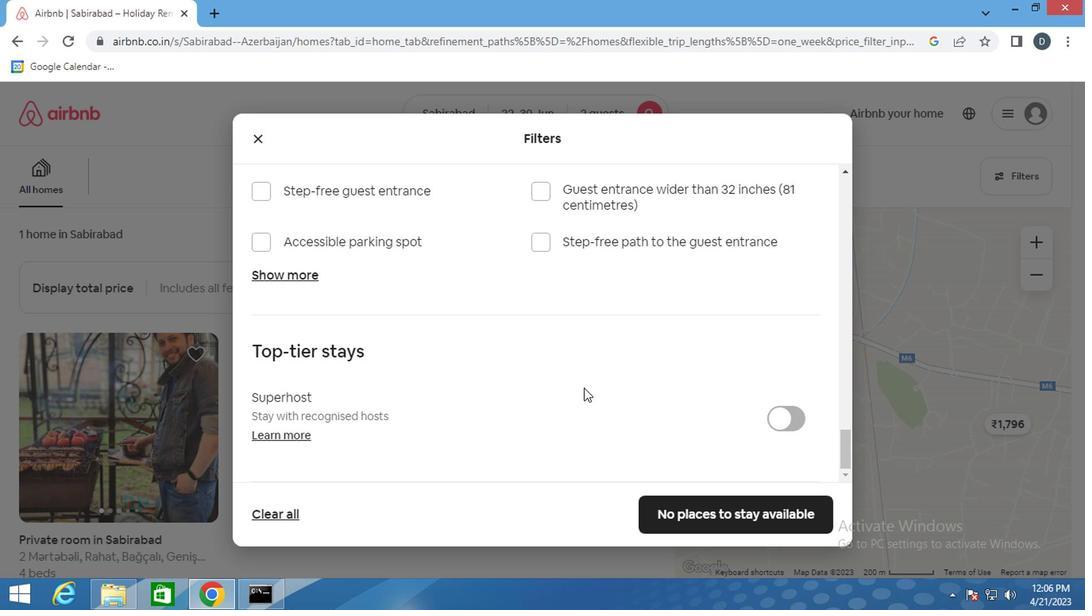
Action: Mouse scrolled (586, 382) with delta (0, 0)
Screenshot: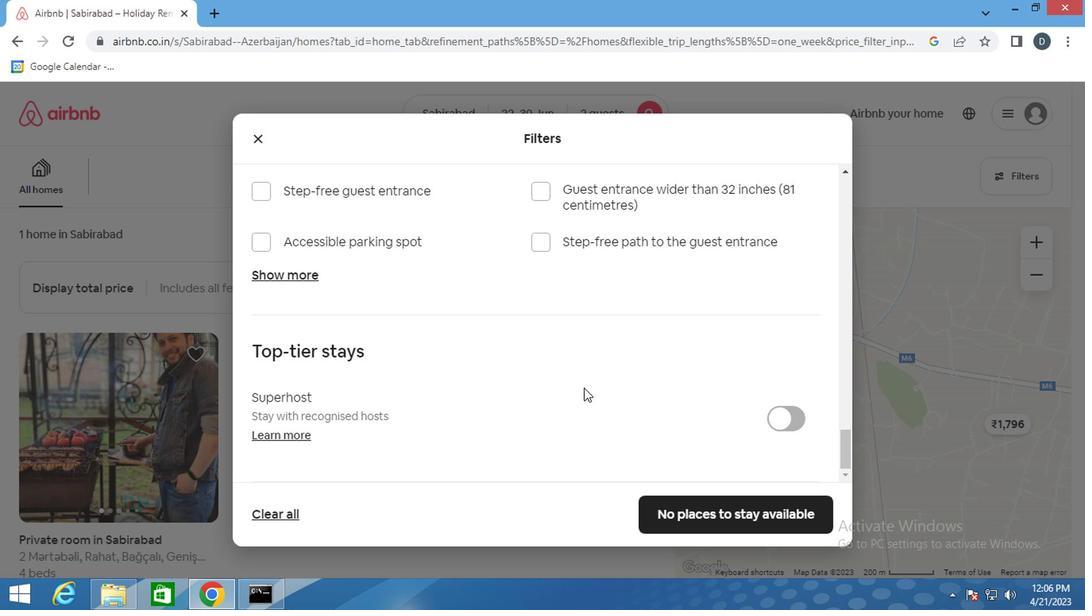 
Action: Mouse moved to (742, 505)
Screenshot: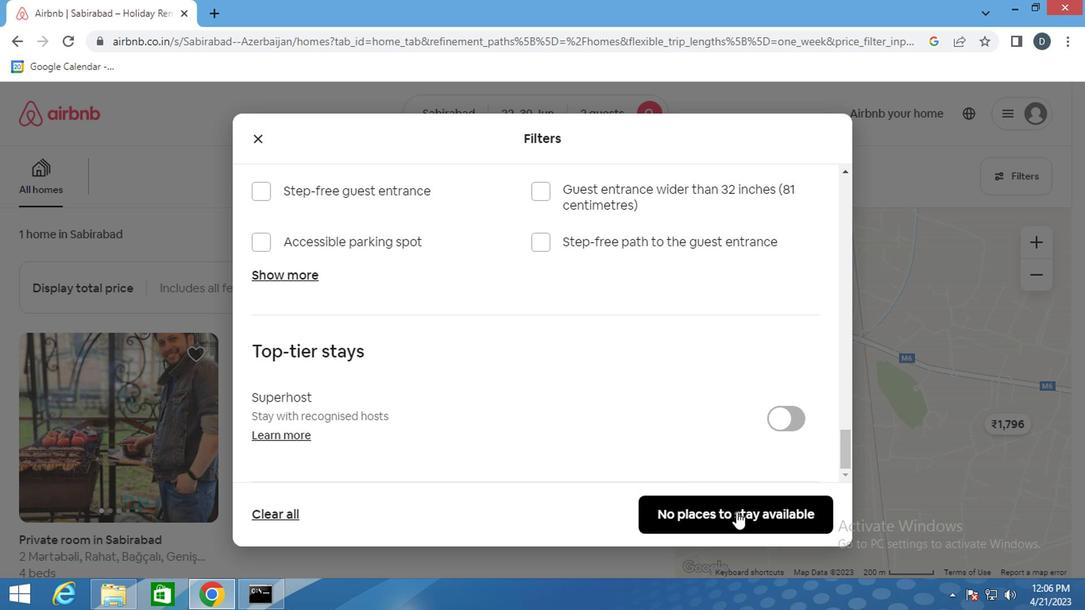 
Action: Mouse pressed left at (742, 505)
Screenshot: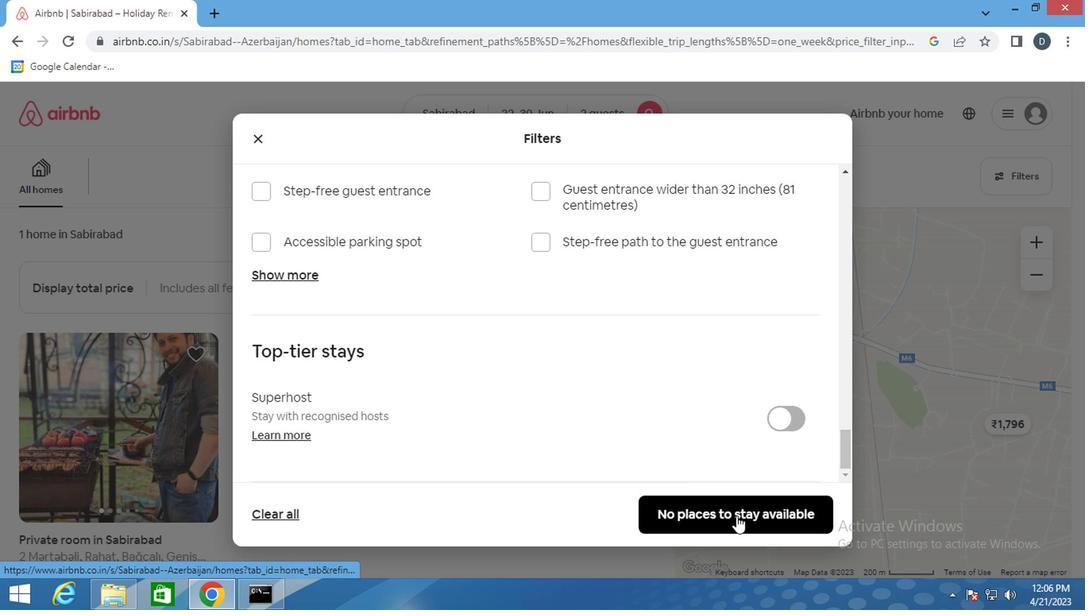 
Action: Mouse moved to (629, 420)
Screenshot: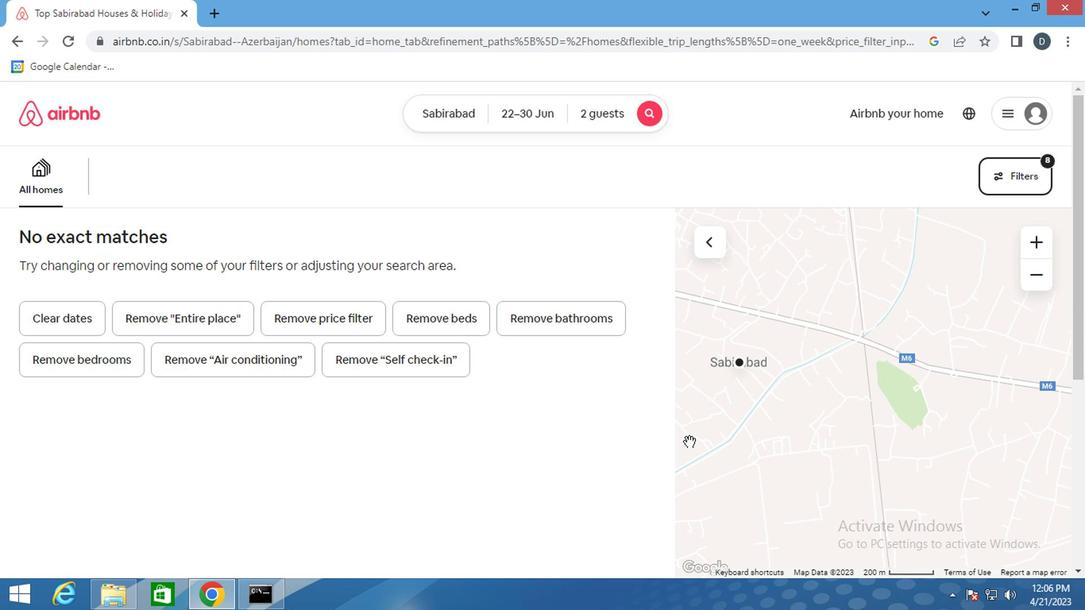 
